 Task: Create report for order object.
Action: Mouse moved to (477, 87)
Screenshot: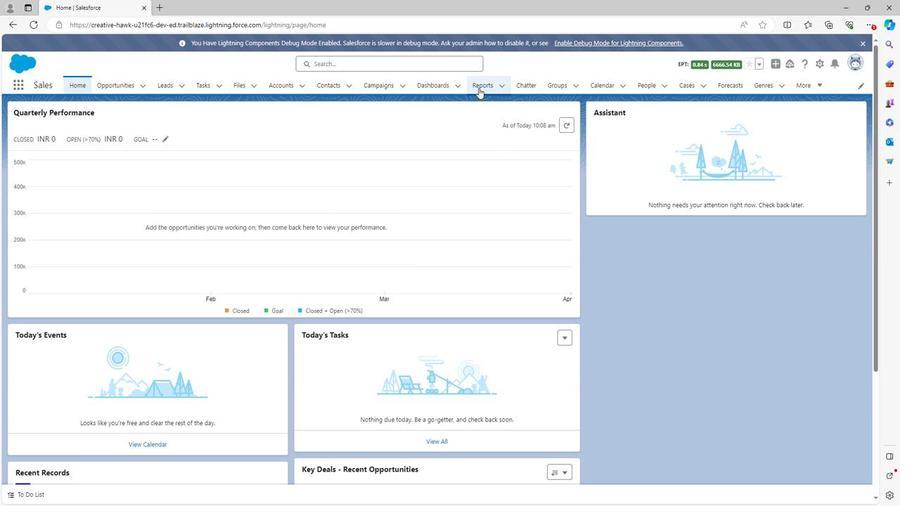
Action: Mouse pressed left at (477, 87)
Screenshot: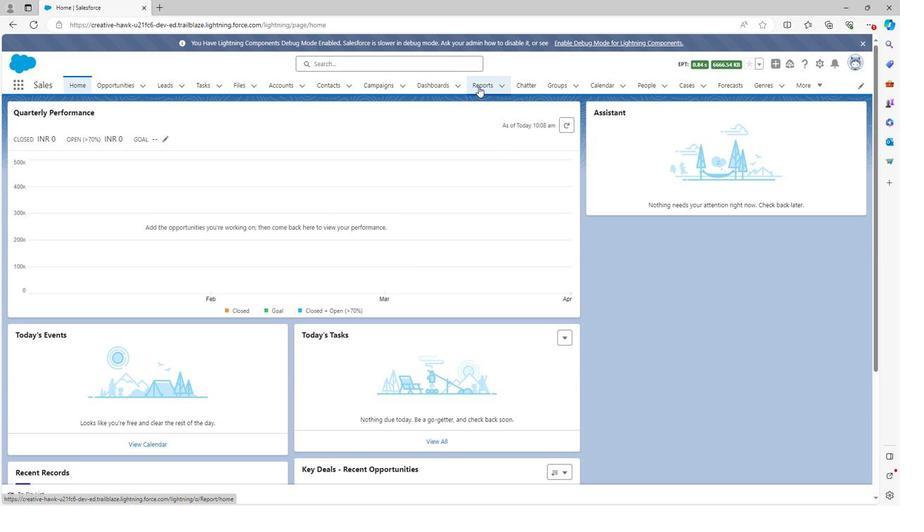 
Action: Mouse moved to (807, 119)
Screenshot: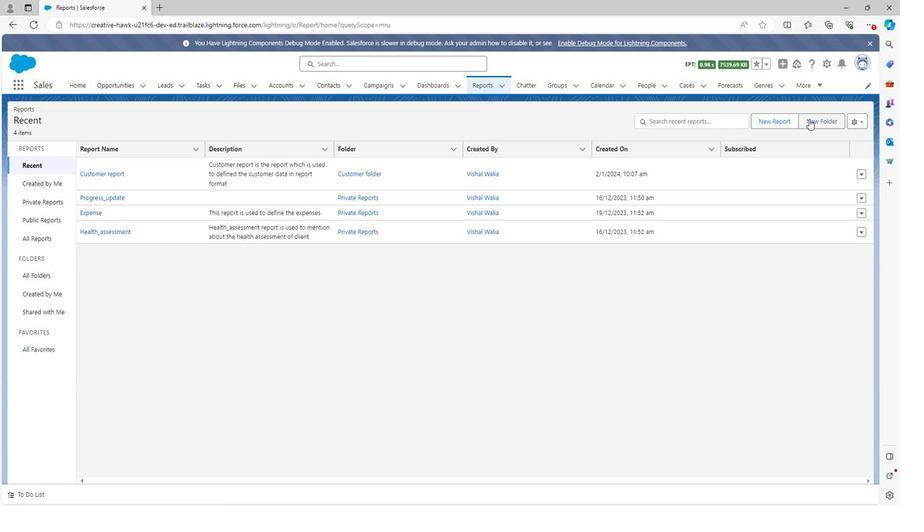 
Action: Mouse pressed left at (807, 119)
Screenshot: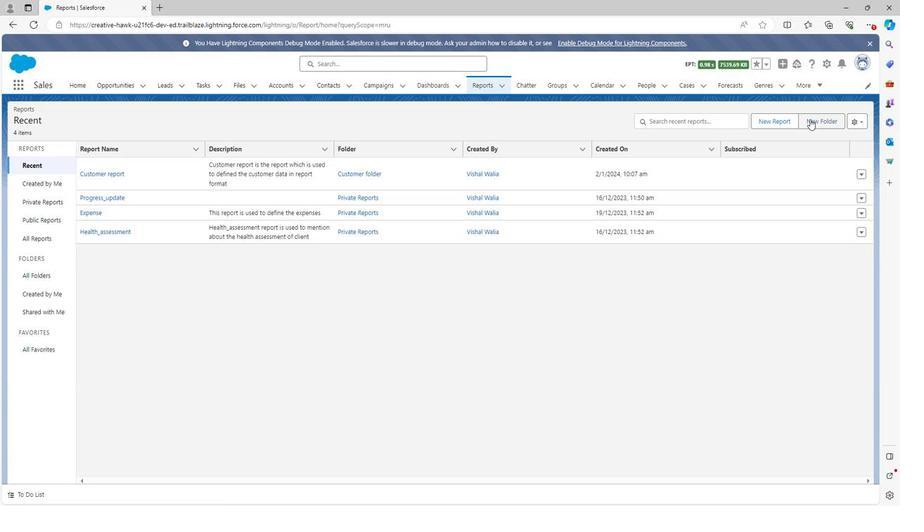 
Action: Mouse moved to (395, 245)
Screenshot: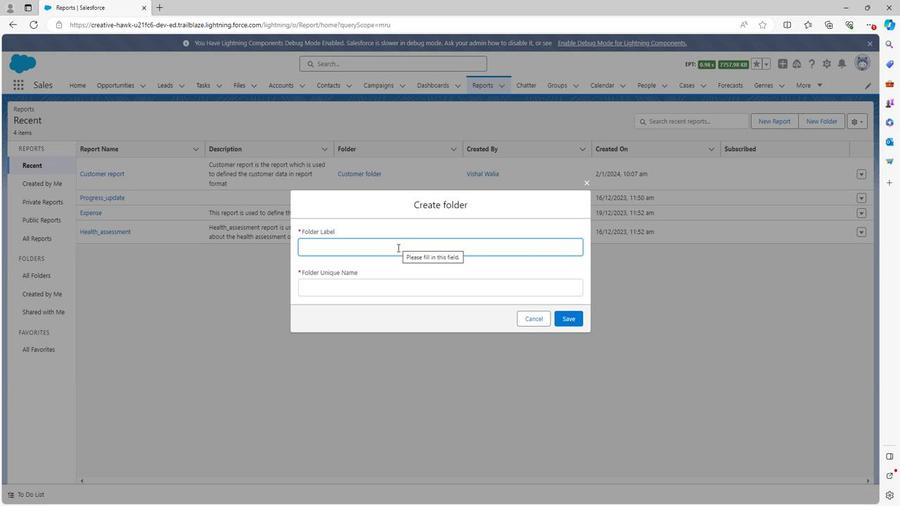 
Action: Key pressed <Key.shift>
Screenshot: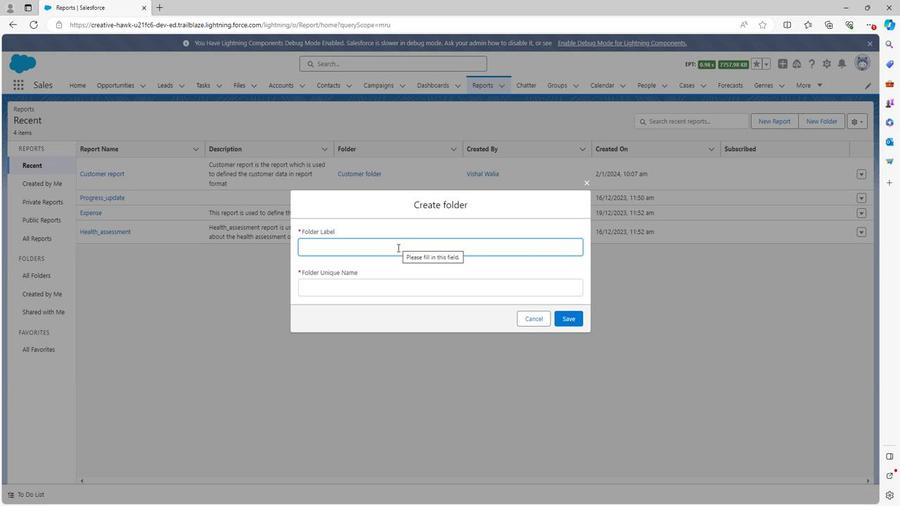 
Action: Mouse moved to (395, 254)
Screenshot: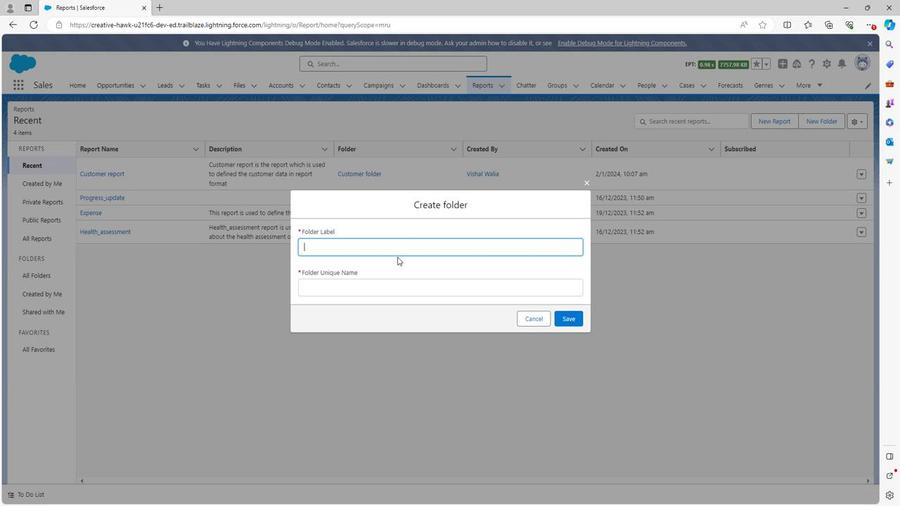 
Action: Key pressed <Key.shift>
Screenshot: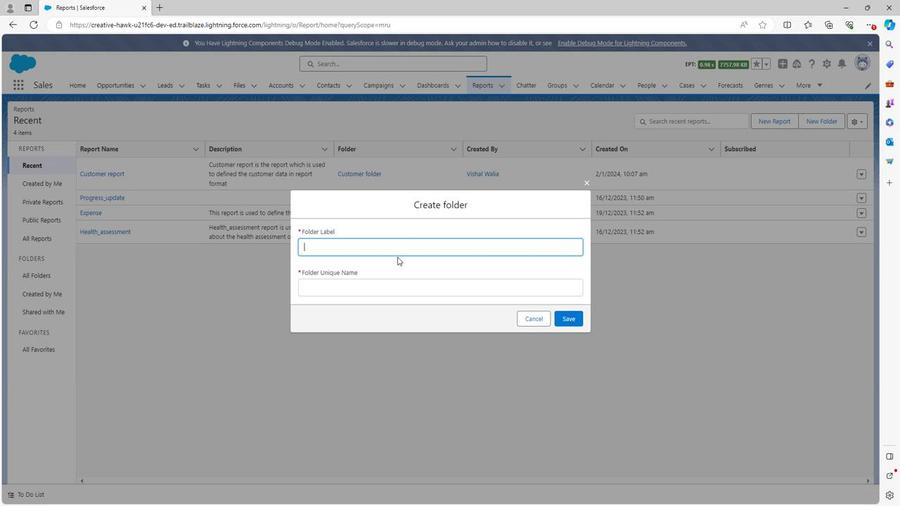 
Action: Mouse moved to (397, 256)
Screenshot: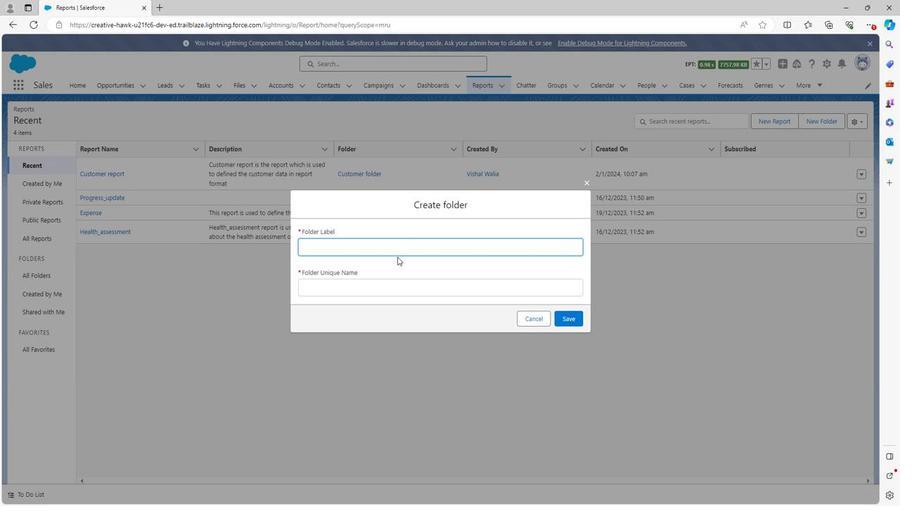 
Action: Key pressed <Key.shift>
Screenshot: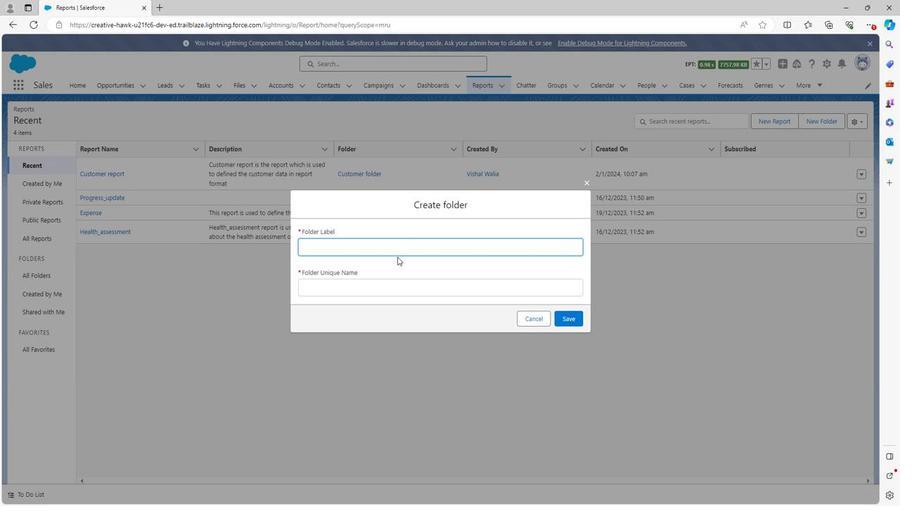 
Action: Mouse moved to (398, 258)
Screenshot: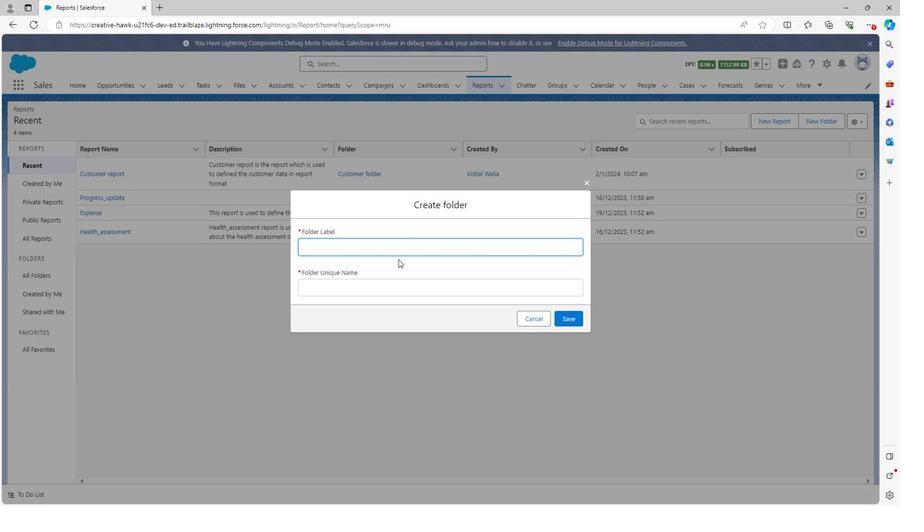 
Action: Key pressed <Key.shift>
Screenshot: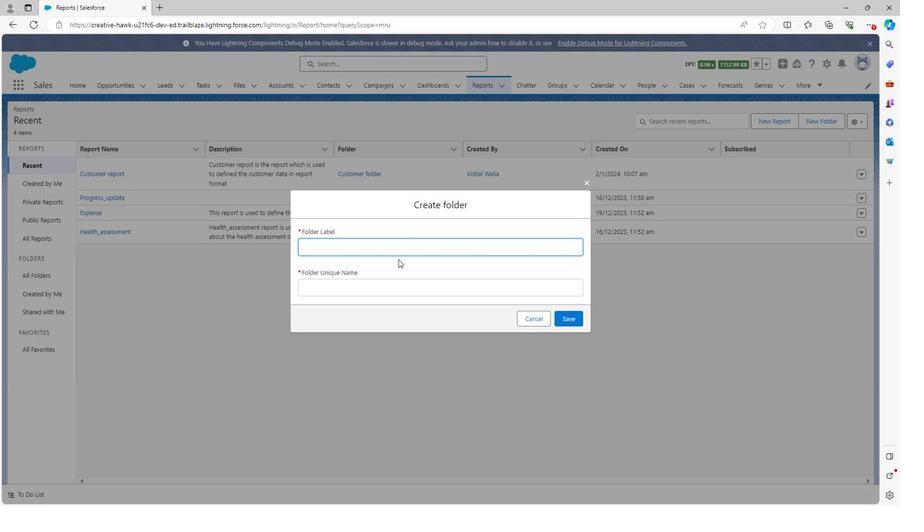 
Action: Mouse moved to (398, 258)
Screenshot: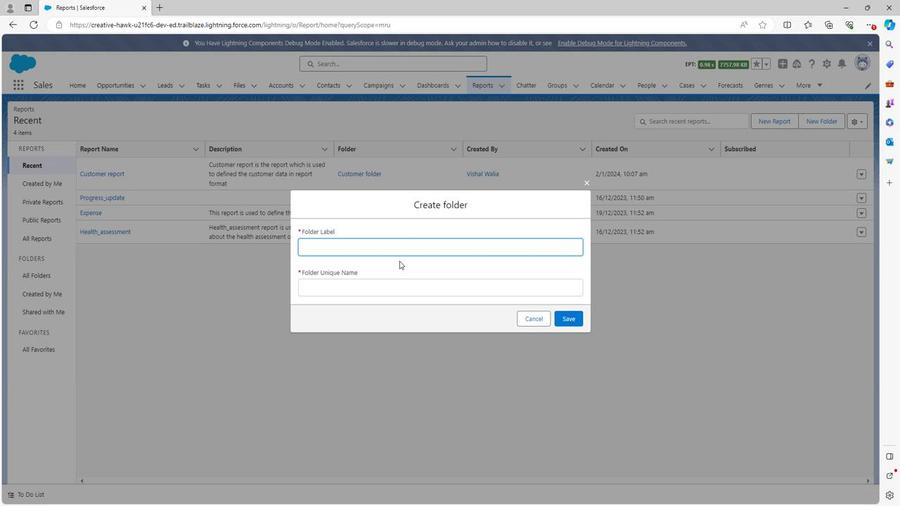 
Action: Key pressed <Key.shift>
Screenshot: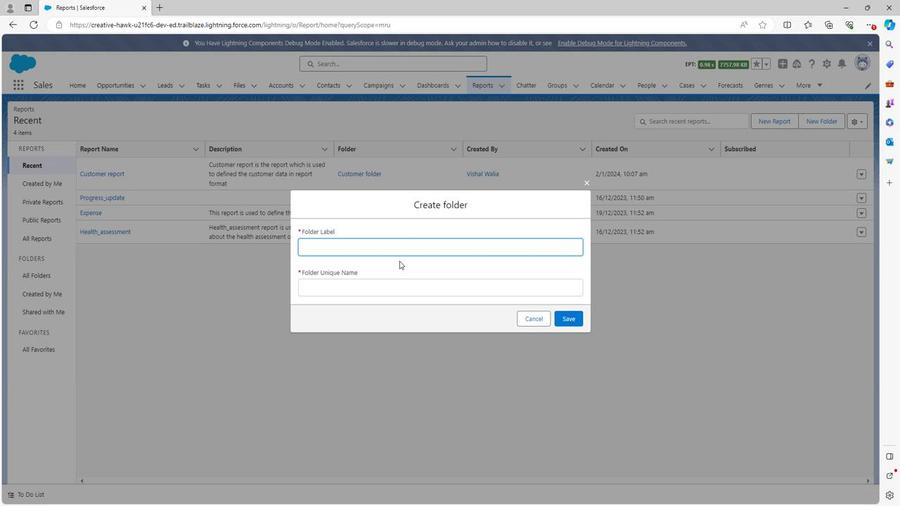 
Action: Mouse moved to (398, 259)
Screenshot: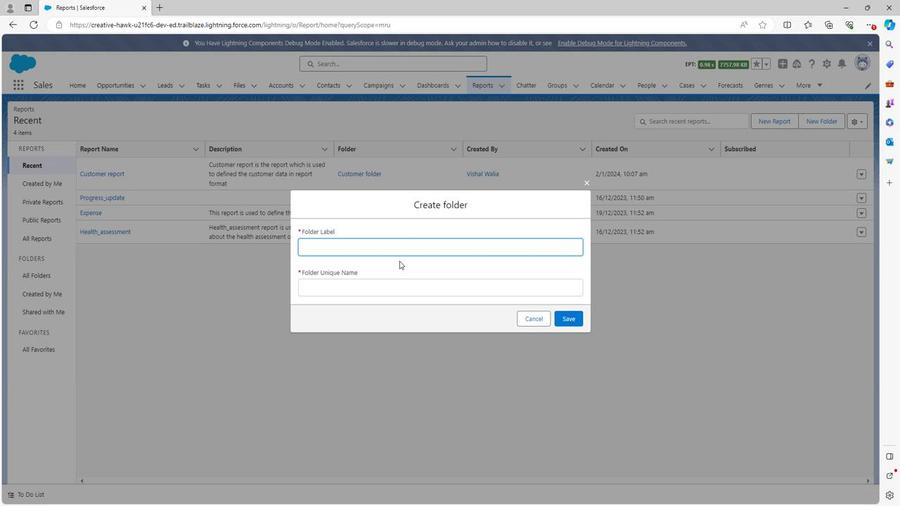 
Action: Key pressed <Key.shift>
Screenshot: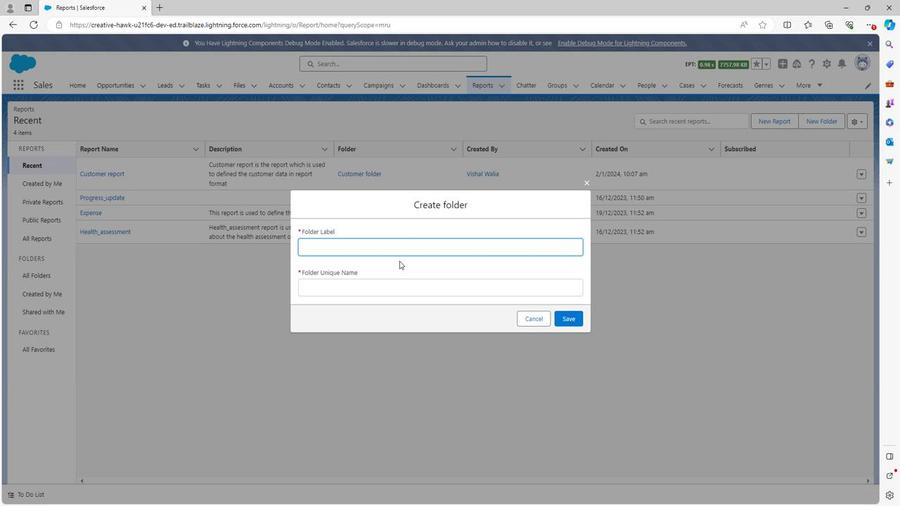 
Action: Mouse moved to (399, 260)
Screenshot: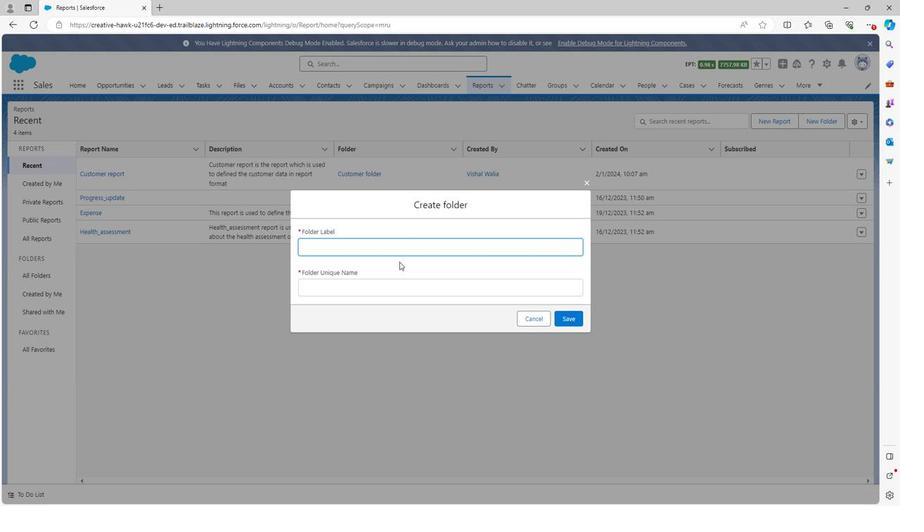 
Action: Key pressed <Key.shift>
Screenshot: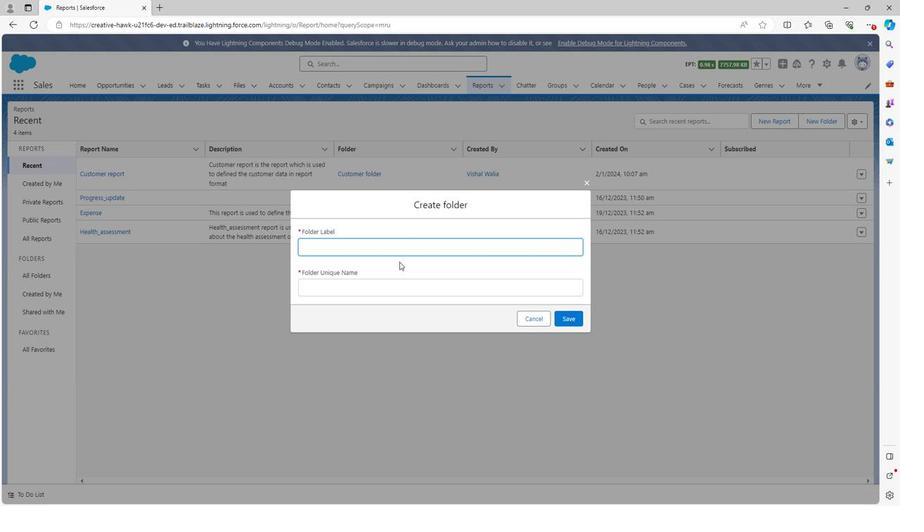 
Action: Mouse moved to (400, 261)
Screenshot: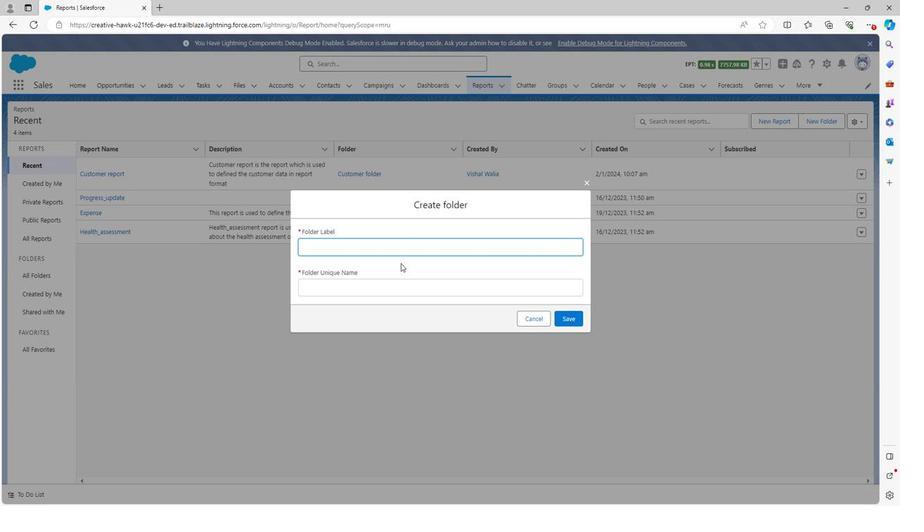
Action: Key pressed <Key.shift>
Screenshot: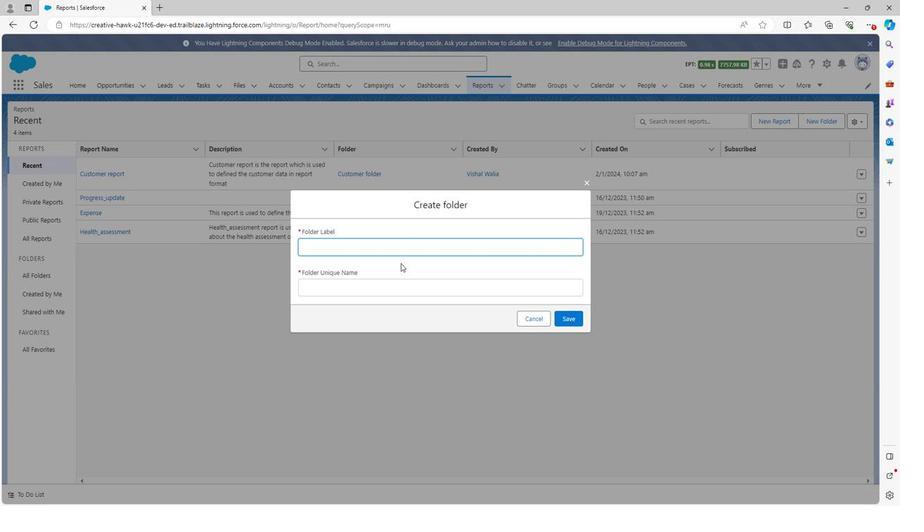 
Action: Mouse moved to (401, 262)
Screenshot: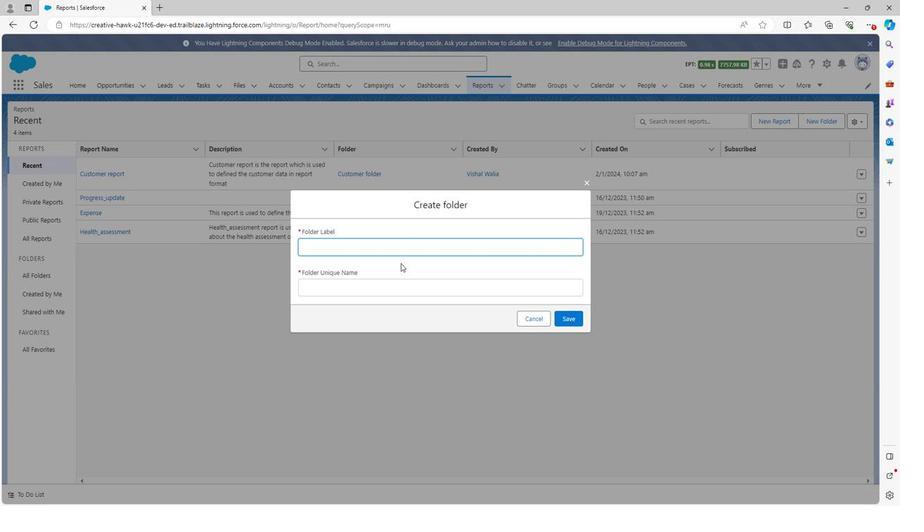 
Action: Key pressed <Key.shift>
Screenshot: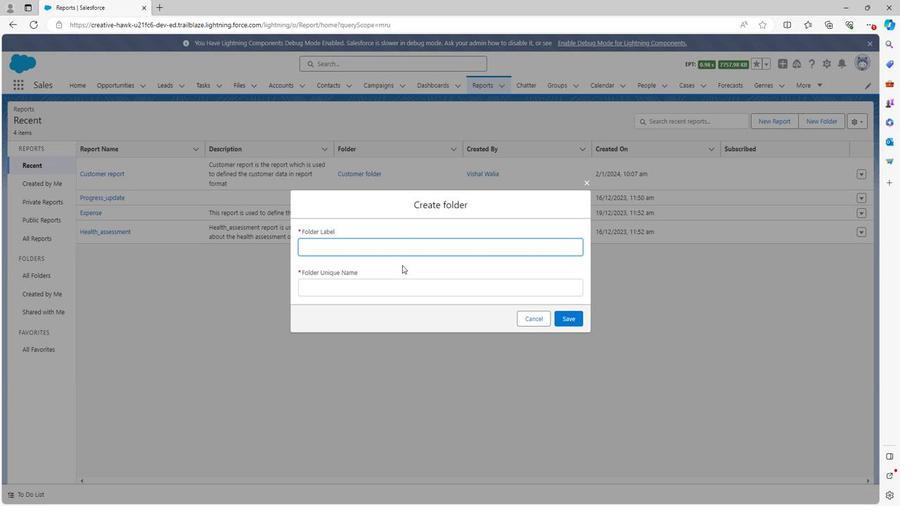 
Action: Mouse moved to (402, 263)
Screenshot: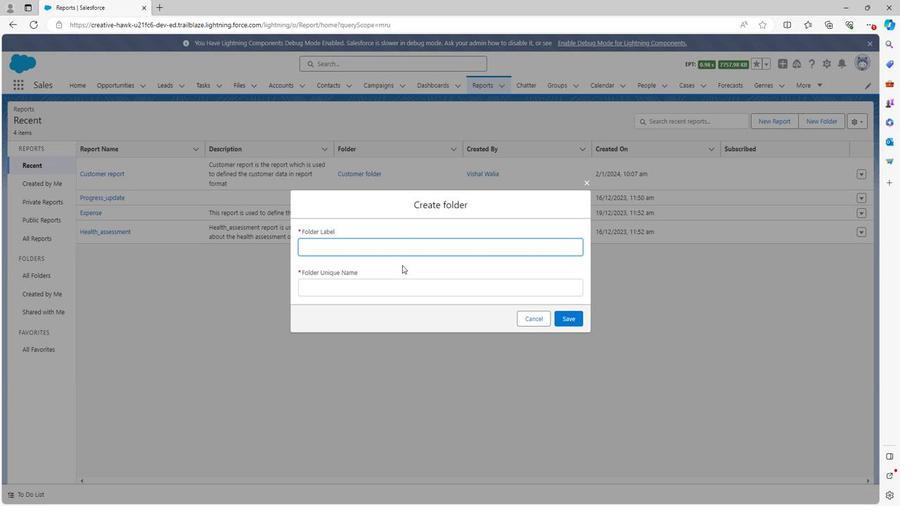
Action: Key pressed <Key.shift>
Screenshot: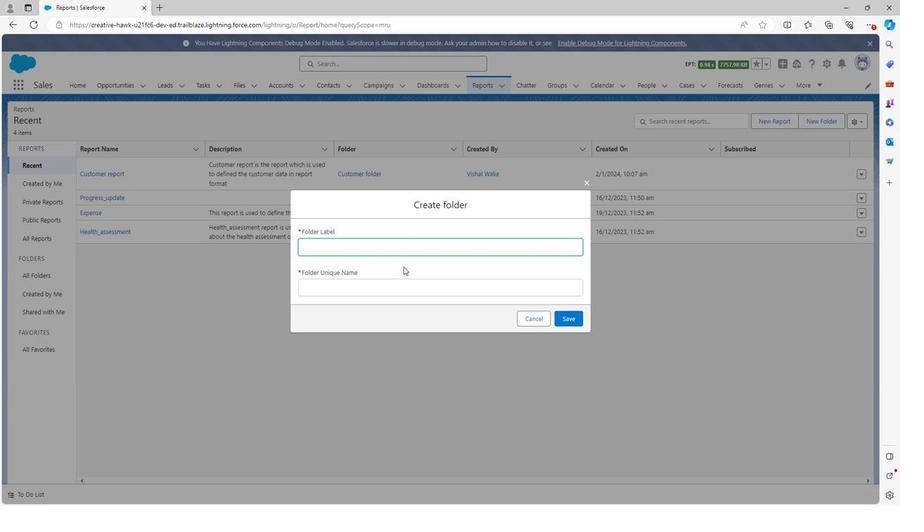 
Action: Mouse moved to (402, 264)
Screenshot: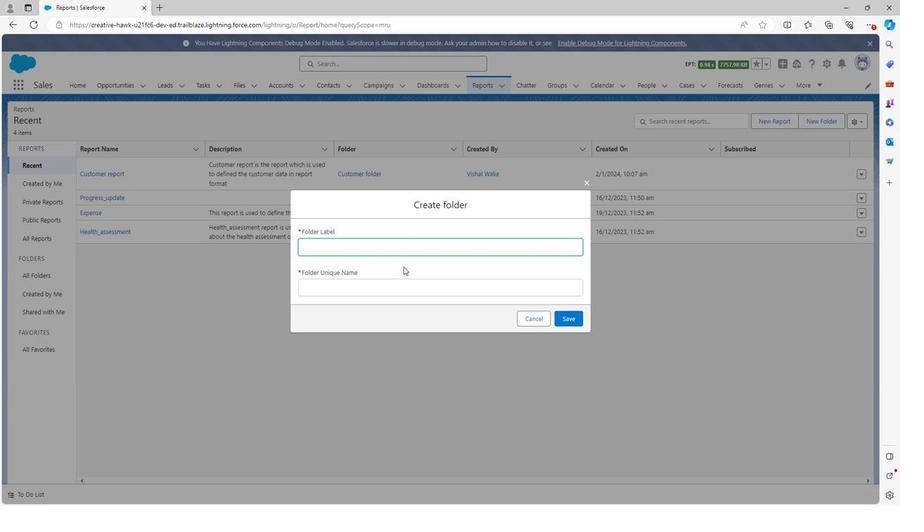 
Action: Key pressed <Key.shift>
Screenshot: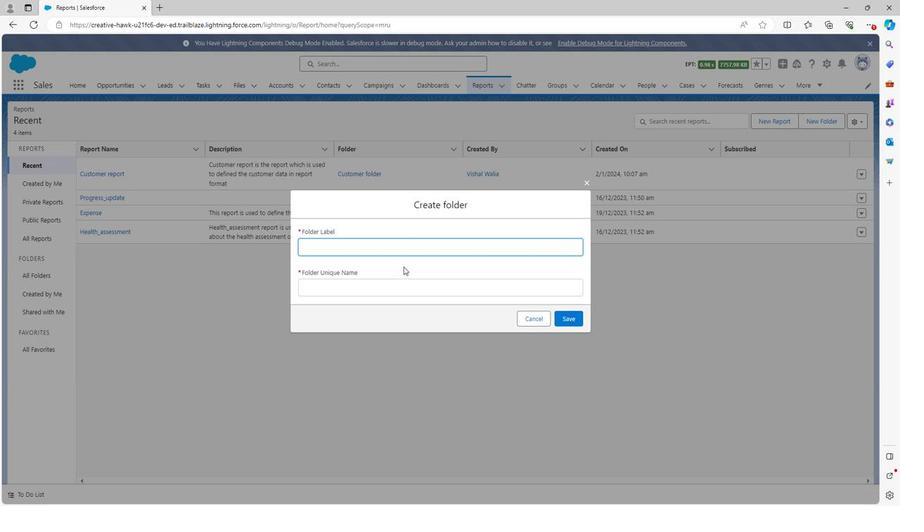 
Action: Mouse moved to (403, 264)
Screenshot: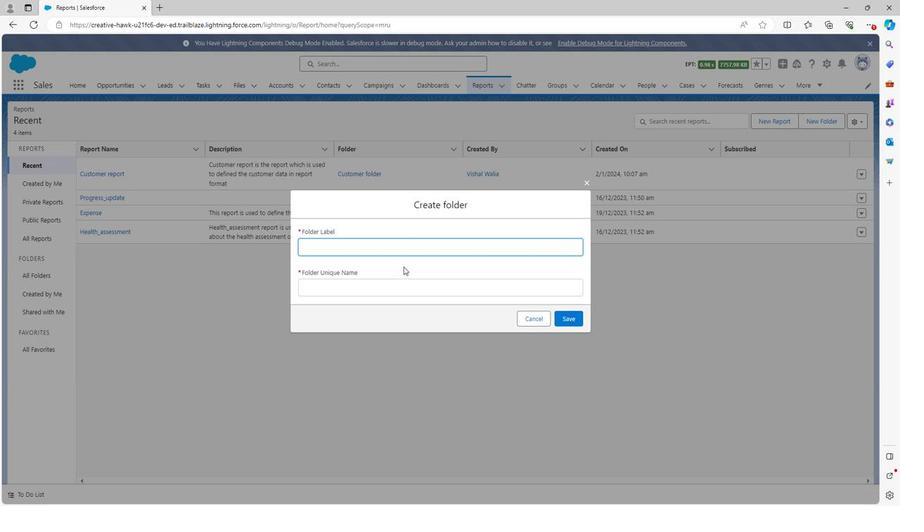 
Action: Key pressed <Key.shift>
Screenshot: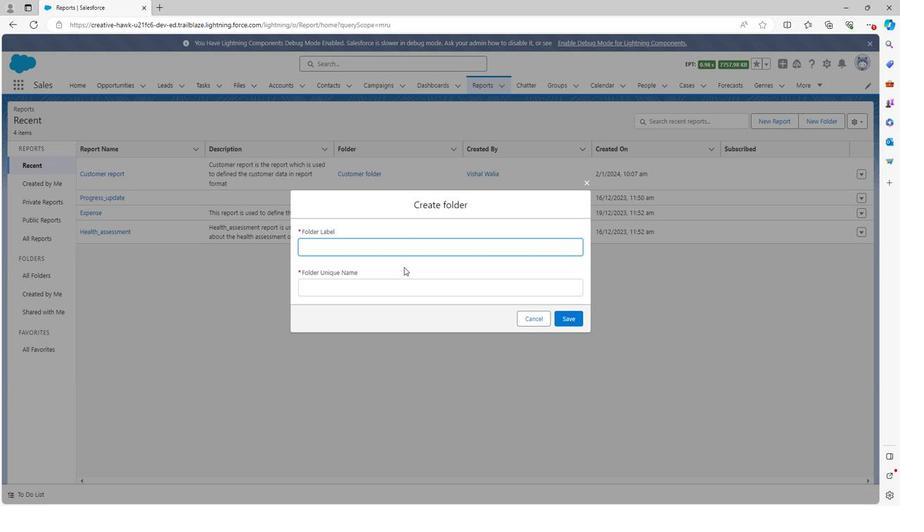 
Action: Mouse moved to (405, 265)
Screenshot: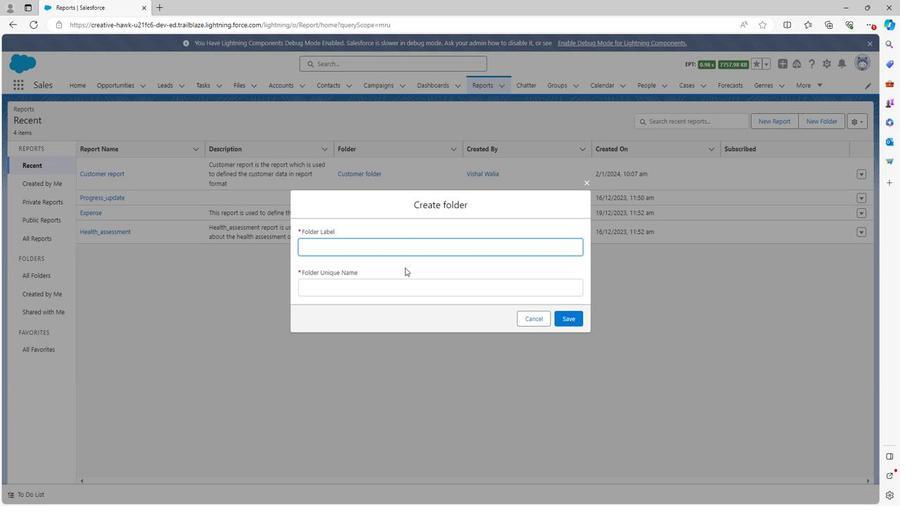 
Action: Key pressed <Key.shift>
Screenshot: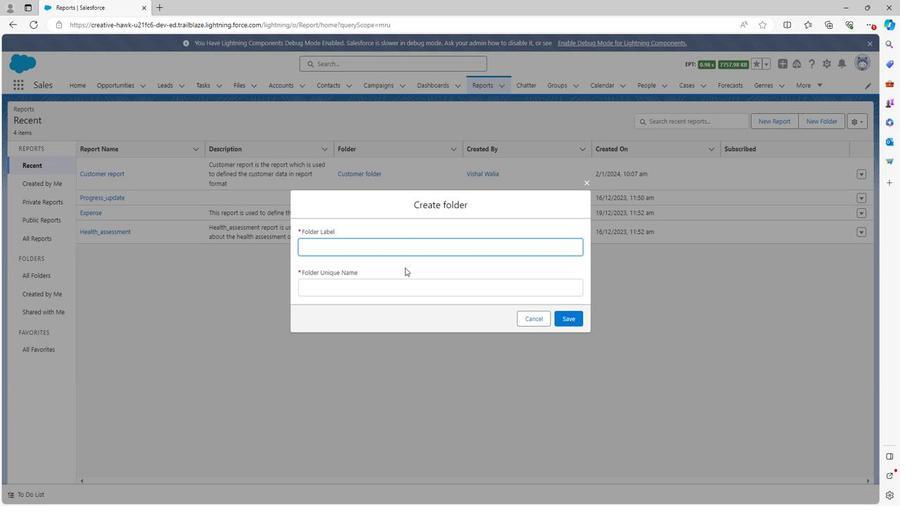 
Action: Mouse moved to (407, 266)
Screenshot: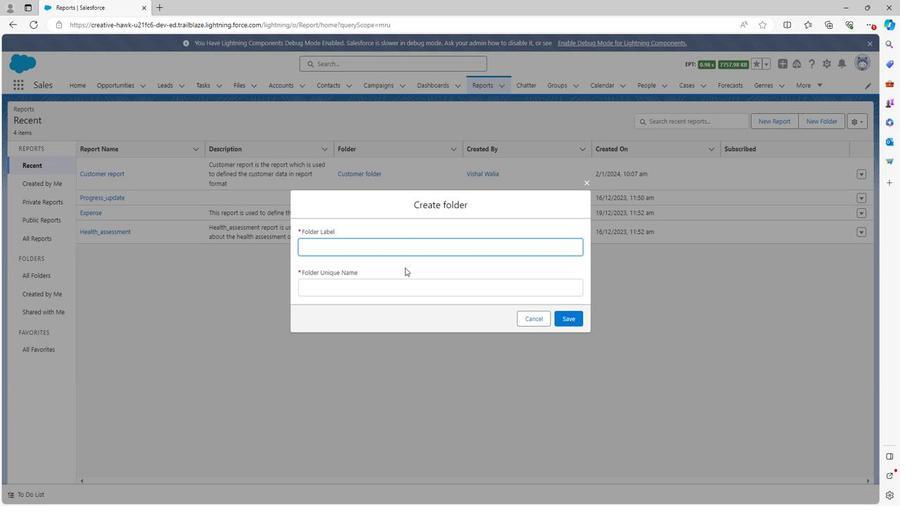 
Action: Key pressed <Key.shift>
Screenshot: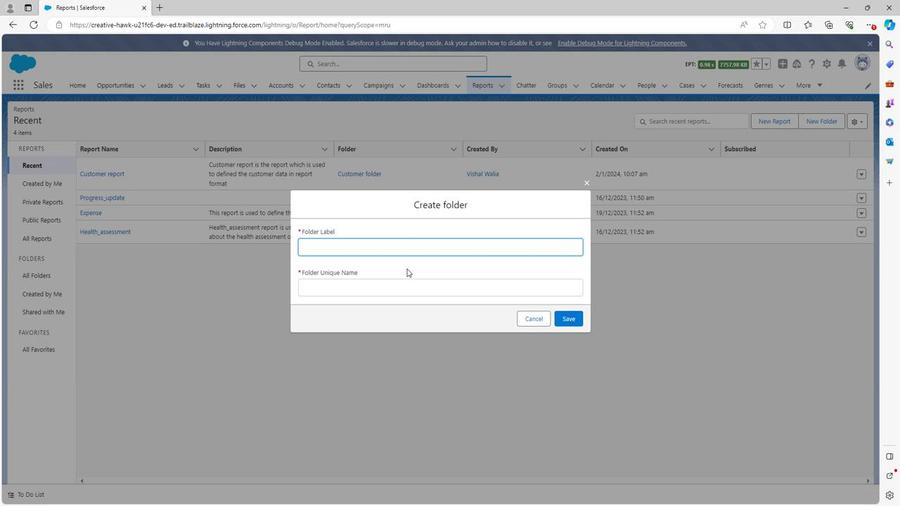
Action: Mouse moved to (407, 266)
Screenshot: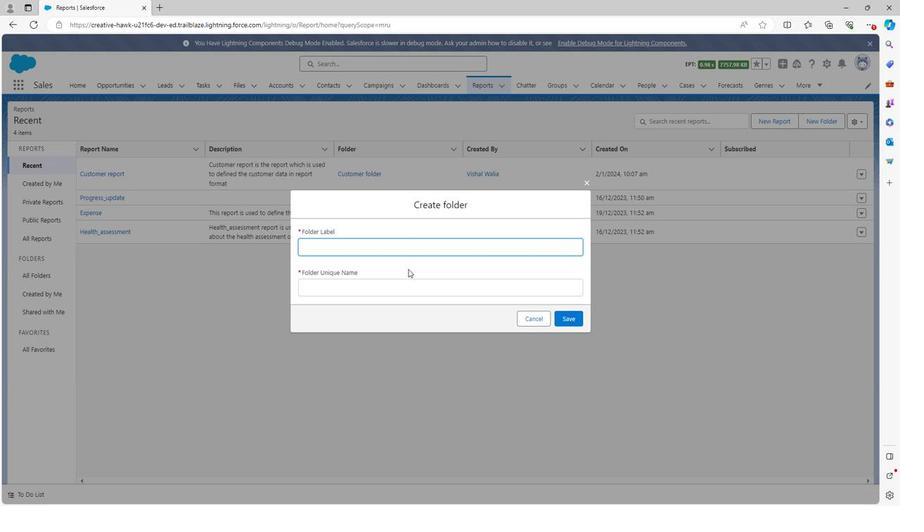 
Action: Key pressed <Key.shift>
Screenshot: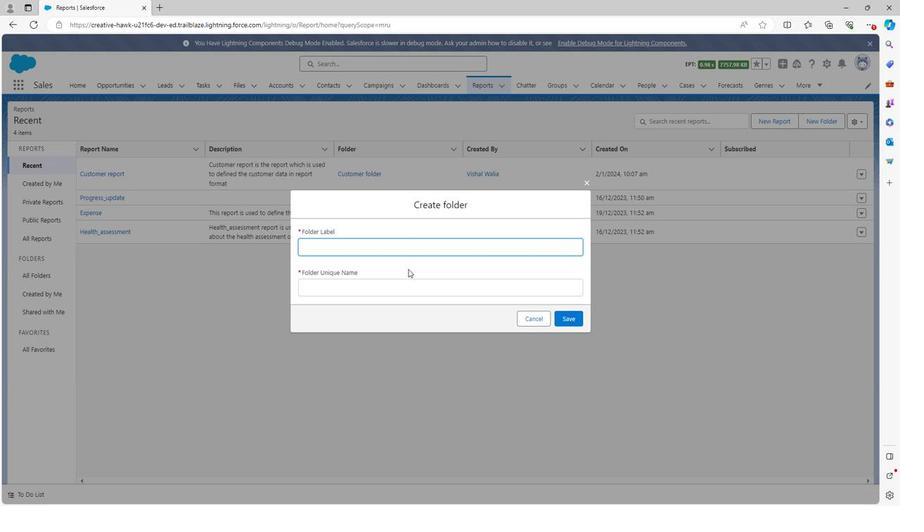 
Action: Mouse moved to (407, 266)
Screenshot: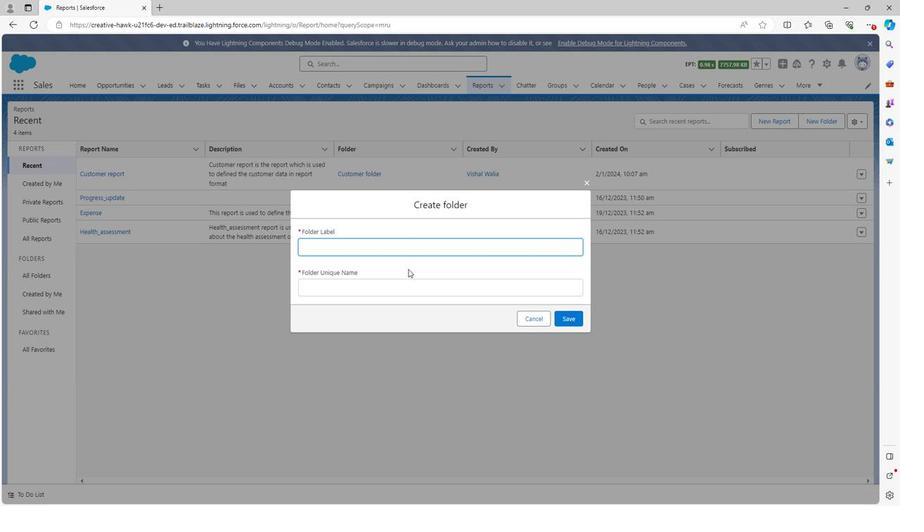 
Action: Key pressed O
Screenshot: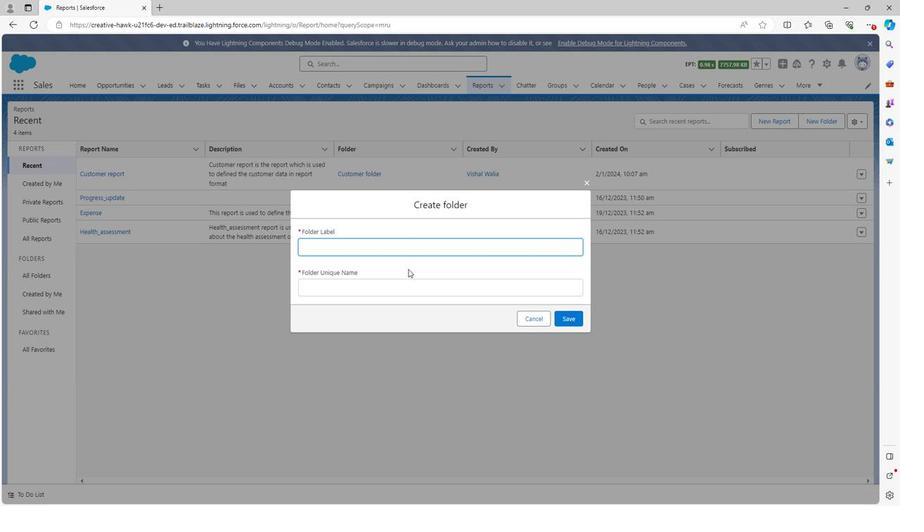 
Action: Mouse moved to (414, 267)
Screenshot: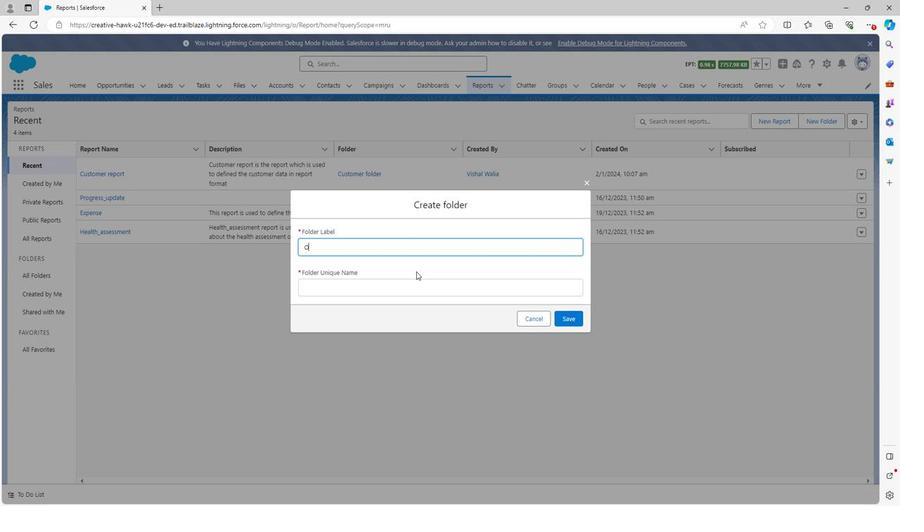 
Action: Key pressed rder
Screenshot: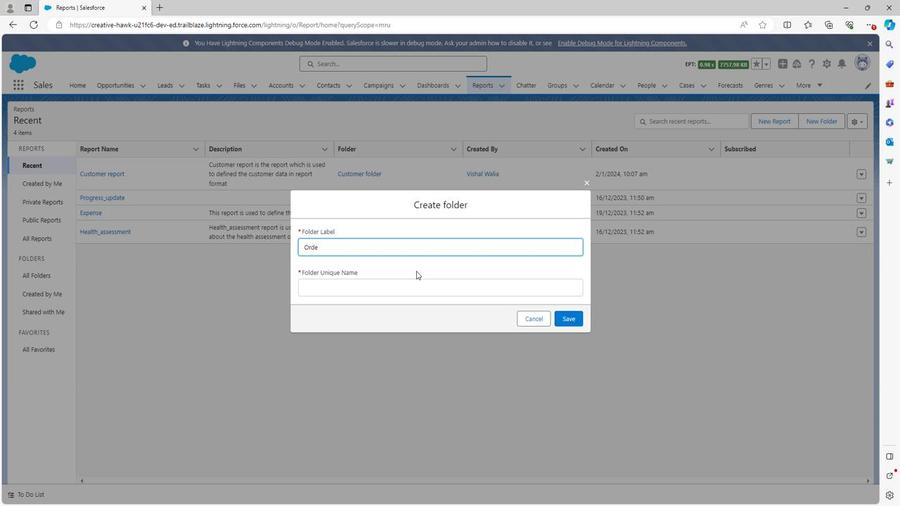 
Action: Mouse moved to (414, 269)
Screenshot: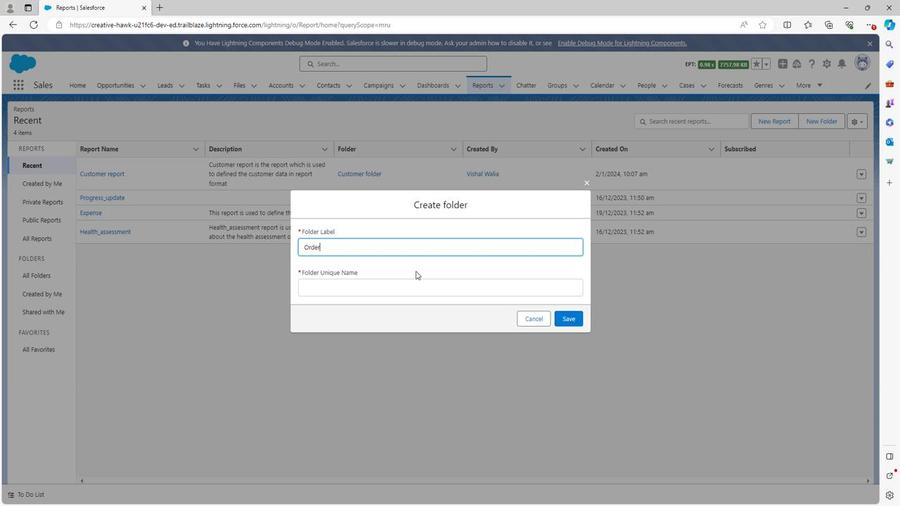 
Action: Key pressed <Key.space>ob
Screenshot: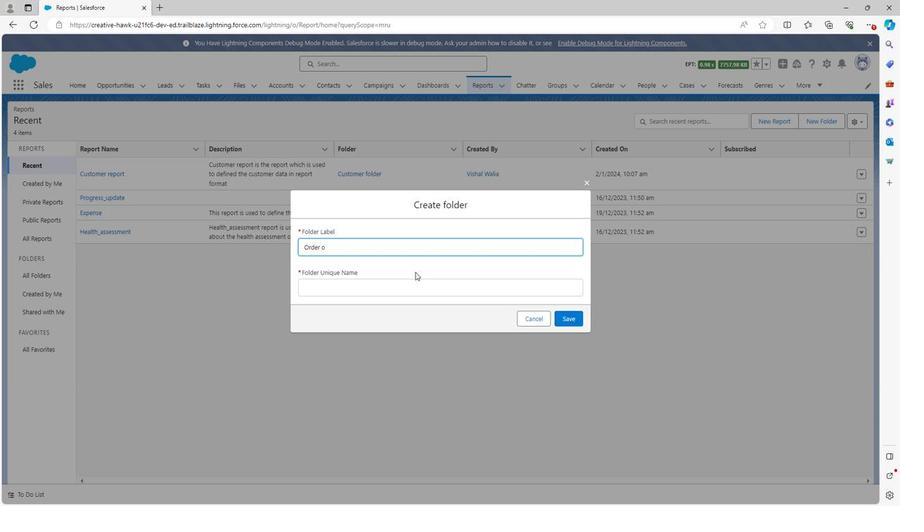 
Action: Mouse moved to (414, 270)
Screenshot: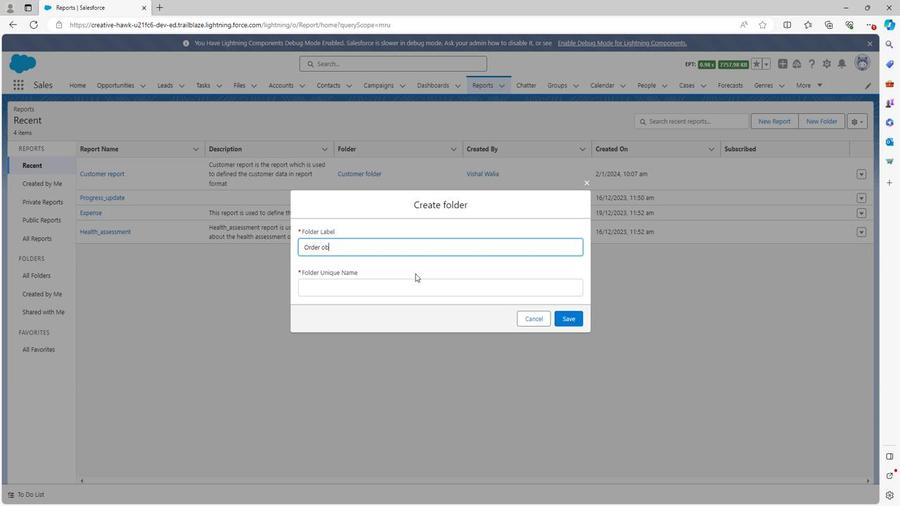 
Action: Key pressed j
Screenshot: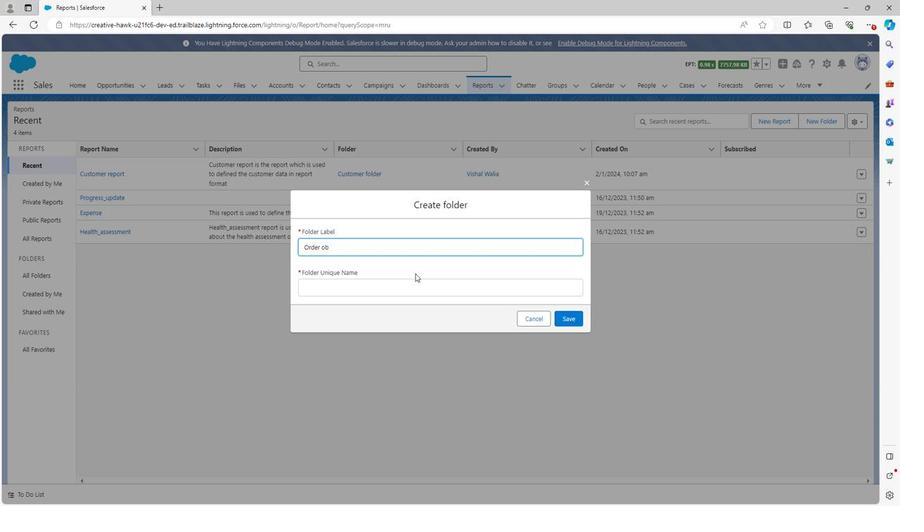 
Action: Mouse moved to (414, 272)
Screenshot: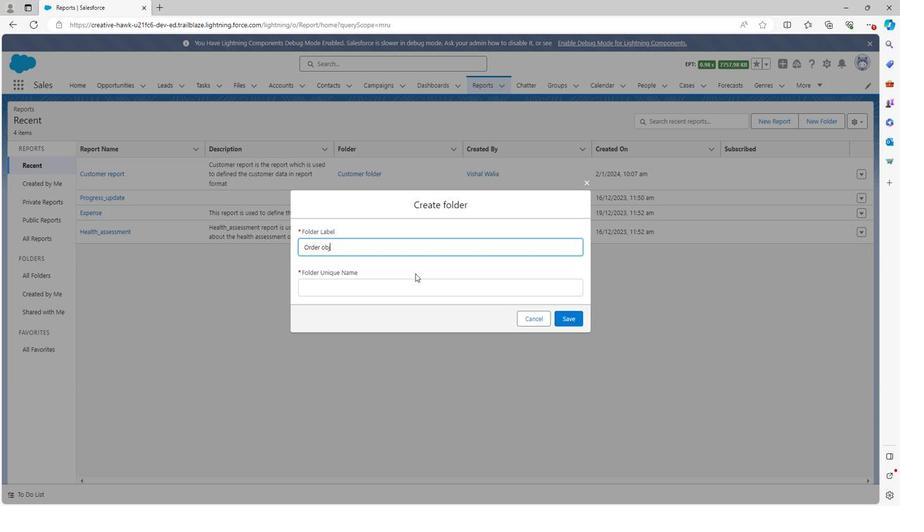 
Action: Key pressed e<Key.backspace><Key.backspace><Key.backspace><Key.backspace>fo
Screenshot: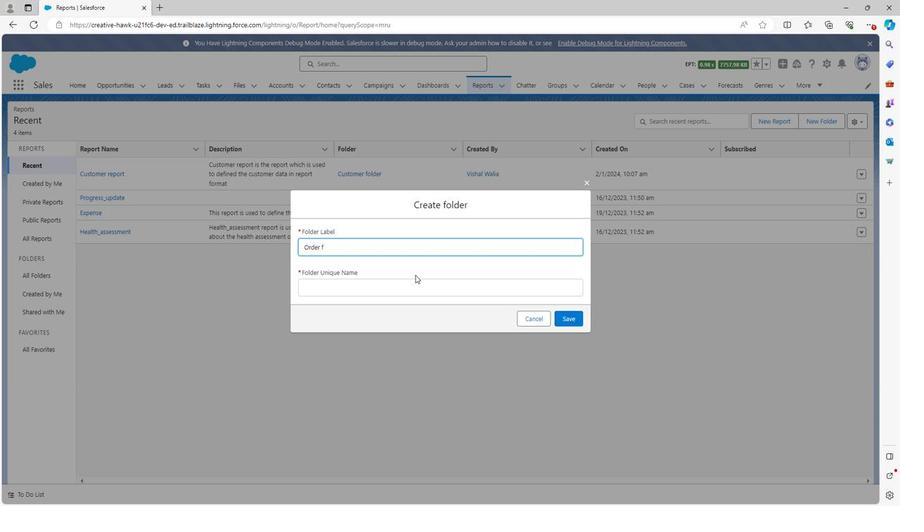
Action: Mouse moved to (410, 273)
Screenshot: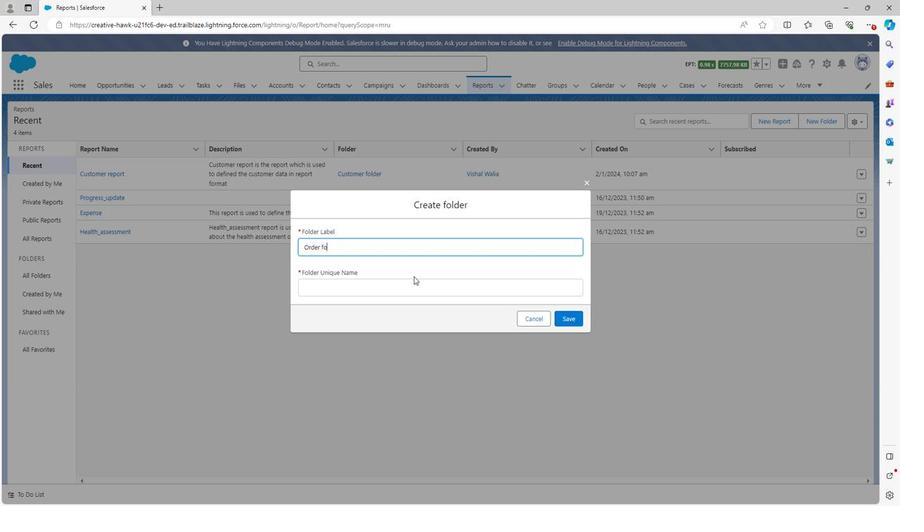 
Action: Key pressed ld
Screenshot: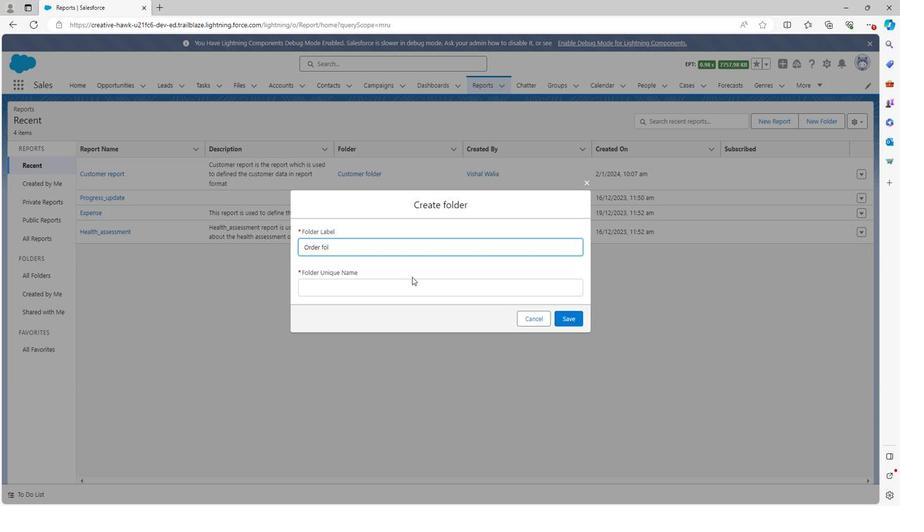
Action: Mouse moved to (409, 274)
Screenshot: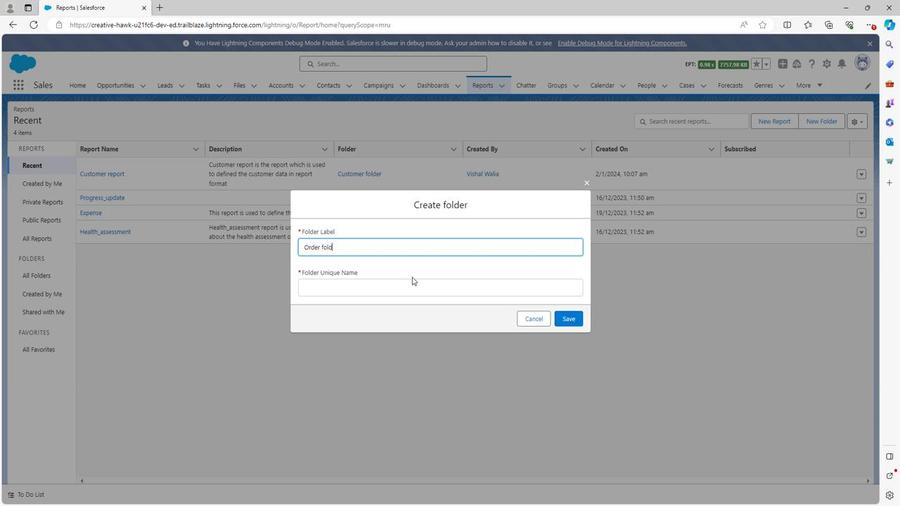 
Action: Key pressed e
Screenshot: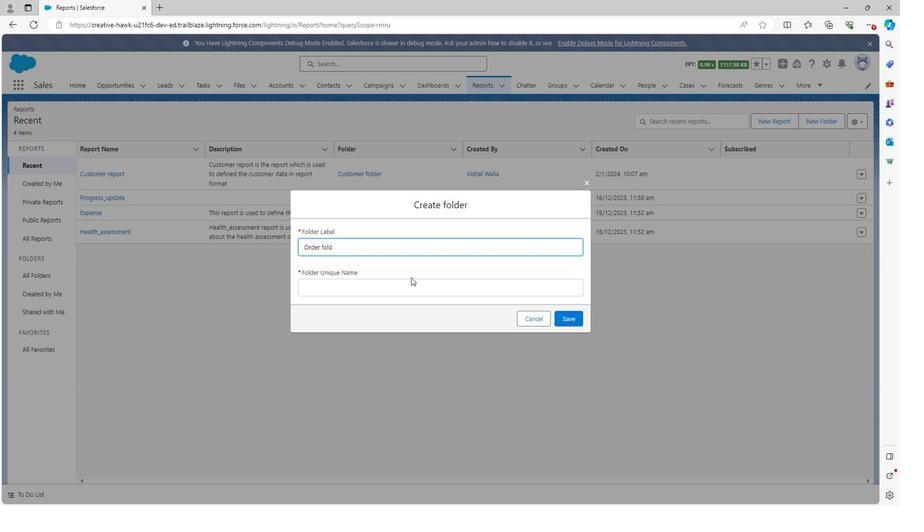 
Action: Mouse moved to (404, 274)
Screenshot: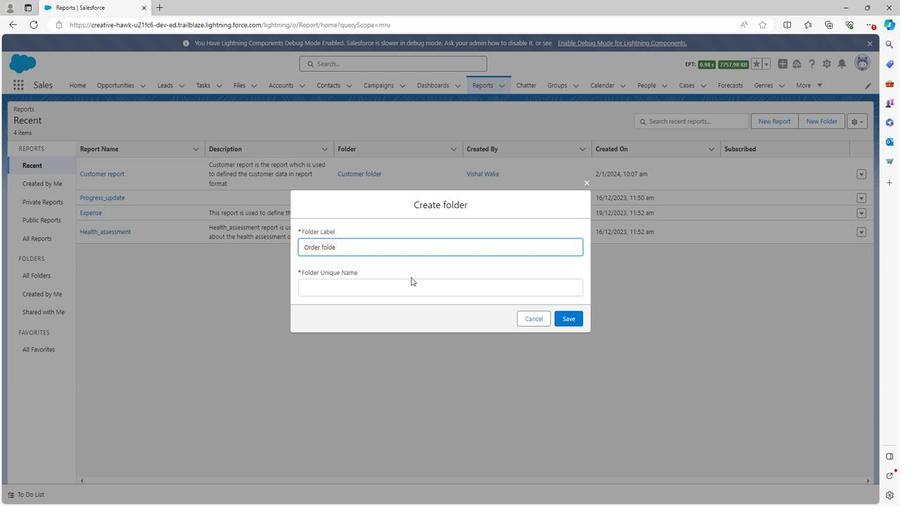 
Action: Key pressed r
Screenshot: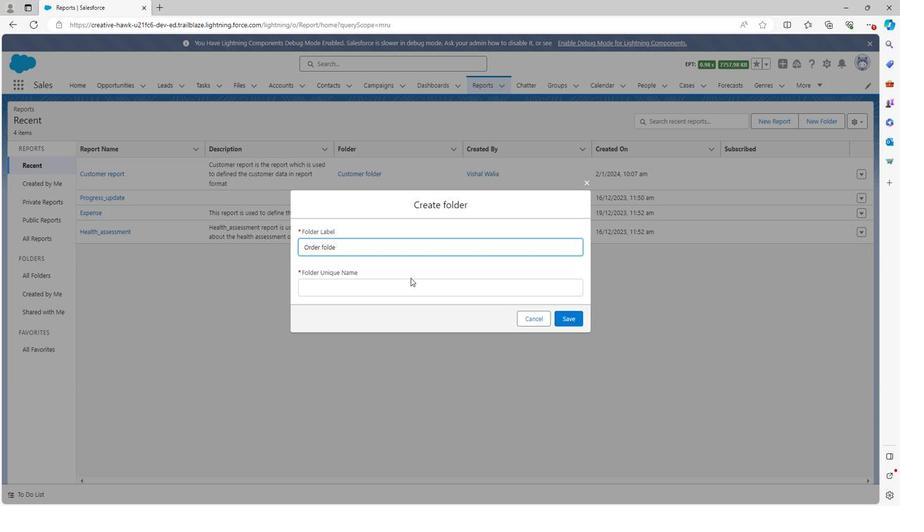 
Action: Mouse moved to (383, 281)
Screenshot: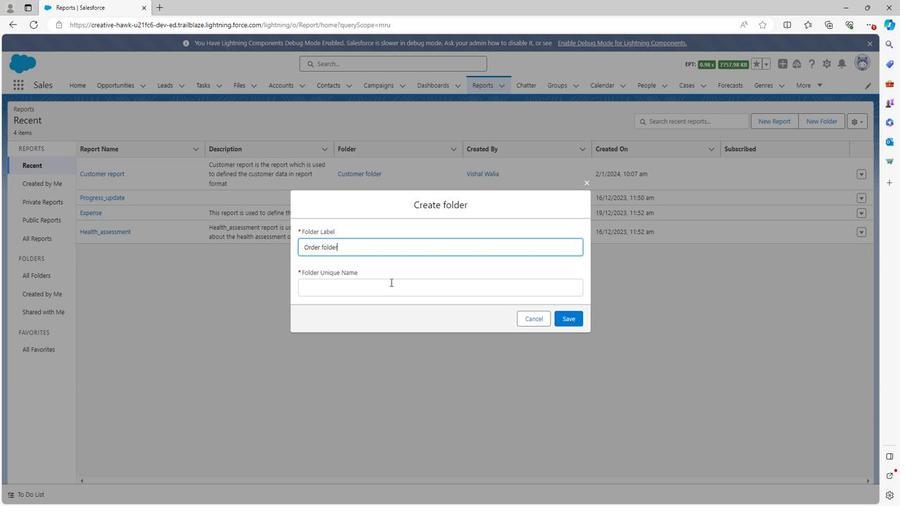 
Action: Mouse pressed left at (383, 281)
Screenshot: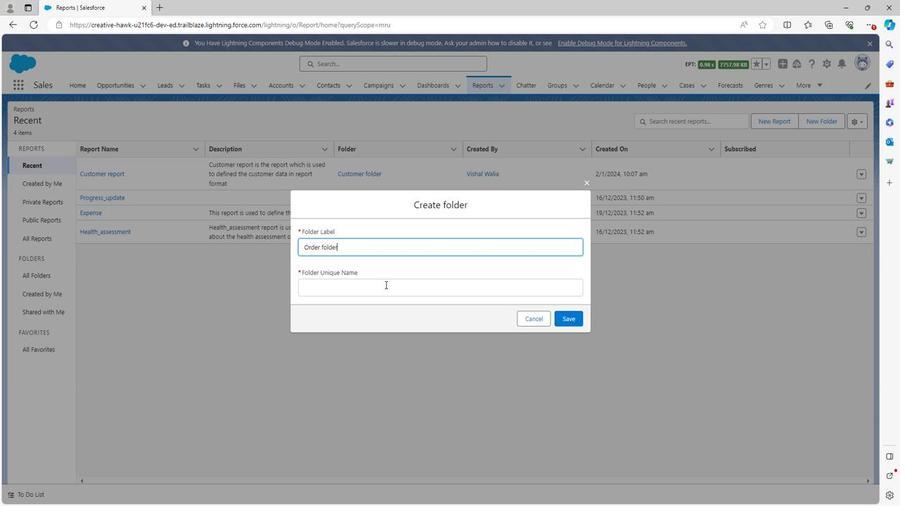 
Action: Mouse moved to (572, 317)
Screenshot: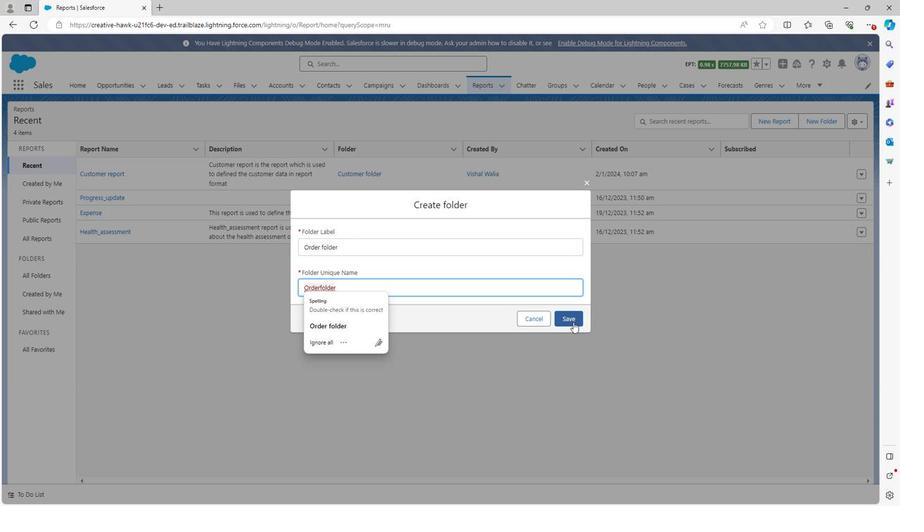 
Action: Mouse pressed left at (572, 317)
Screenshot: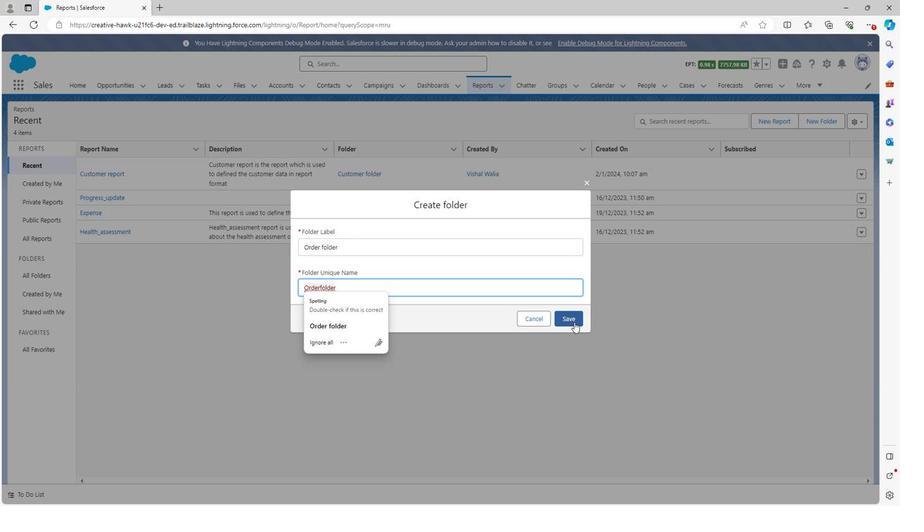 
Action: Mouse moved to (758, 124)
Screenshot: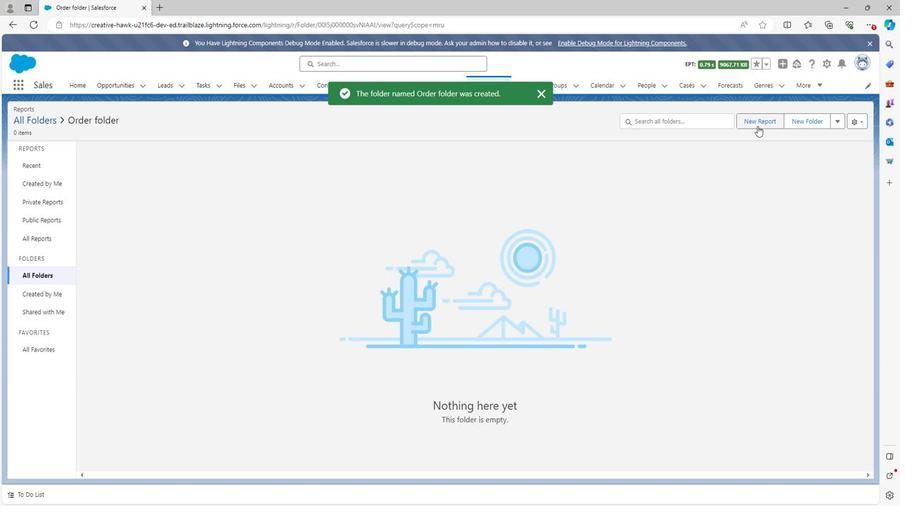 
Action: Mouse pressed left at (758, 124)
Screenshot: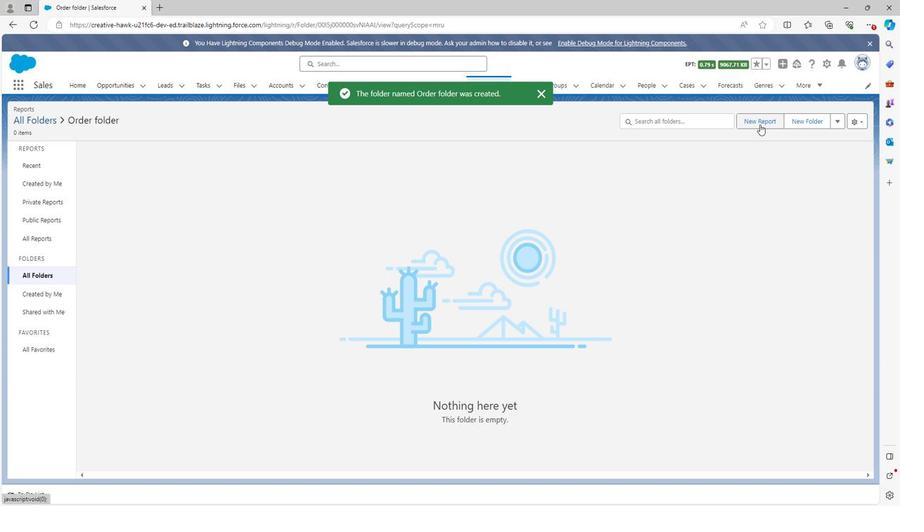 
Action: Mouse moved to (188, 405)
Screenshot: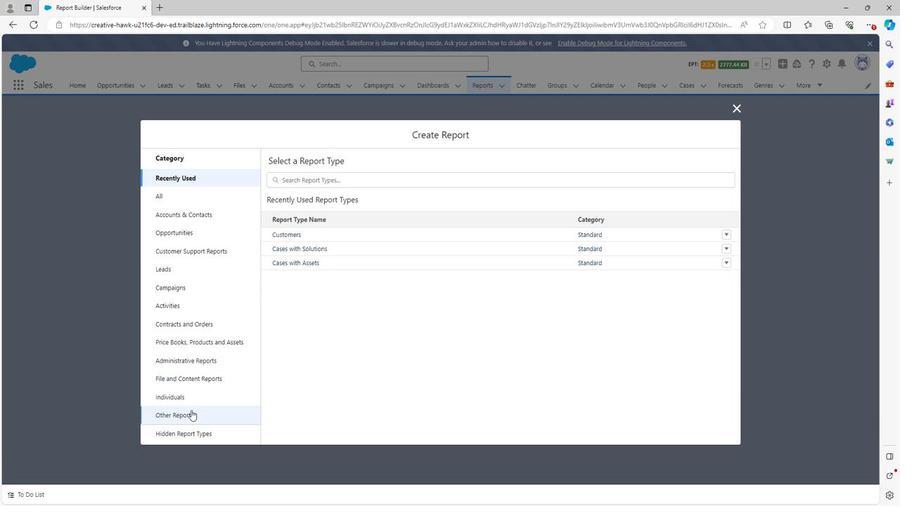 
Action: Mouse pressed left at (188, 405)
Screenshot: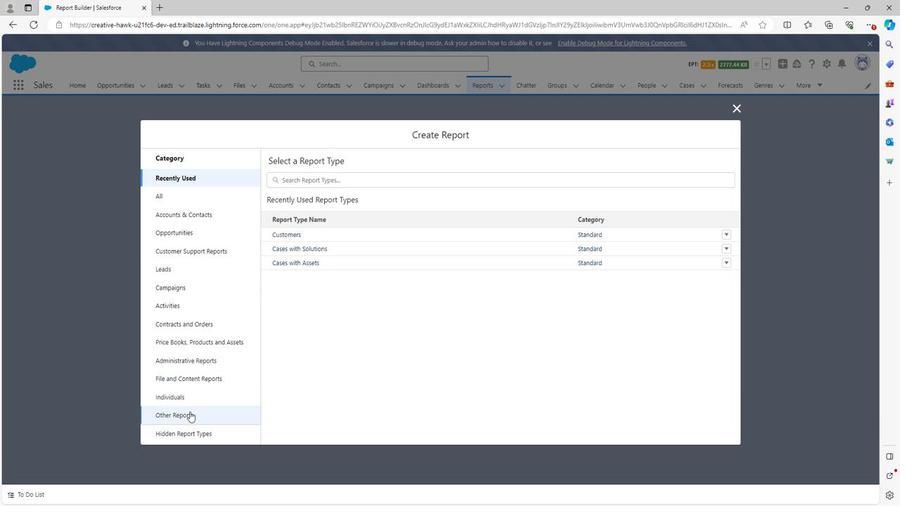 
Action: Mouse moved to (312, 319)
Screenshot: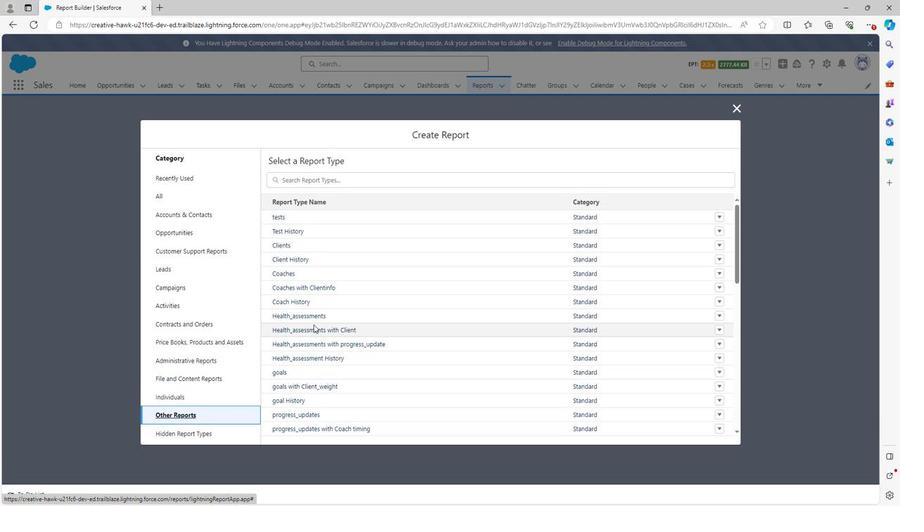 
Action: Mouse scrolled (312, 319) with delta (0, 0)
Screenshot: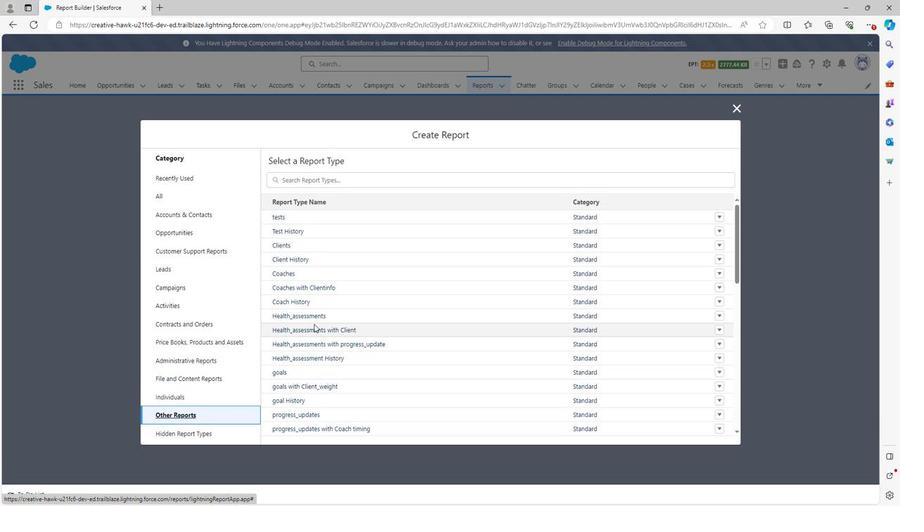 
Action: Mouse scrolled (312, 319) with delta (0, 0)
Screenshot: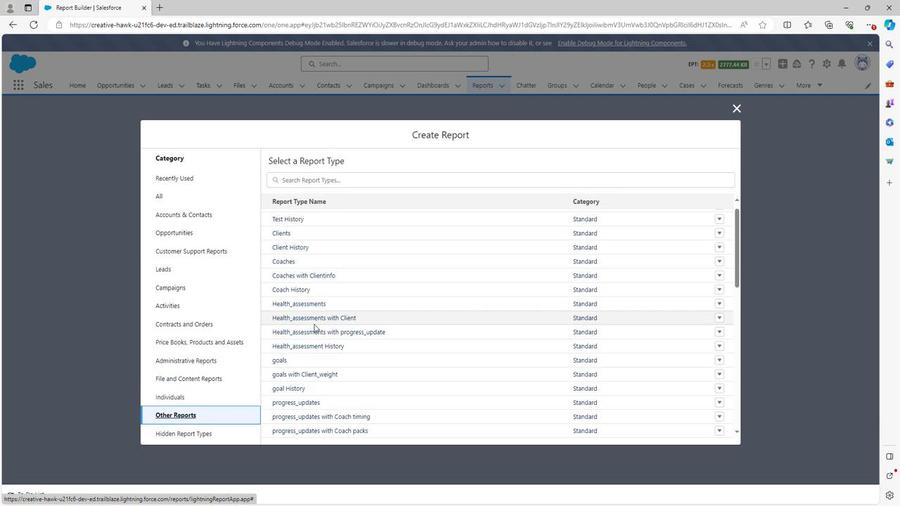 
Action: Mouse scrolled (312, 319) with delta (0, 0)
Screenshot: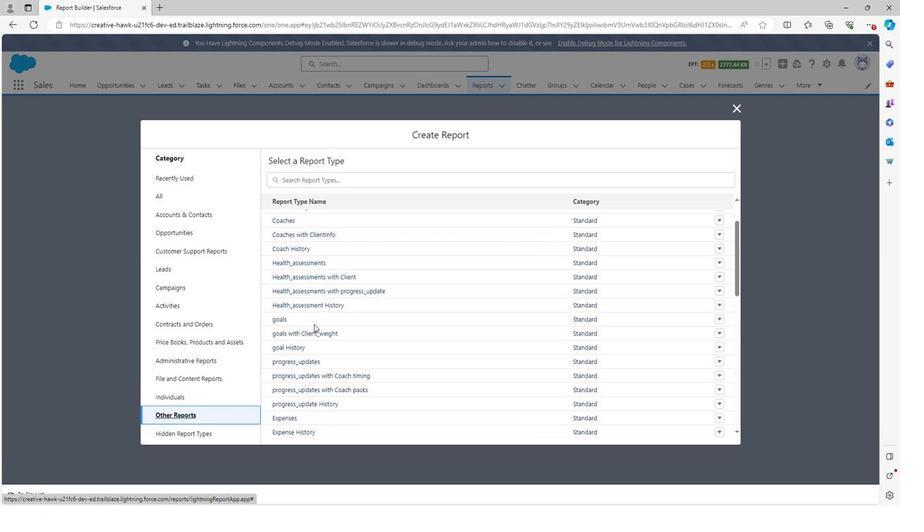 
Action: Mouse scrolled (312, 319) with delta (0, 0)
Screenshot: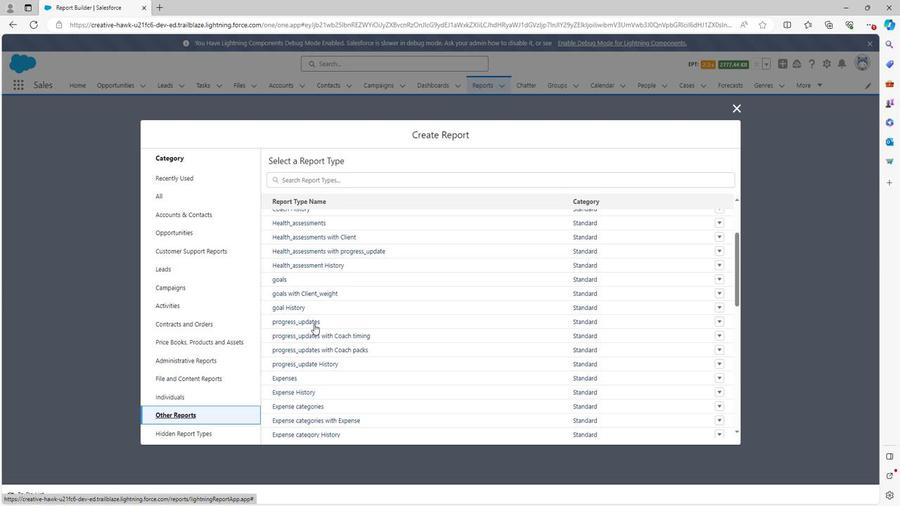 
Action: Mouse scrolled (312, 319) with delta (0, 0)
Screenshot: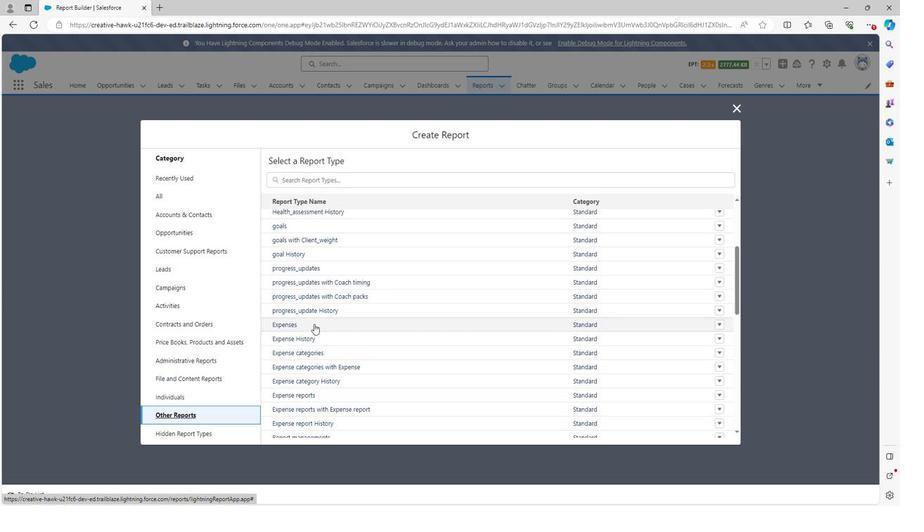 
Action: Mouse moved to (312, 319)
Screenshot: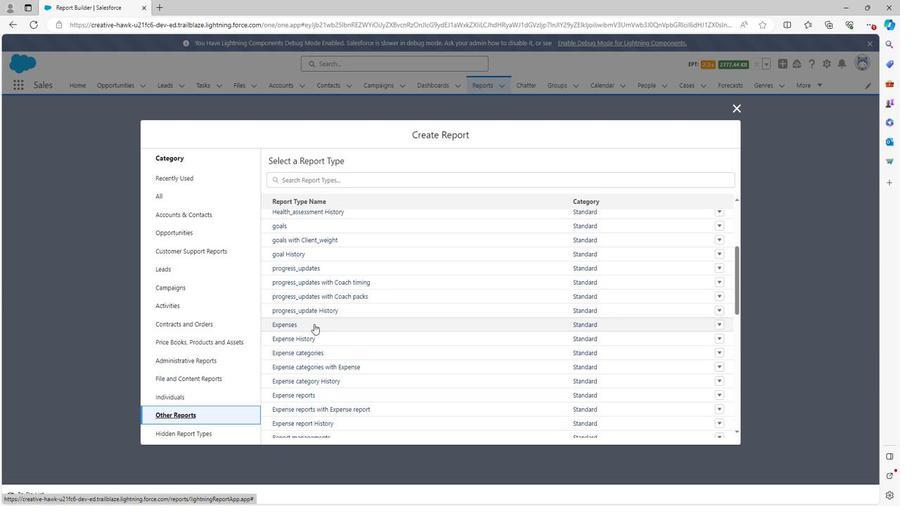 
Action: Mouse scrolled (312, 319) with delta (0, 0)
Screenshot: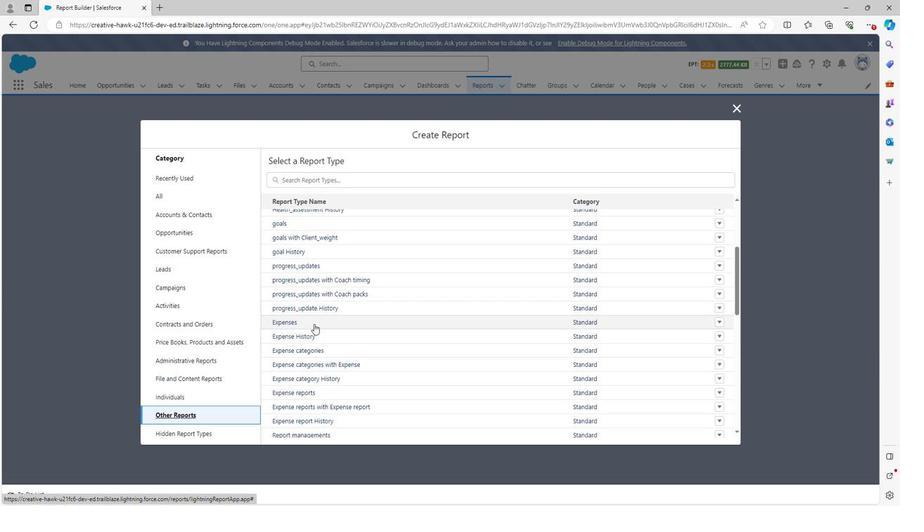 
Action: Mouse scrolled (312, 319) with delta (0, 0)
Screenshot: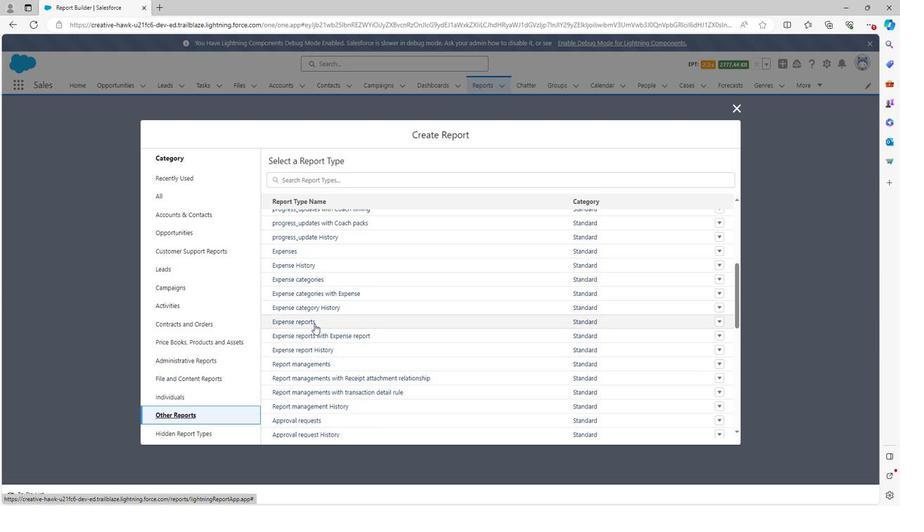 
Action: Mouse scrolled (312, 319) with delta (0, 0)
Screenshot: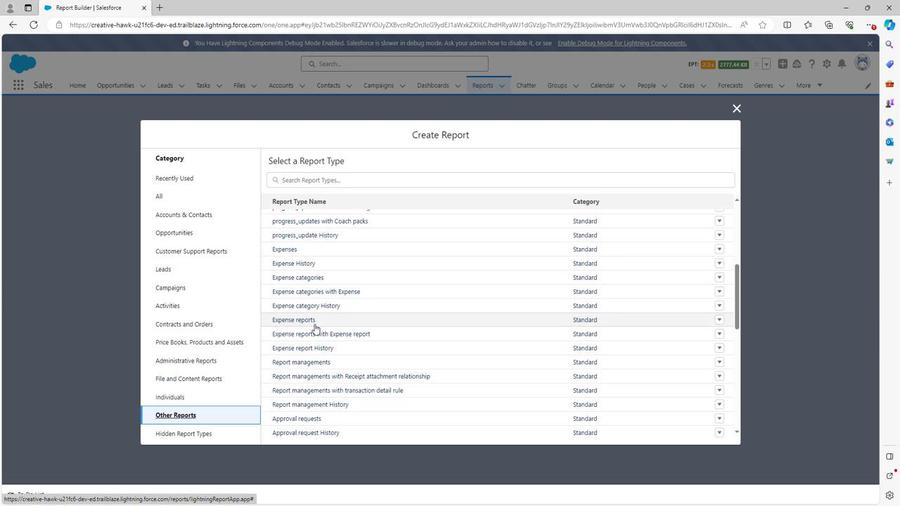 
Action: Mouse scrolled (312, 319) with delta (0, 0)
Screenshot: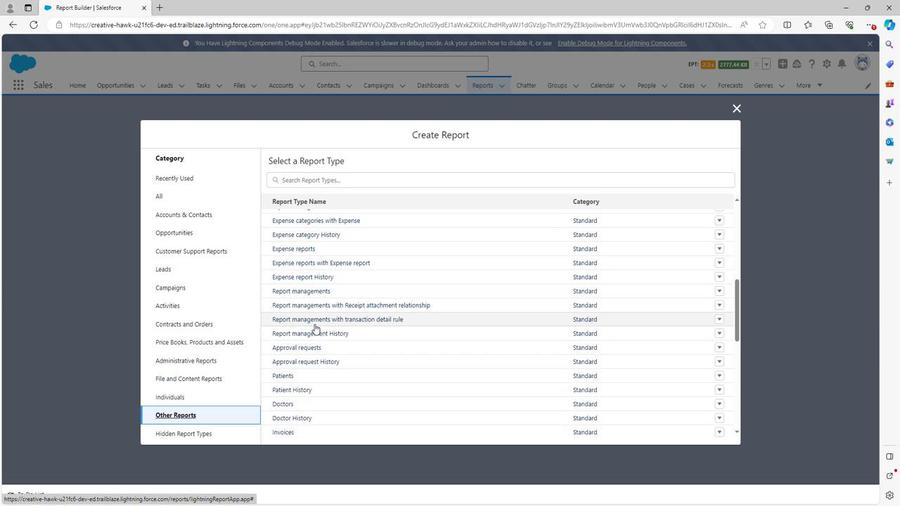 
Action: Mouse scrolled (312, 319) with delta (0, 0)
Screenshot: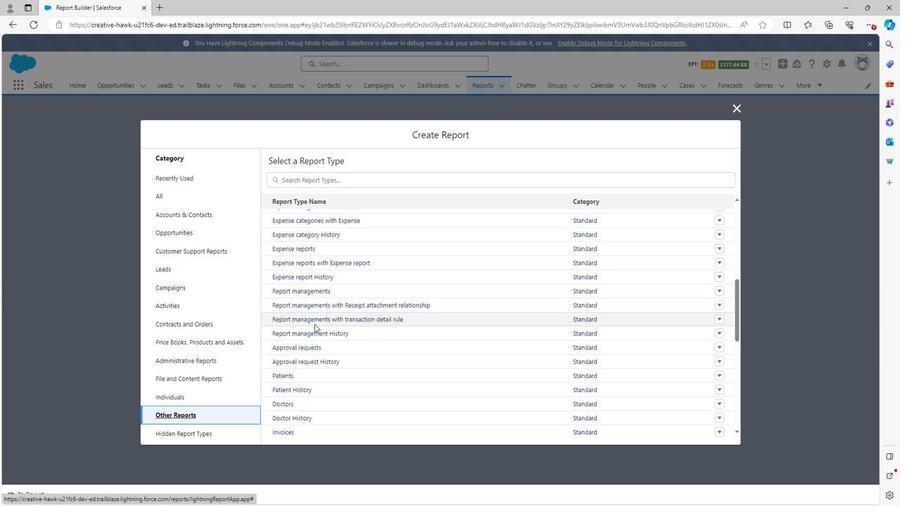 
Action: Mouse scrolled (312, 319) with delta (0, 0)
Screenshot: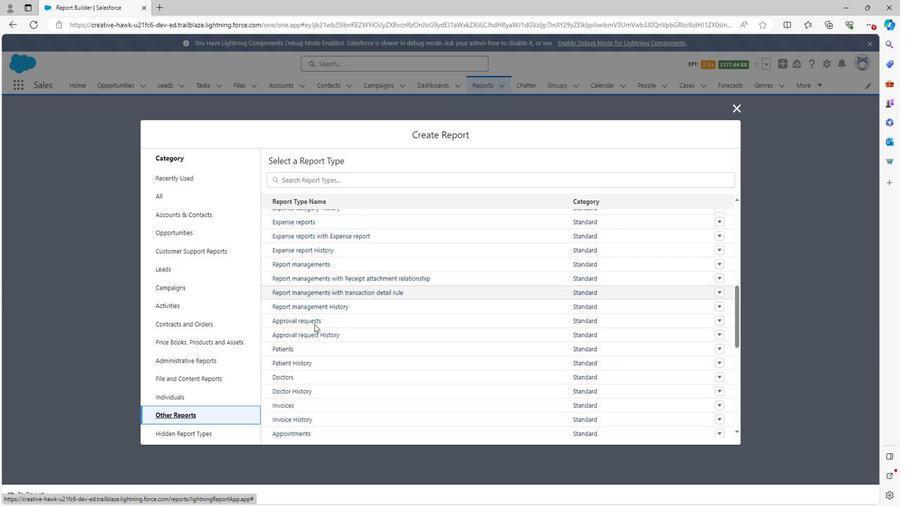 
Action: Mouse scrolled (312, 319) with delta (0, 0)
Screenshot: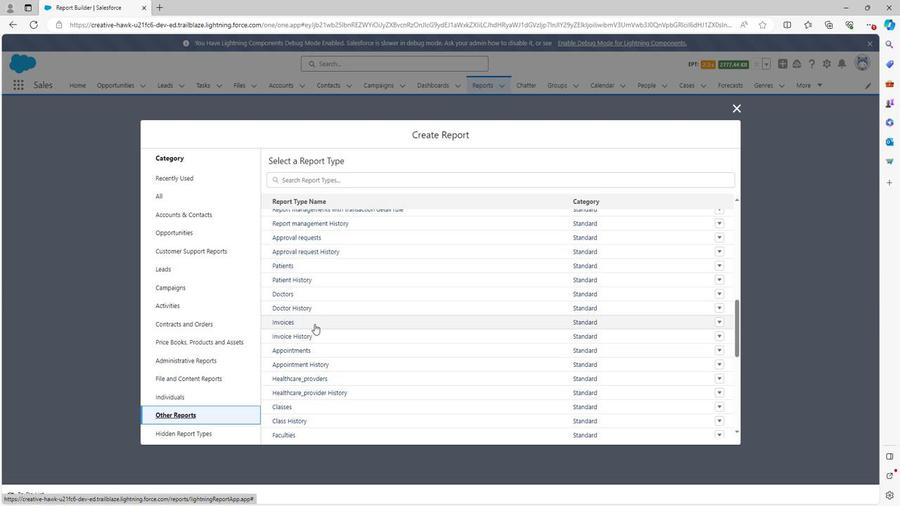 
Action: Mouse scrolled (312, 319) with delta (0, 0)
Screenshot: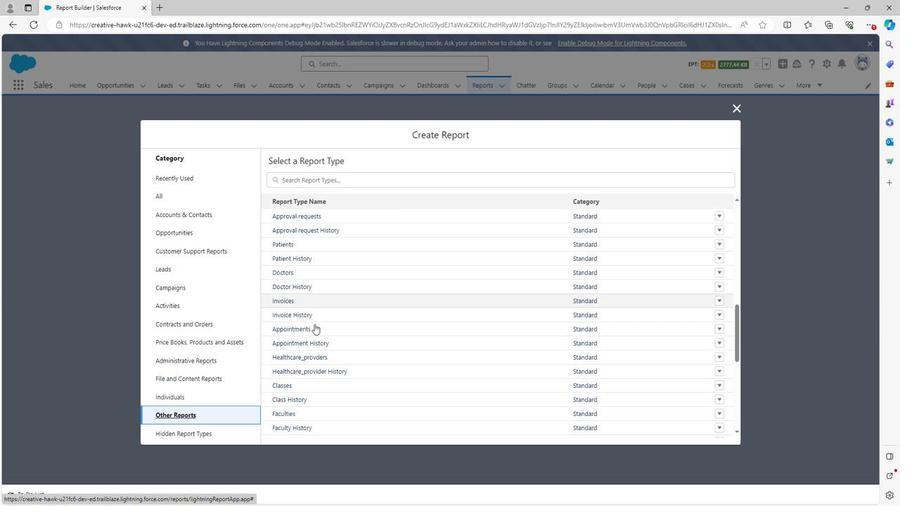 
Action: Mouse scrolled (312, 319) with delta (0, 0)
Screenshot: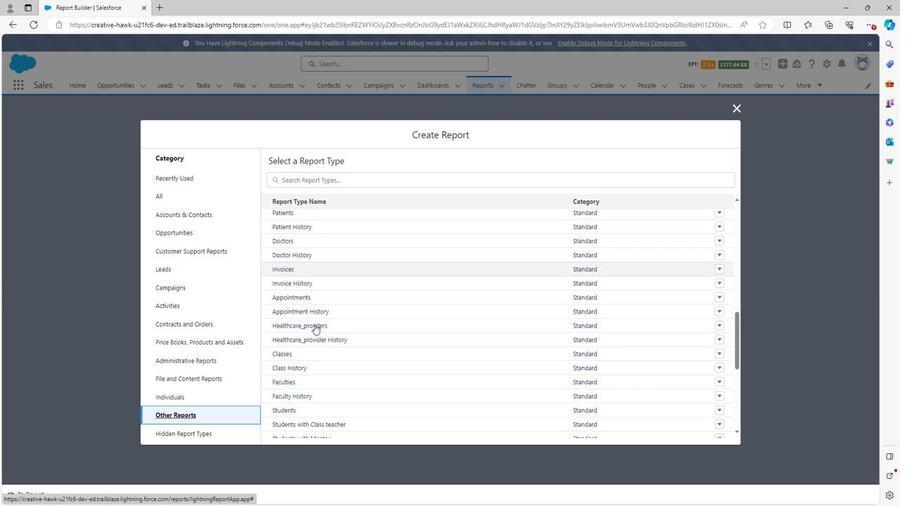 
Action: Mouse scrolled (312, 319) with delta (0, 0)
Screenshot: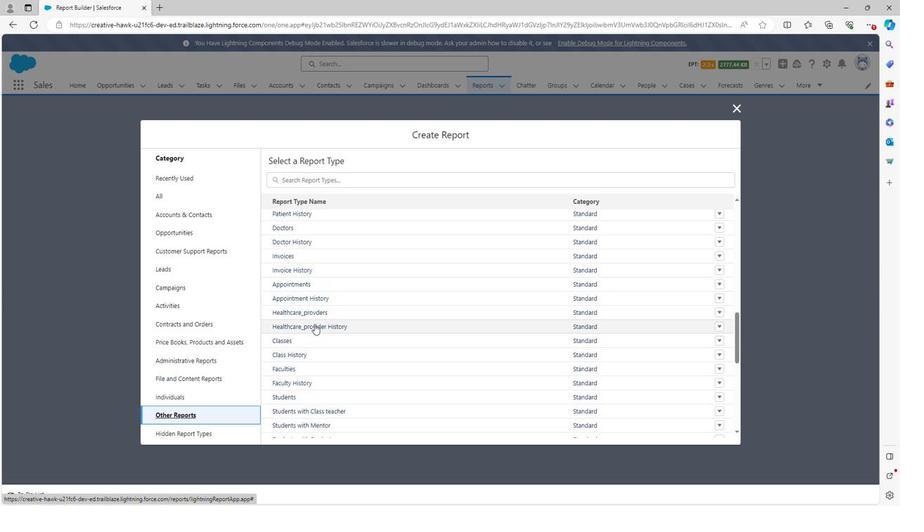 
Action: Mouse scrolled (312, 319) with delta (0, 0)
Screenshot: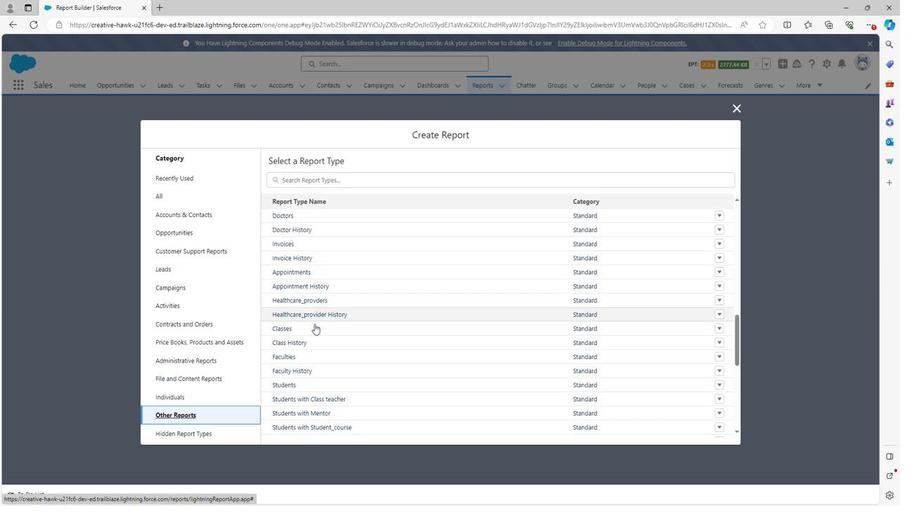 
Action: Mouse scrolled (312, 319) with delta (0, 0)
Screenshot: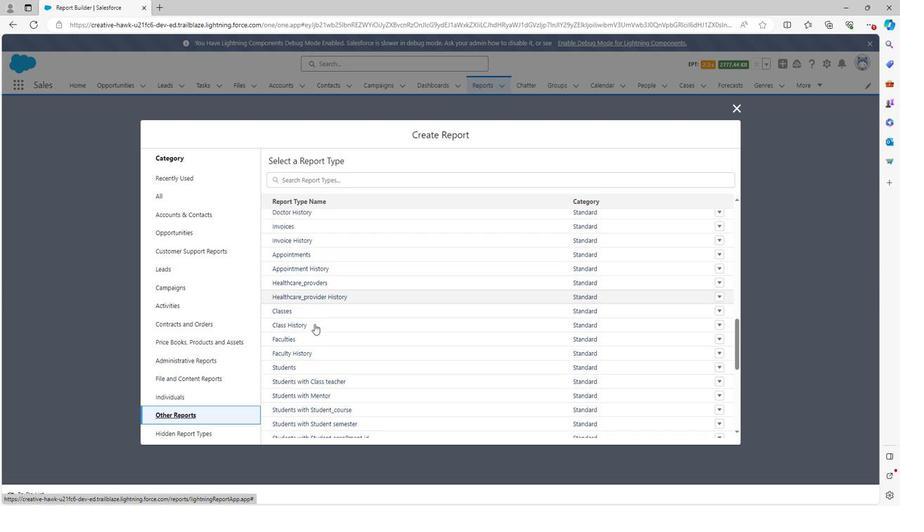 
Action: Mouse scrolled (312, 319) with delta (0, 0)
Screenshot: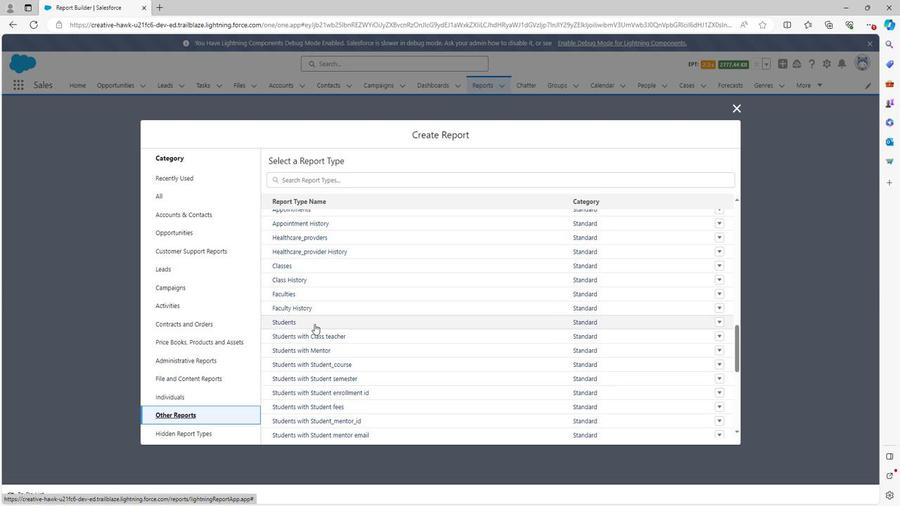 
Action: Mouse scrolled (312, 319) with delta (0, 0)
Screenshot: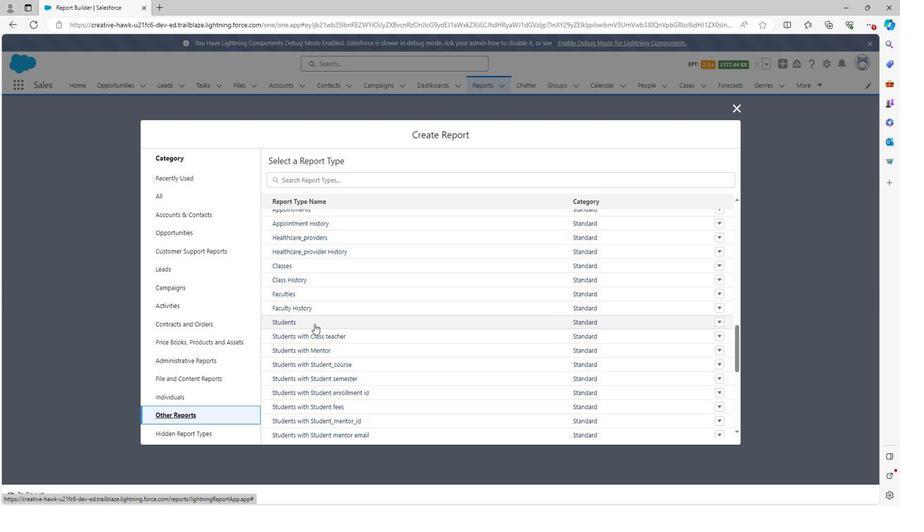 
Action: Mouse scrolled (312, 319) with delta (0, 0)
Screenshot: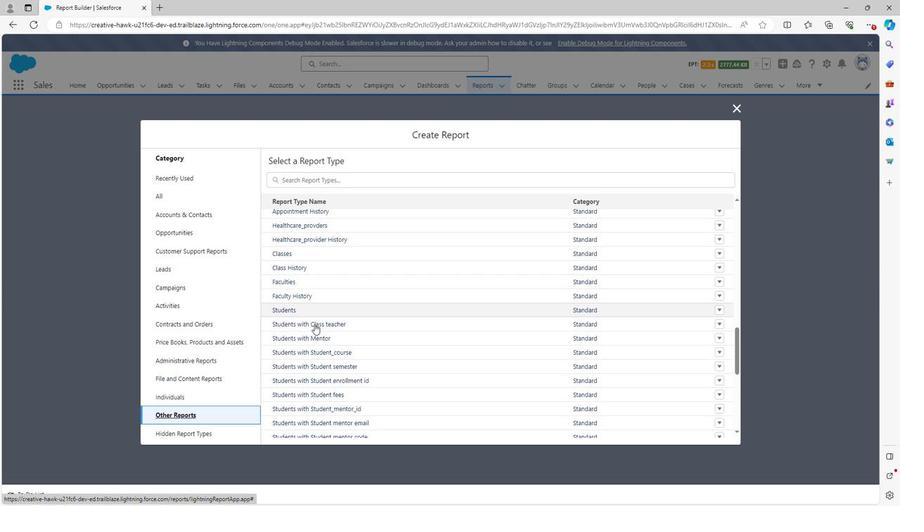 
Action: Mouse scrolled (312, 319) with delta (0, 0)
Screenshot: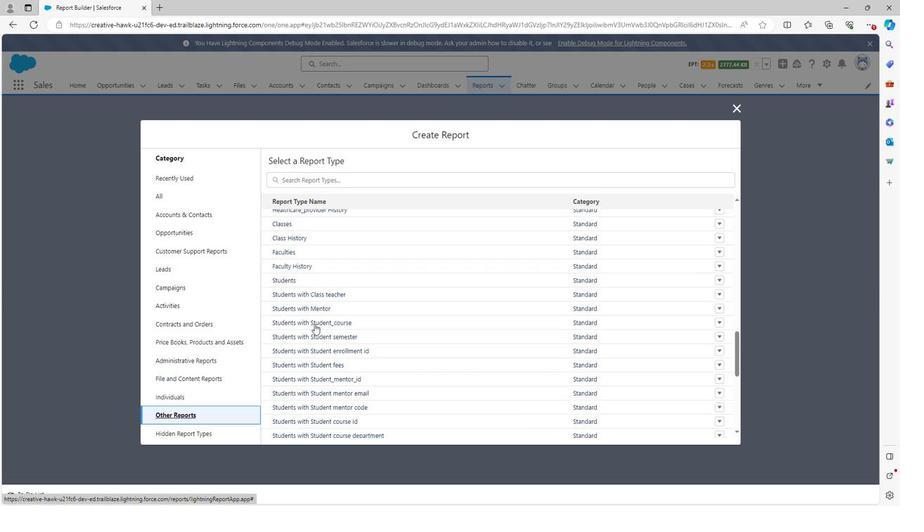 
Action: Mouse scrolled (312, 319) with delta (0, 0)
Screenshot: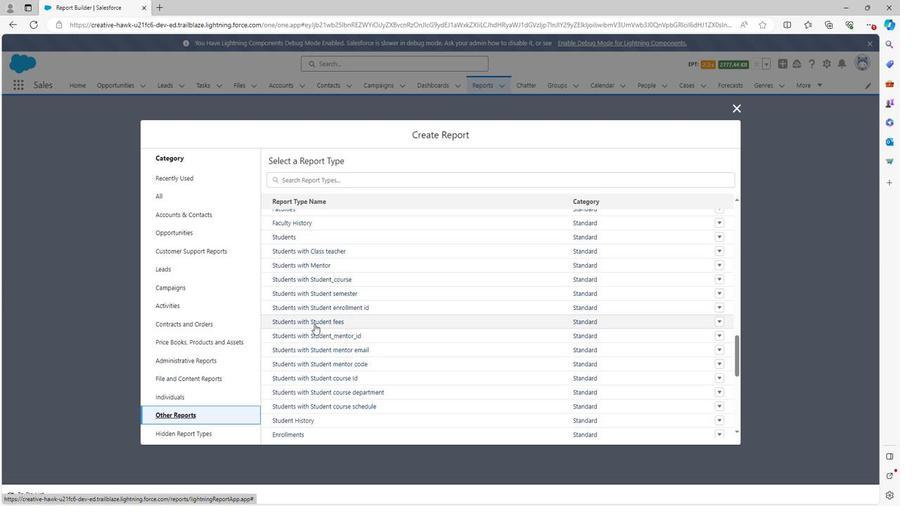 
Action: Mouse scrolled (312, 319) with delta (0, 0)
Screenshot: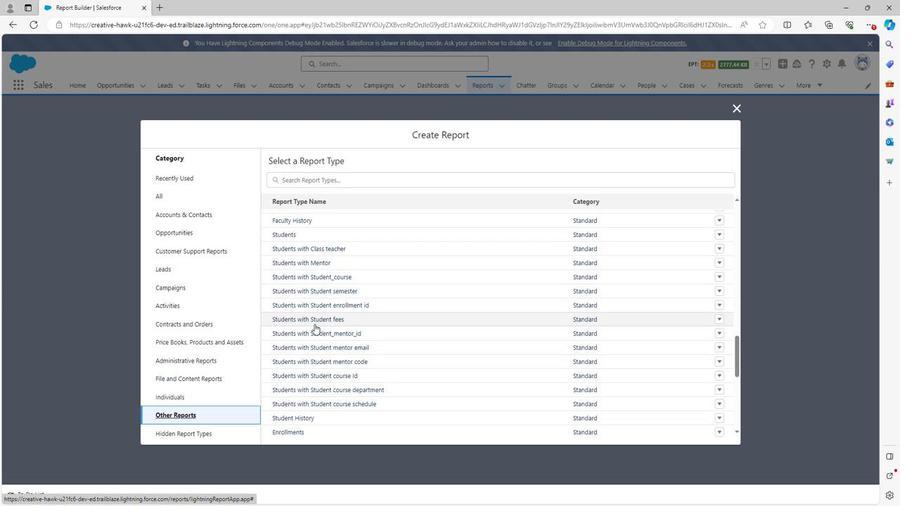 
Action: Mouse scrolled (312, 319) with delta (0, 0)
Screenshot: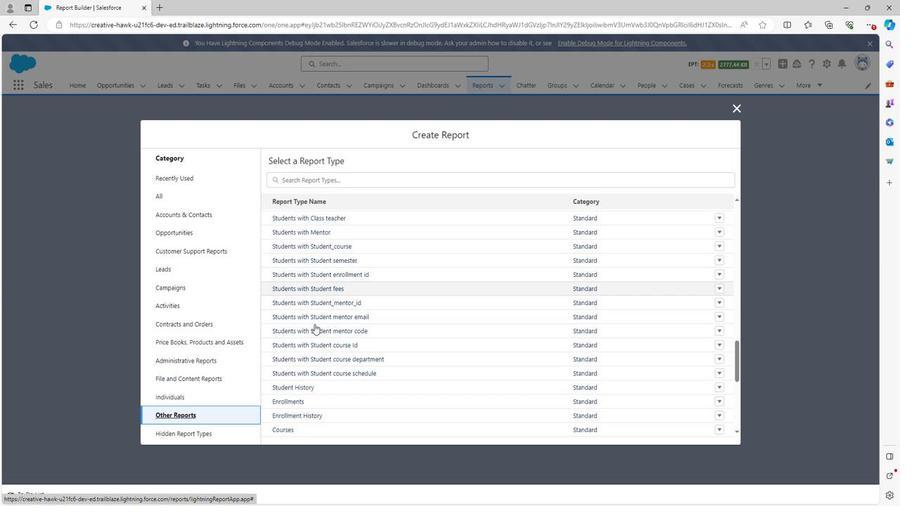 
Action: Mouse scrolled (312, 319) with delta (0, 0)
Screenshot: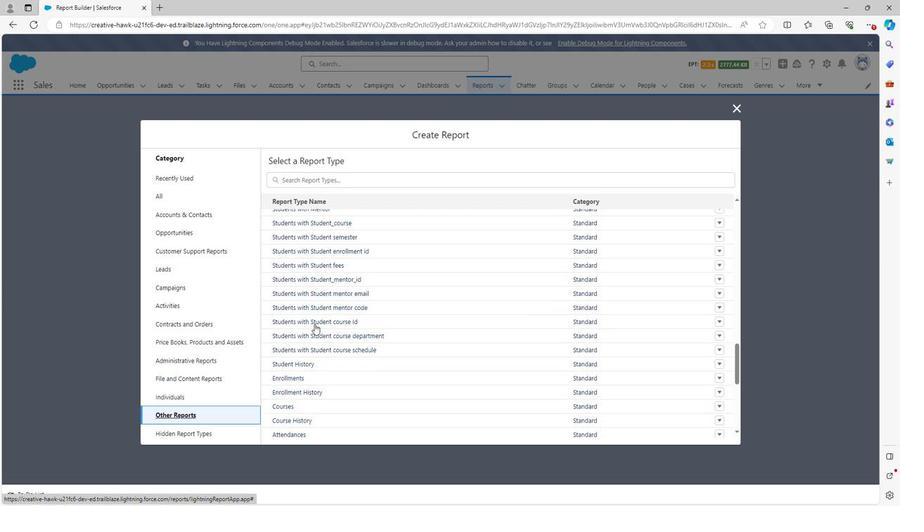 
Action: Mouse scrolled (312, 319) with delta (0, 0)
Screenshot: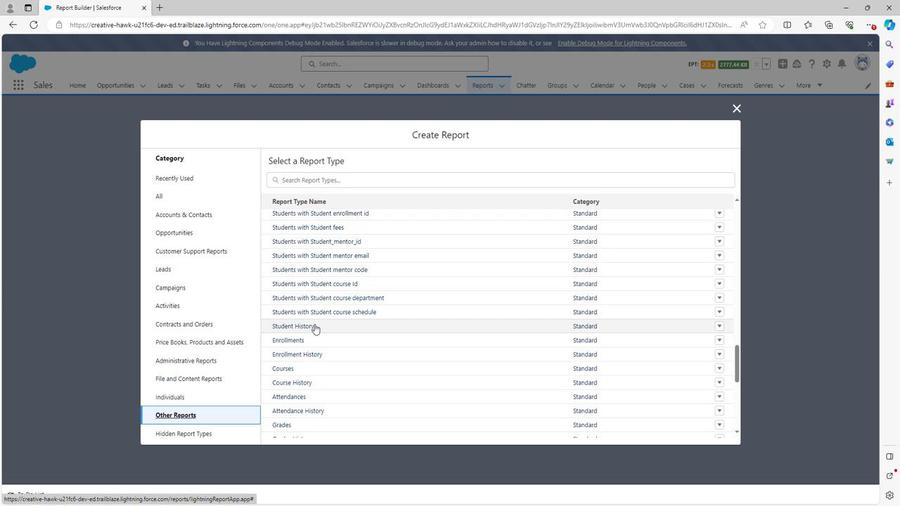 
Action: Mouse scrolled (312, 319) with delta (0, 0)
Screenshot: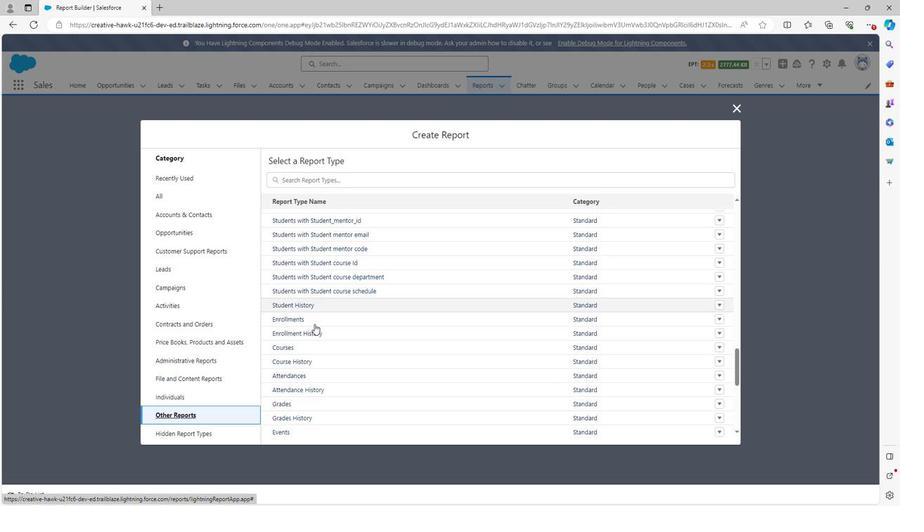 
Action: Mouse scrolled (312, 319) with delta (0, 0)
Screenshot: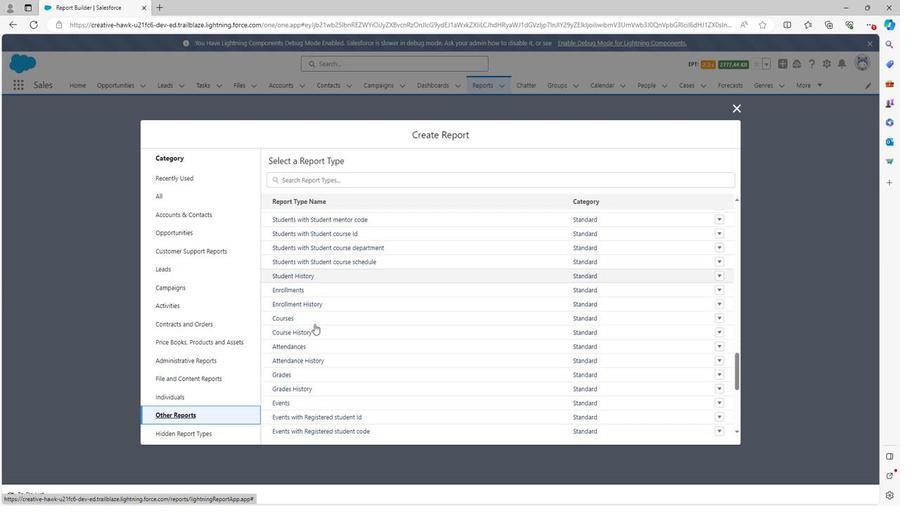 
Action: Mouse scrolled (312, 319) with delta (0, 0)
Screenshot: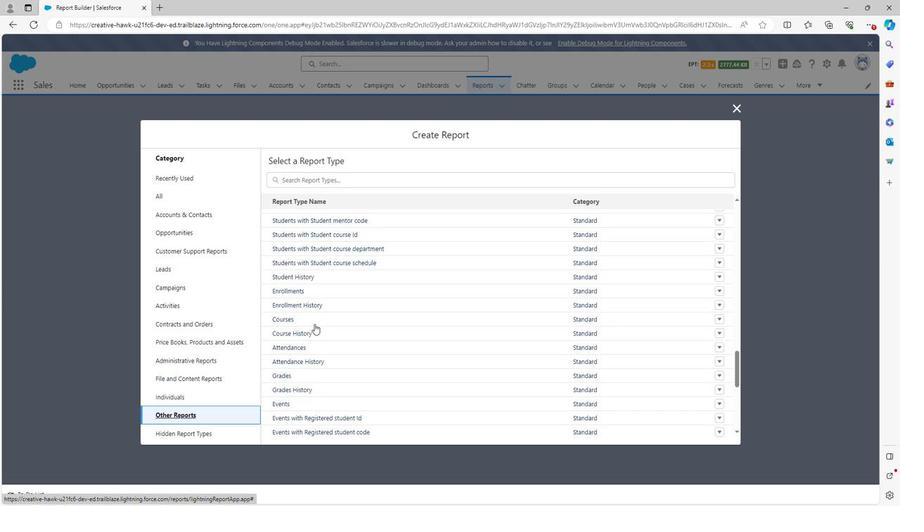 
Action: Mouse moved to (325, 182)
Screenshot: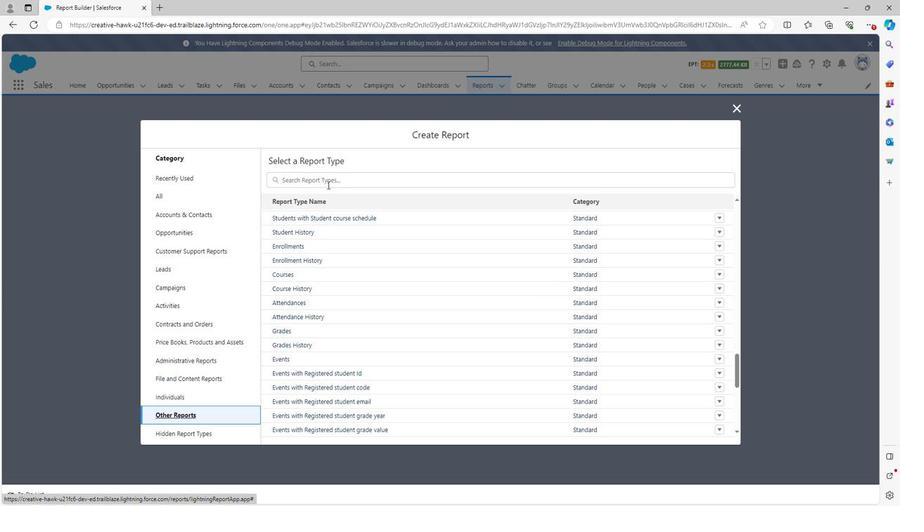 
Action: Mouse pressed left at (325, 182)
Screenshot: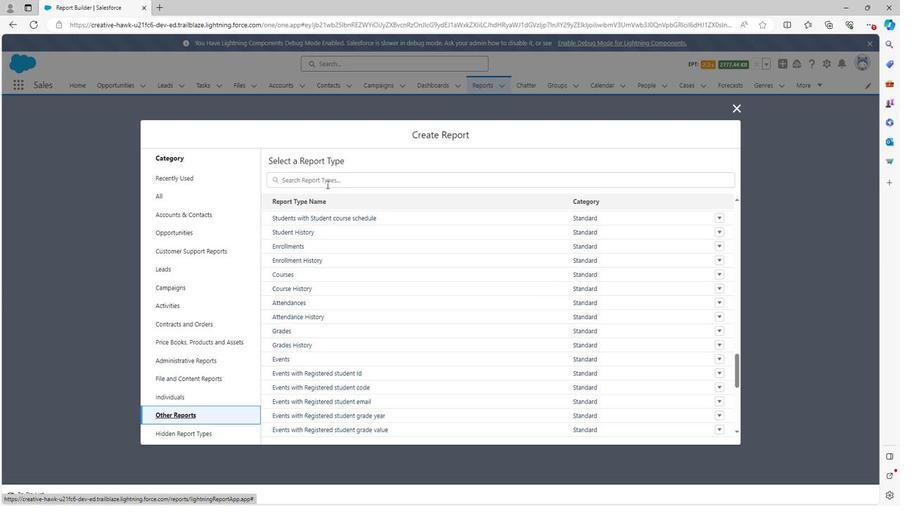 
Action: Mouse moved to (324, 182)
Screenshot: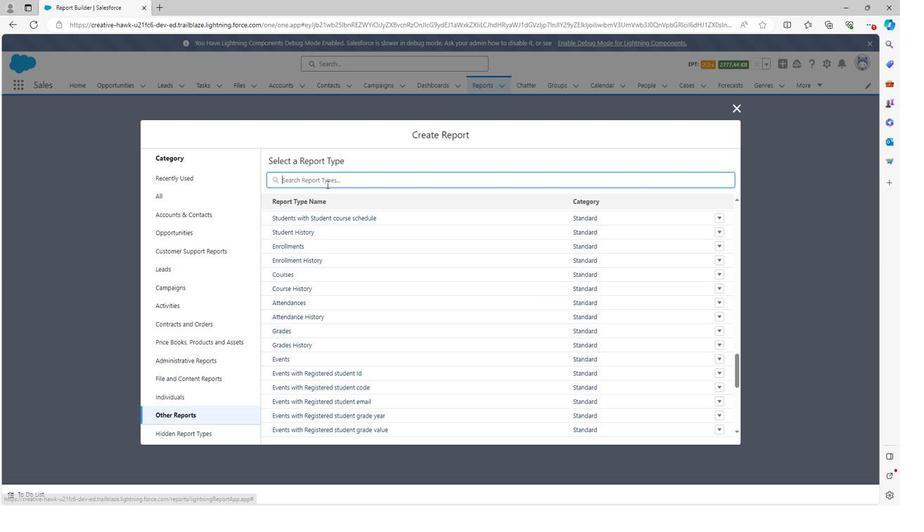 
Action: Key pressed <Key.shift>
Screenshot: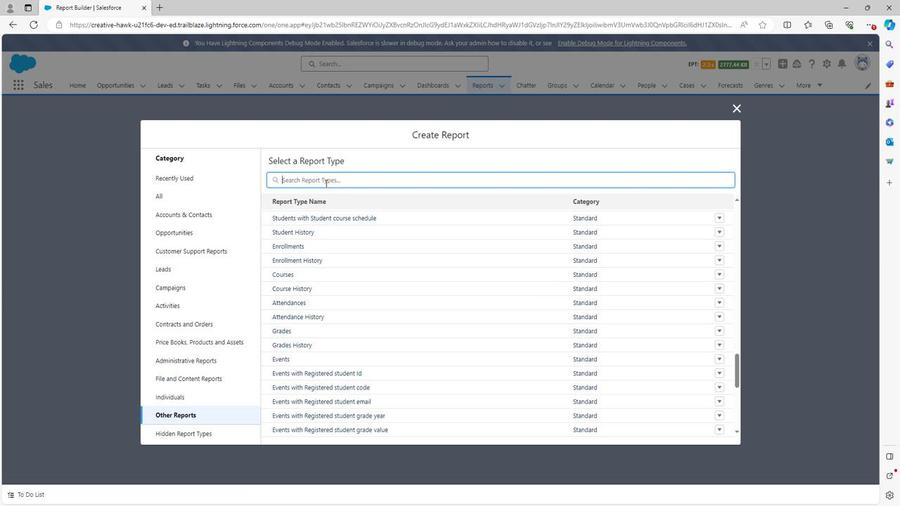
Action: Mouse moved to (323, 186)
Screenshot: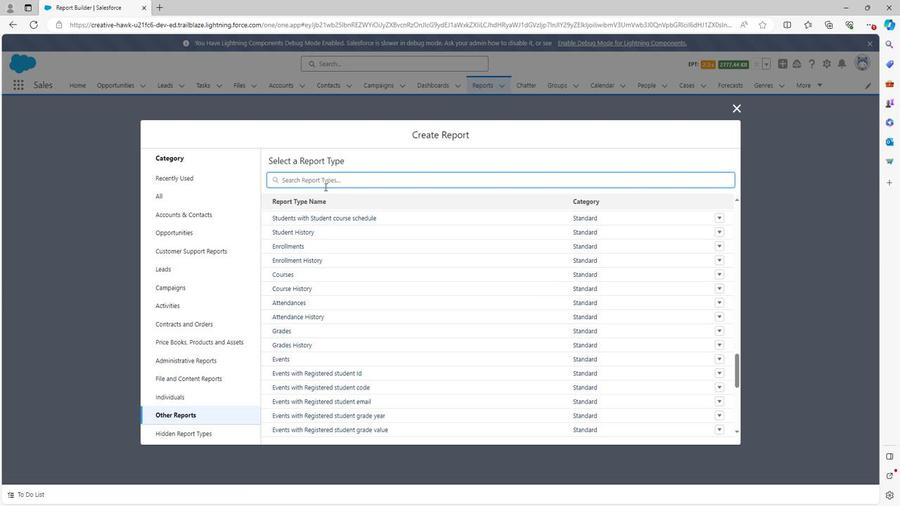 
Action: Key pressed <Key.shift>
Screenshot: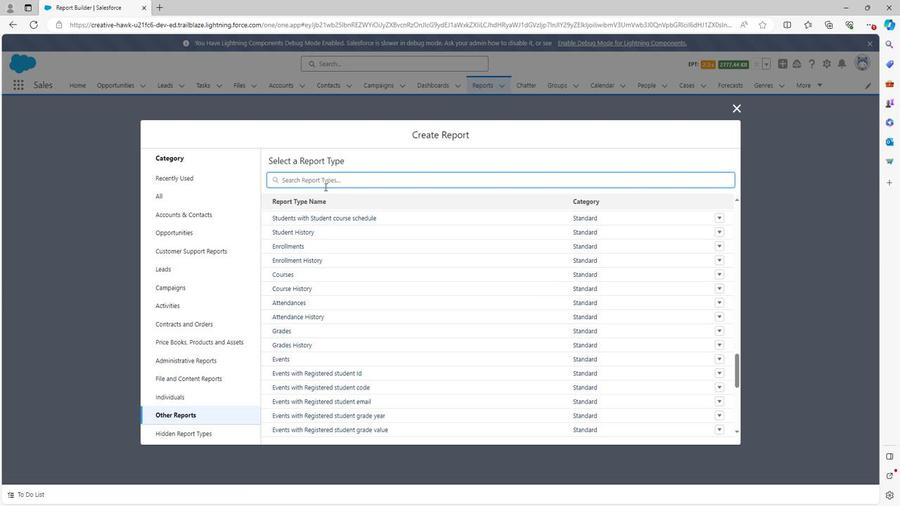 
Action: Mouse moved to (324, 187)
Screenshot: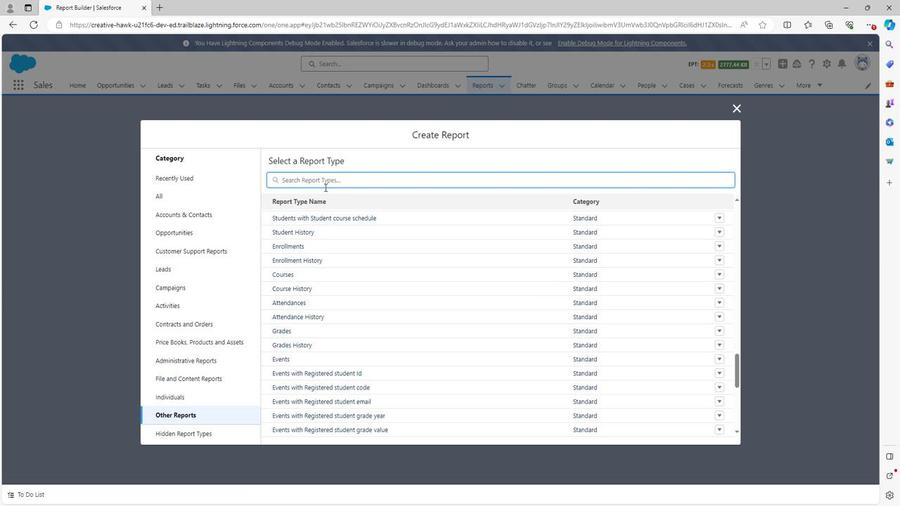 
Action: Key pressed <Key.shift>
Screenshot: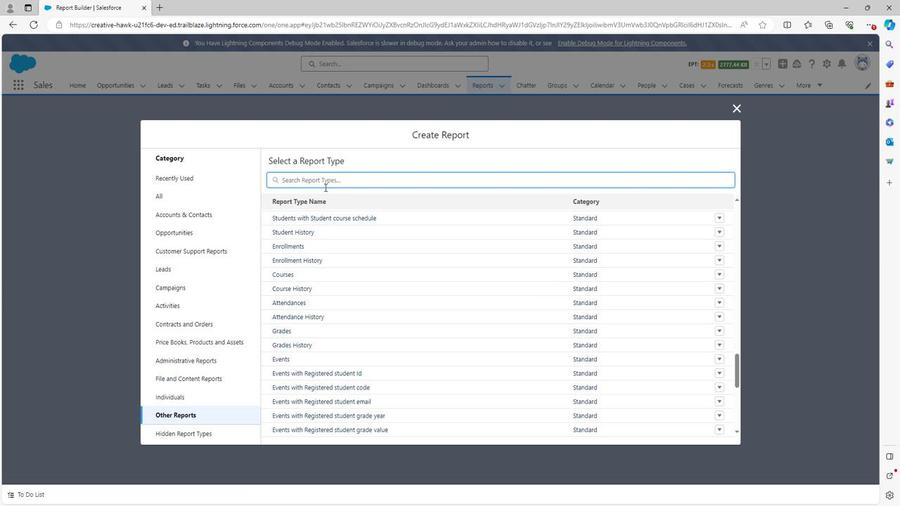 
Action: Mouse moved to (324, 187)
Screenshot: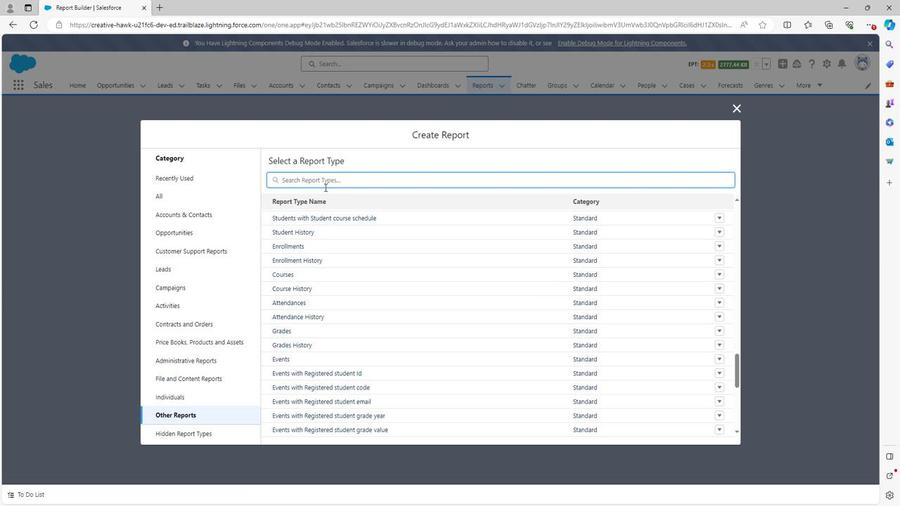
Action: Key pressed <Key.shift>
Screenshot: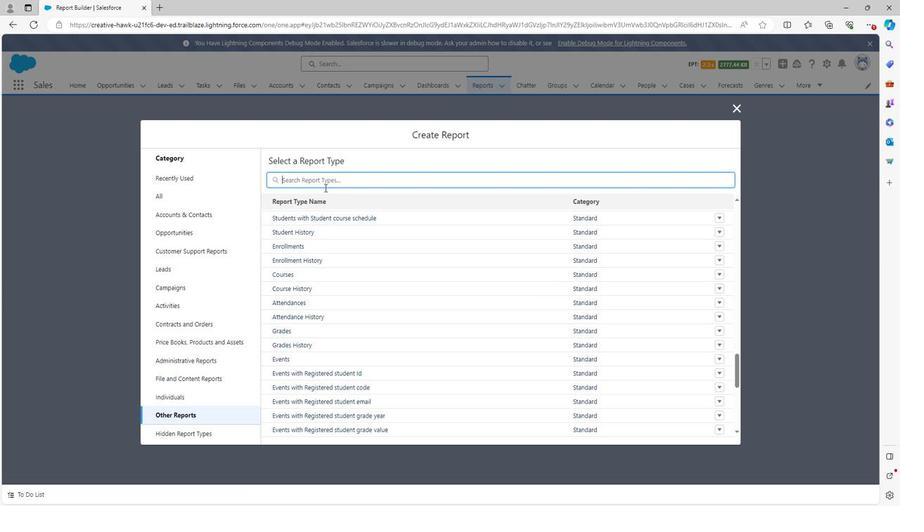 
Action: Mouse moved to (324, 189)
Screenshot: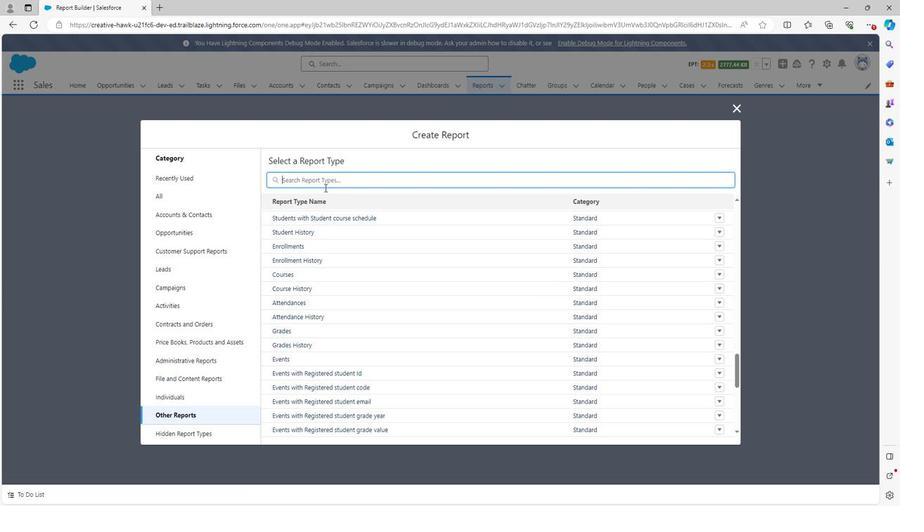 
Action: Key pressed <Key.shift>
Screenshot: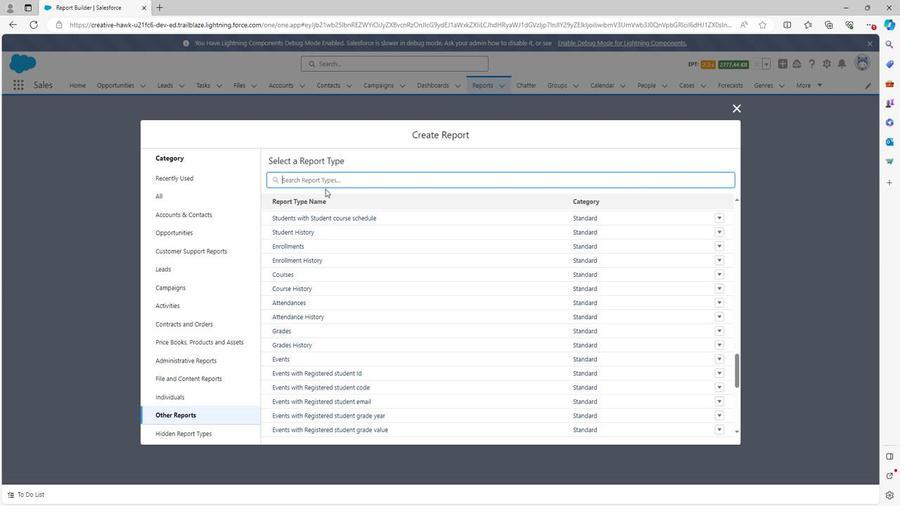 
Action: Mouse moved to (324, 189)
Screenshot: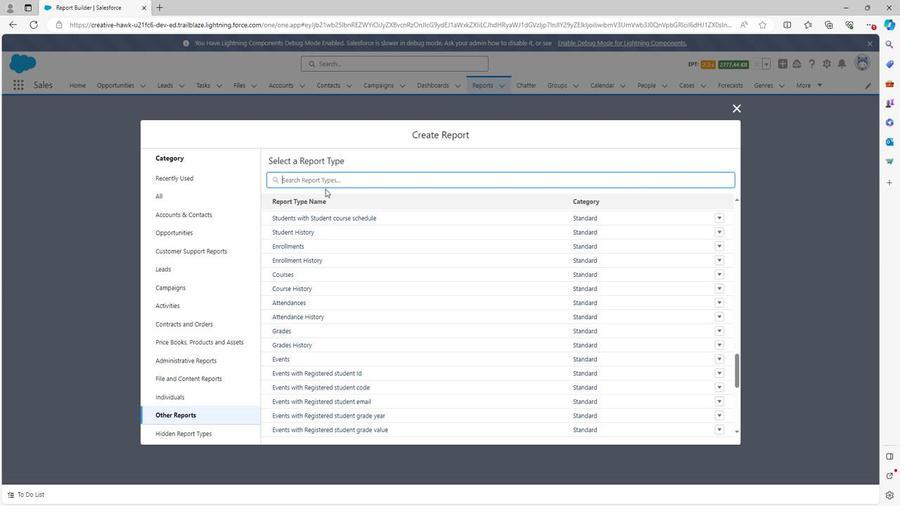 
Action: Key pressed <Key.shift>
Screenshot: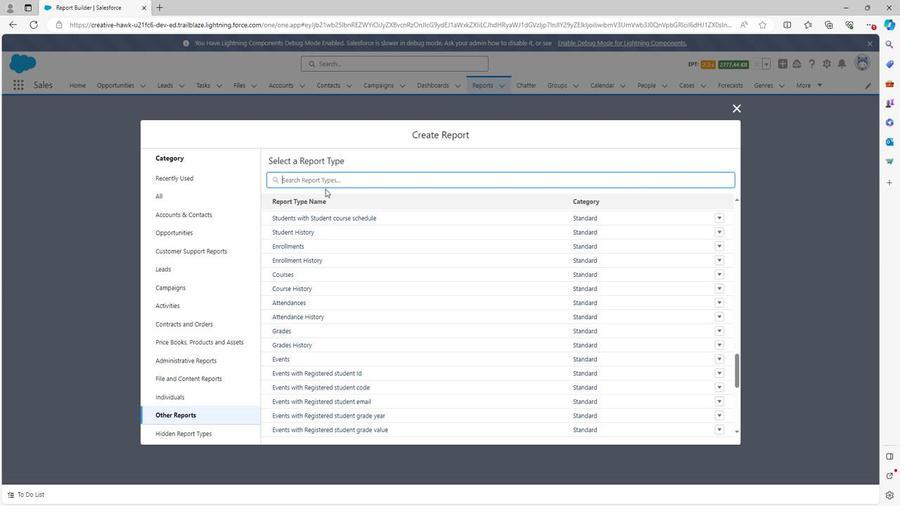 
Action: Mouse moved to (325, 190)
Screenshot: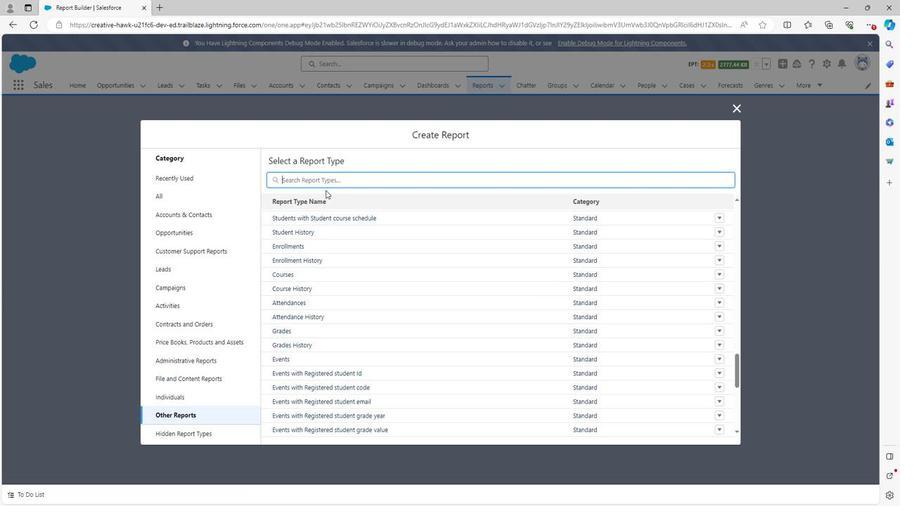 
Action: Key pressed <Key.shift>
Screenshot: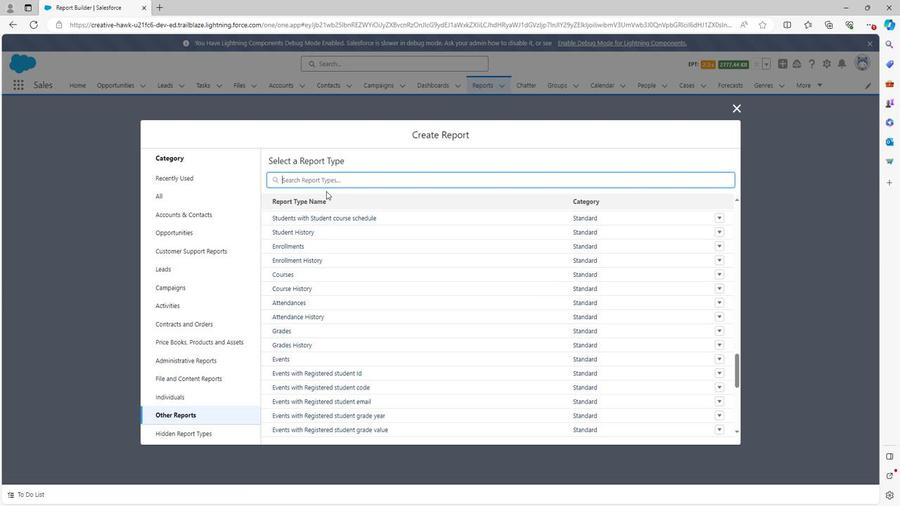 
Action: Mouse moved to (326, 191)
Screenshot: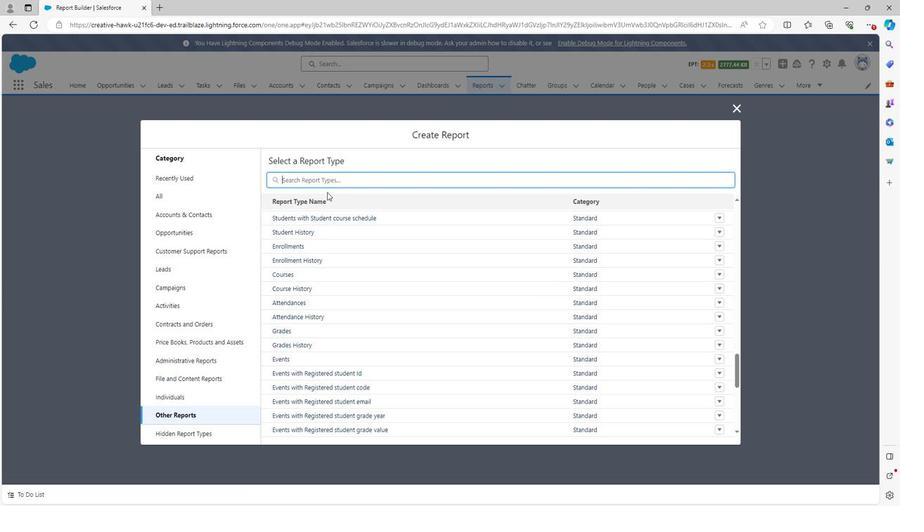 
Action: Key pressed <Key.shift>
Screenshot: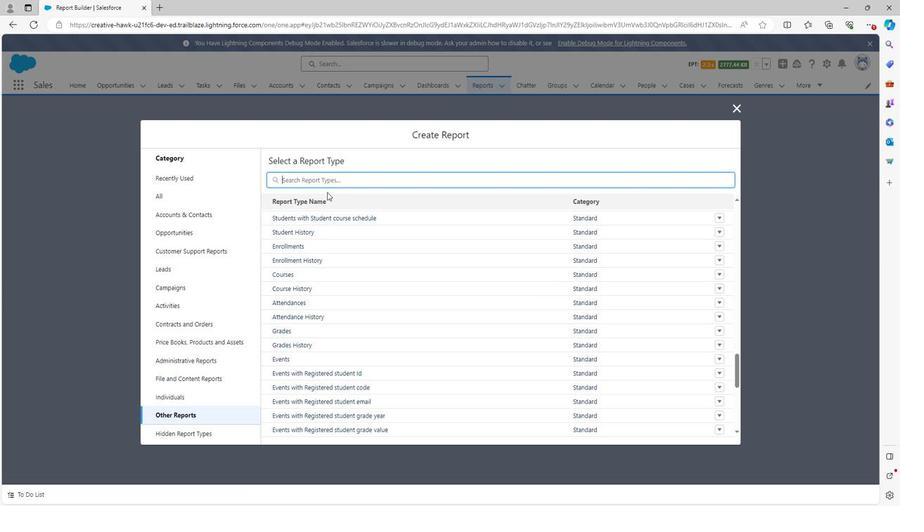 
Action: Mouse moved to (327, 191)
Screenshot: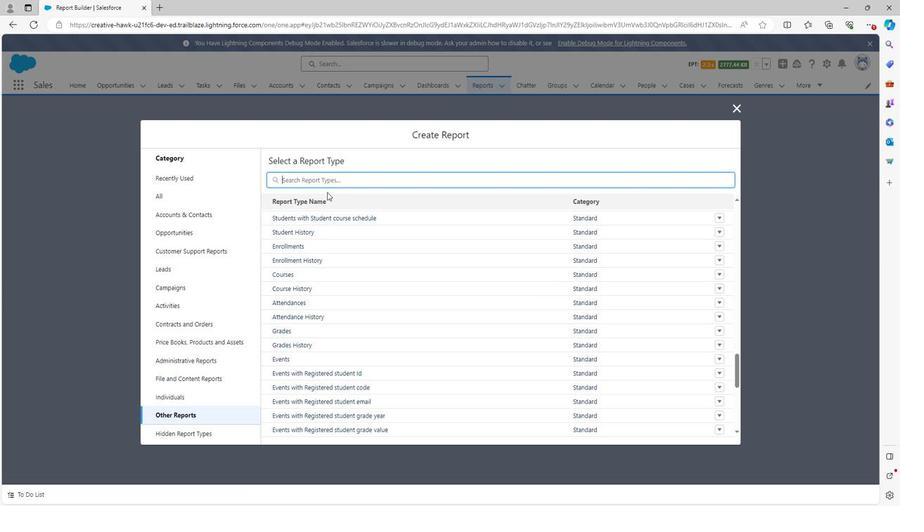 
Action: Key pressed <Key.shift>
Screenshot: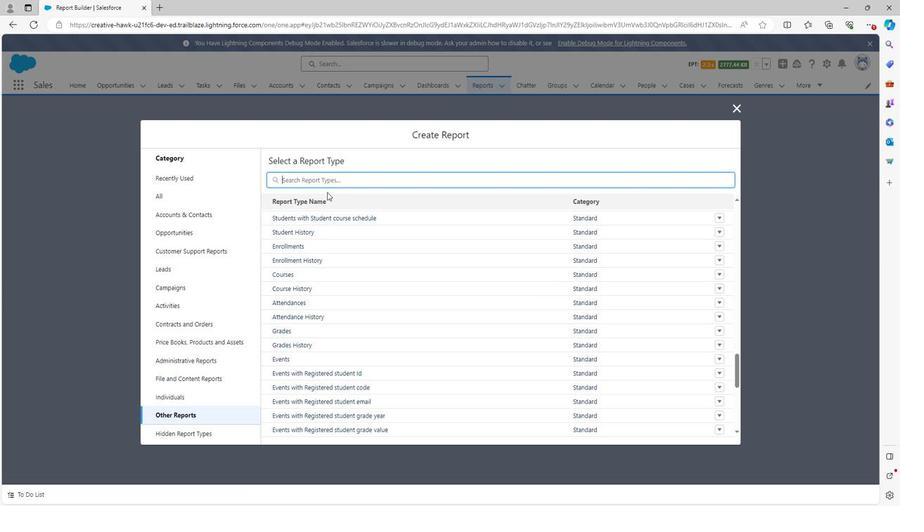 
Action: Mouse moved to (329, 193)
Screenshot: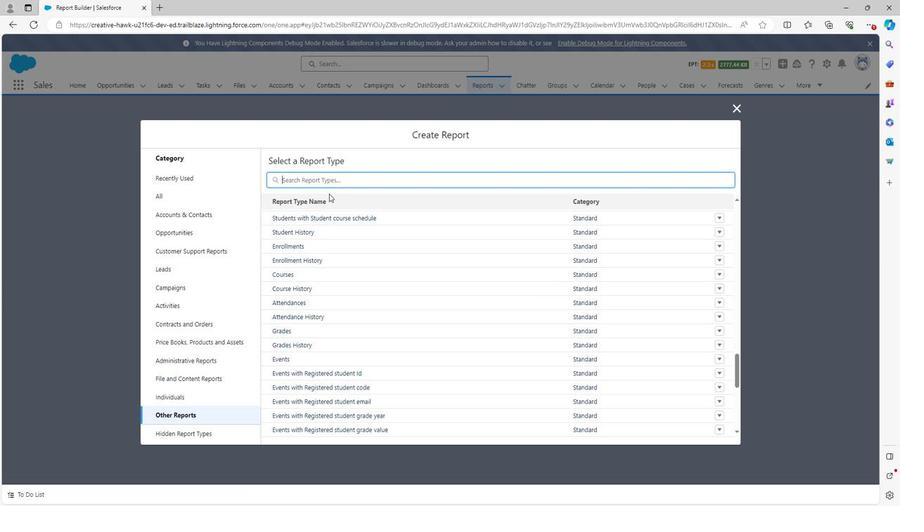 
Action: Key pressed <Key.shift>
Screenshot: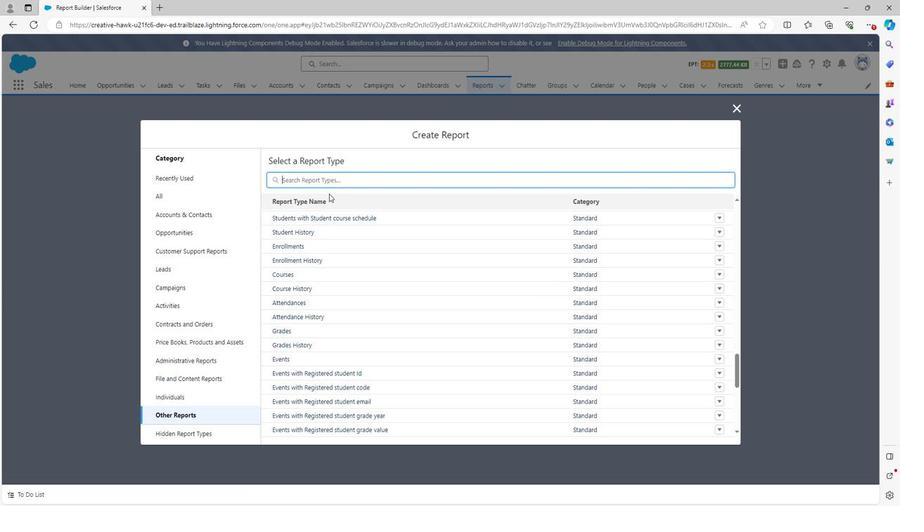 
Action: Mouse moved to (329, 193)
Screenshot: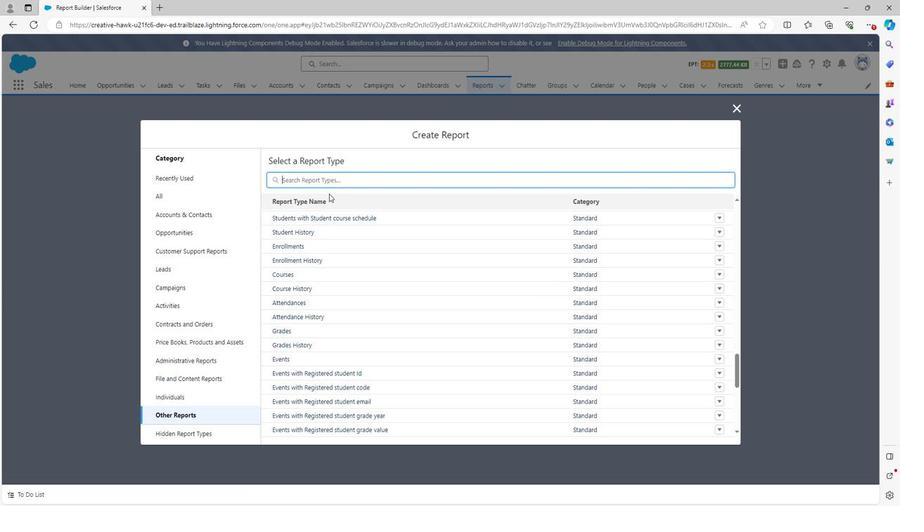 
Action: Key pressed <Key.shift>
Screenshot: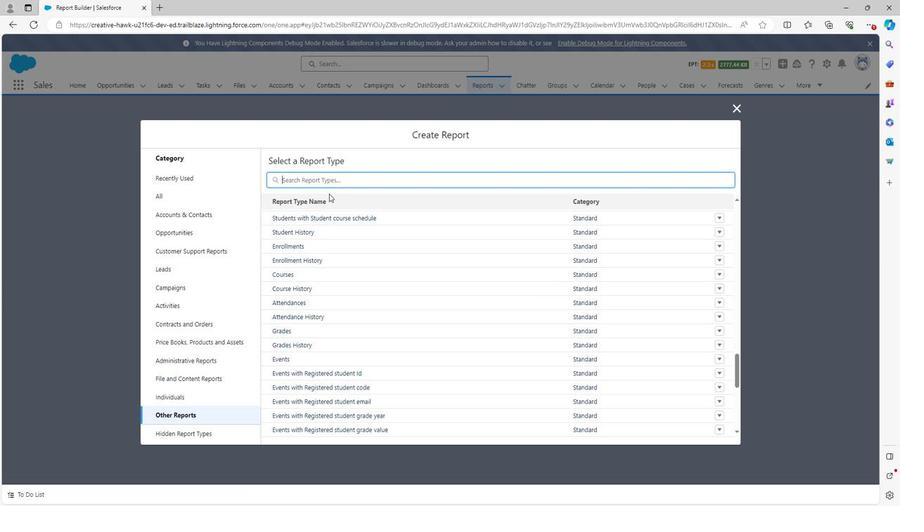 
Action: Mouse moved to (331, 195)
Screenshot: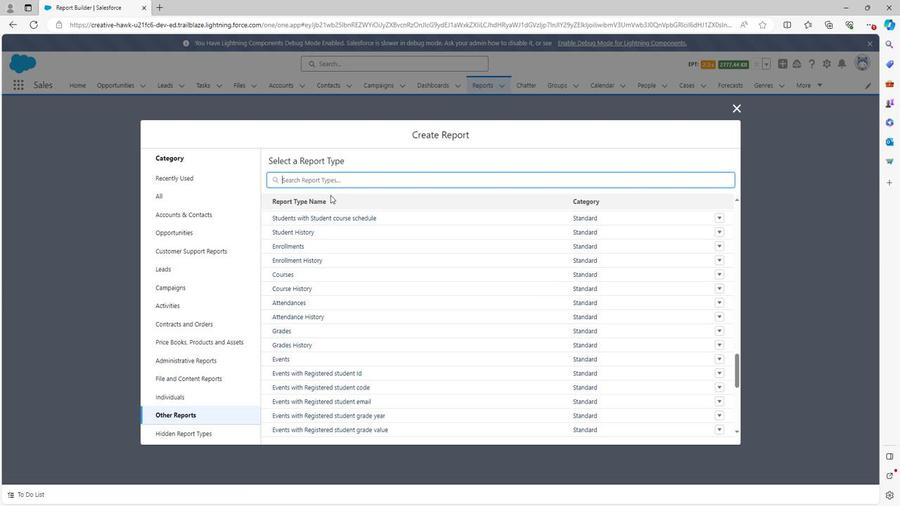 
Action: Key pressed <Key.shift>
Screenshot: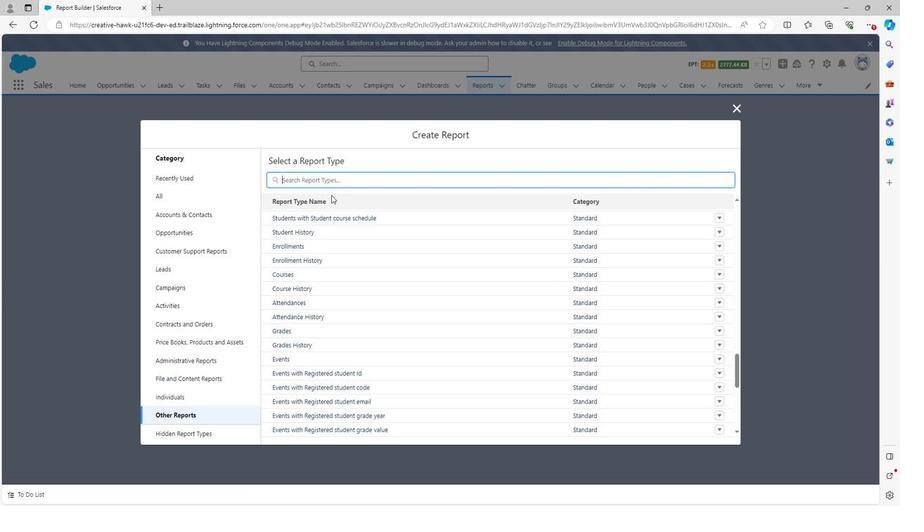
Action: Mouse moved to (334, 196)
Screenshot: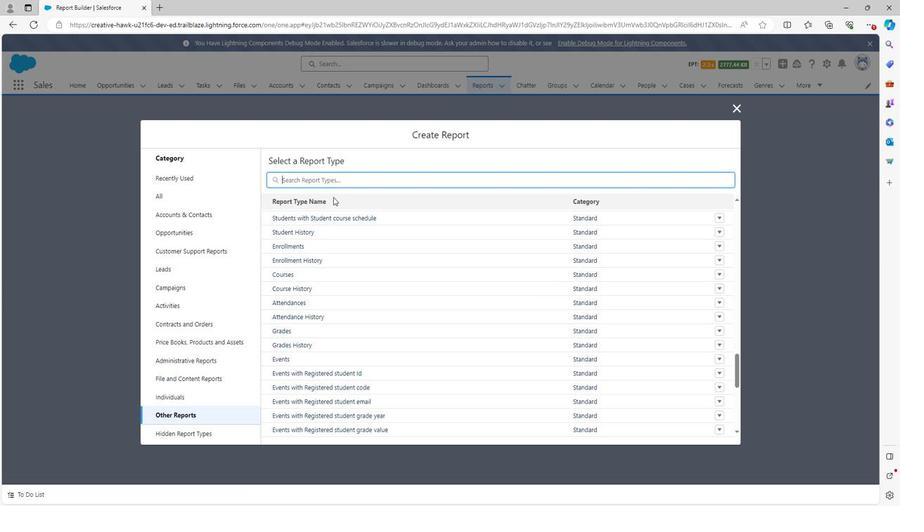 
Action: Key pressed <Key.shift>
Screenshot: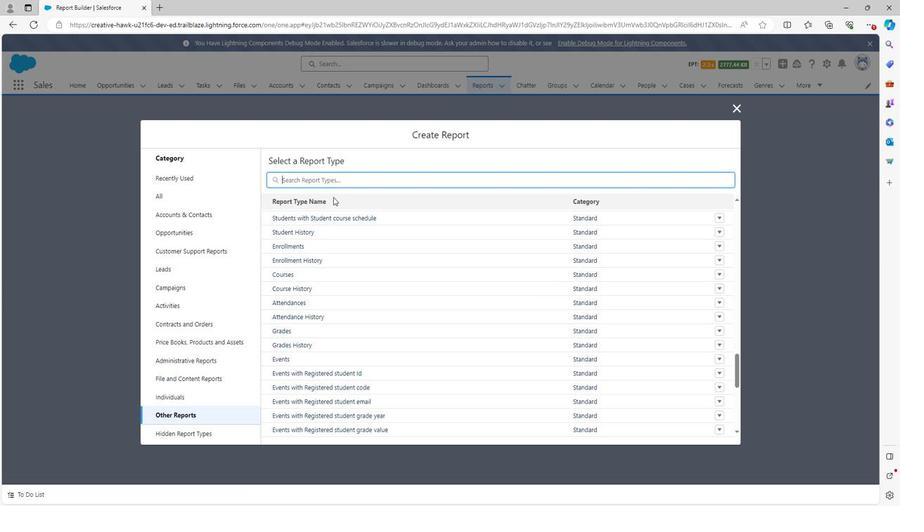 
Action: Mouse moved to (334, 196)
Screenshot: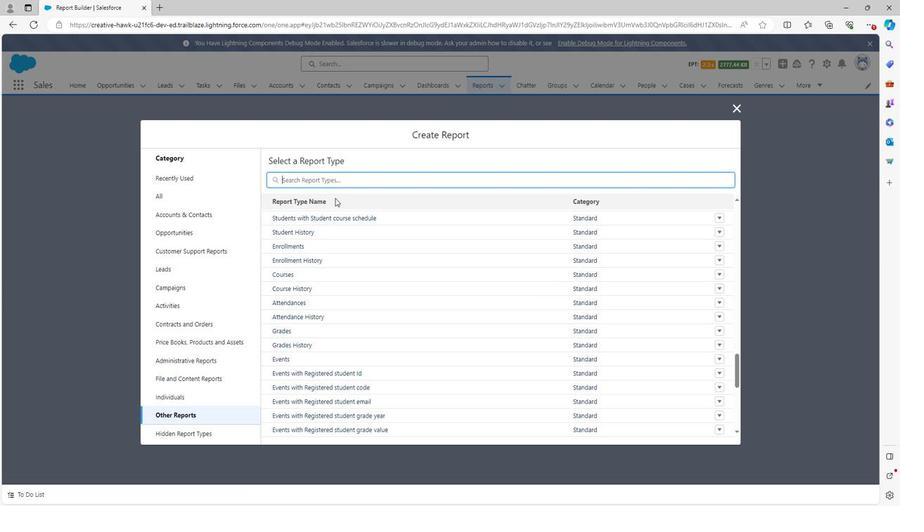 
Action: Key pressed <Key.shift>
Screenshot: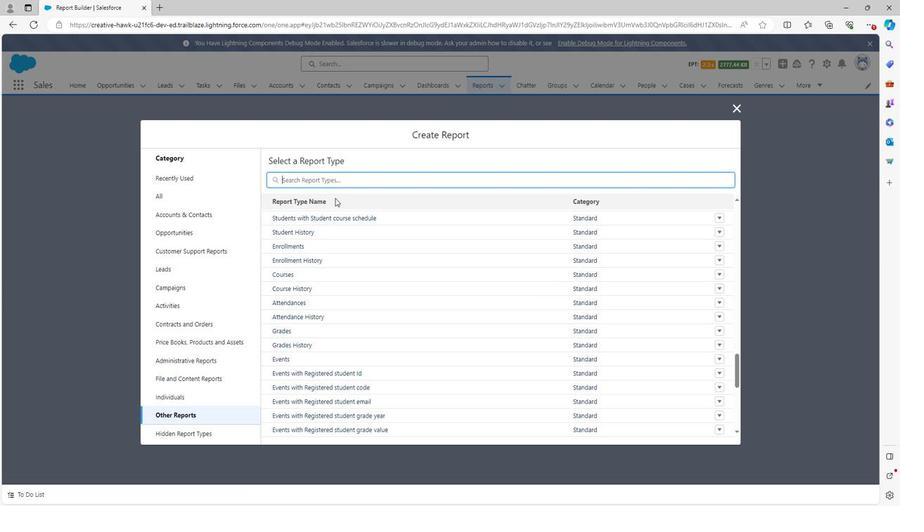 
Action: Mouse moved to (335, 196)
Screenshot: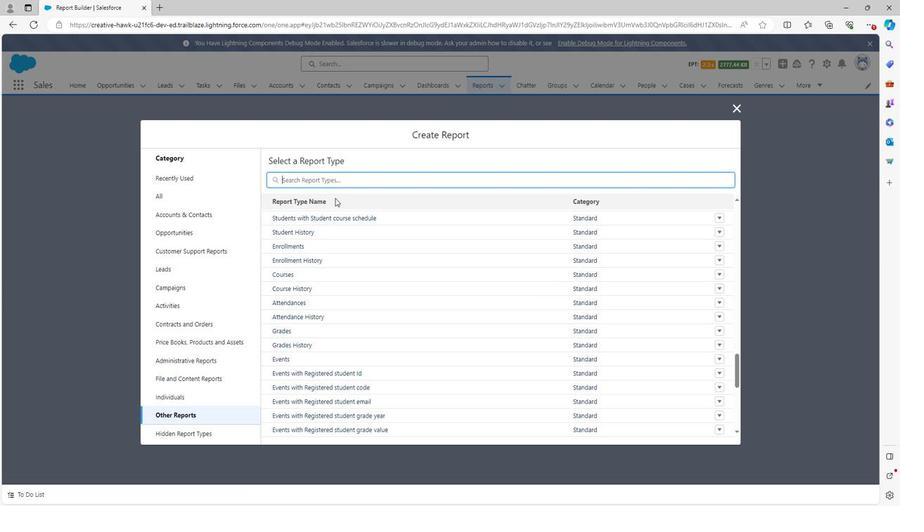 
Action: Key pressed <Key.shift>
Screenshot: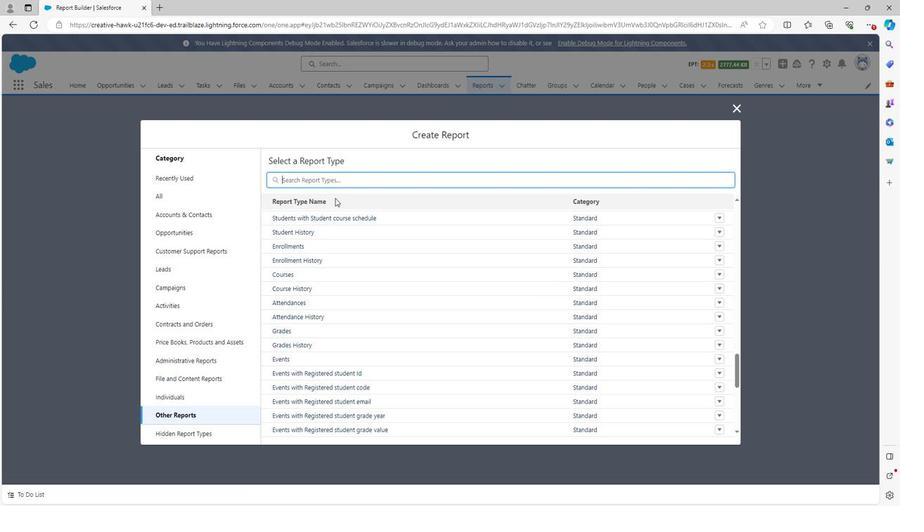 
Action: Mouse moved to (335, 197)
Screenshot: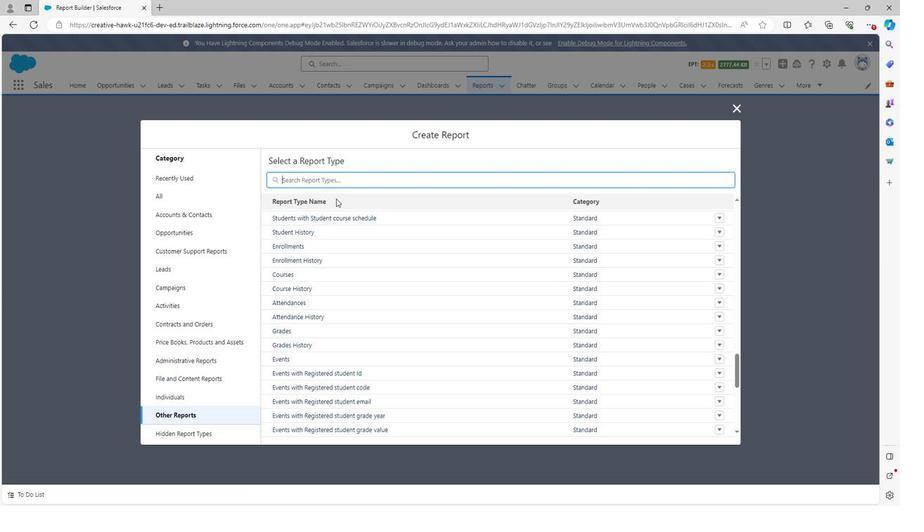 
Action: Key pressed <Key.shift>
Screenshot: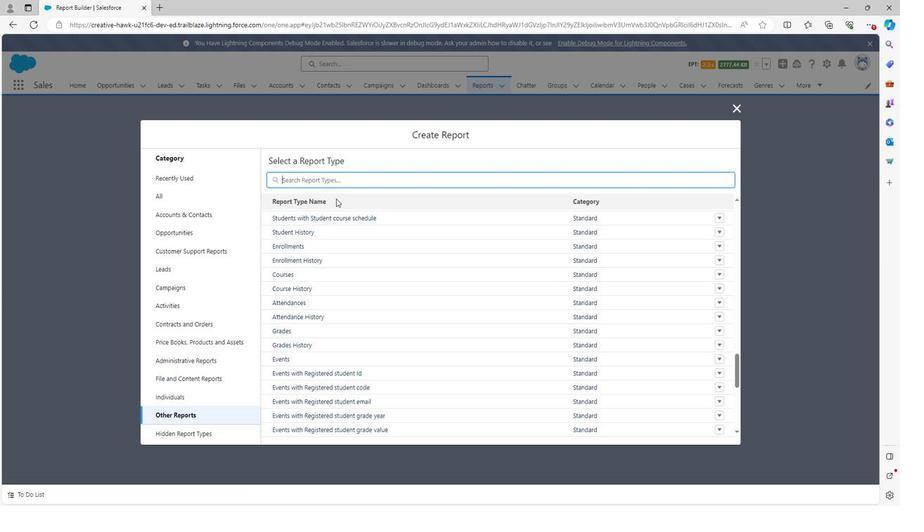 
Action: Mouse moved to (336, 198)
Screenshot: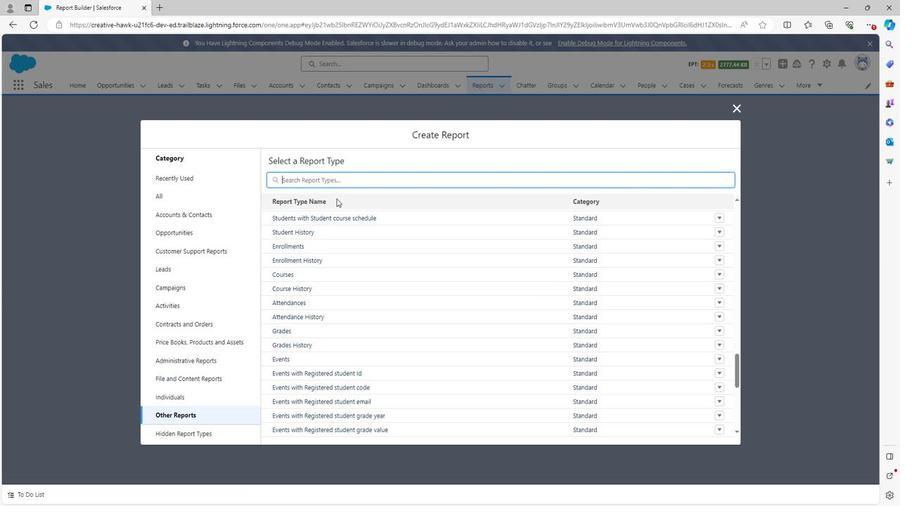 
Action: Key pressed <Key.shift>
Screenshot: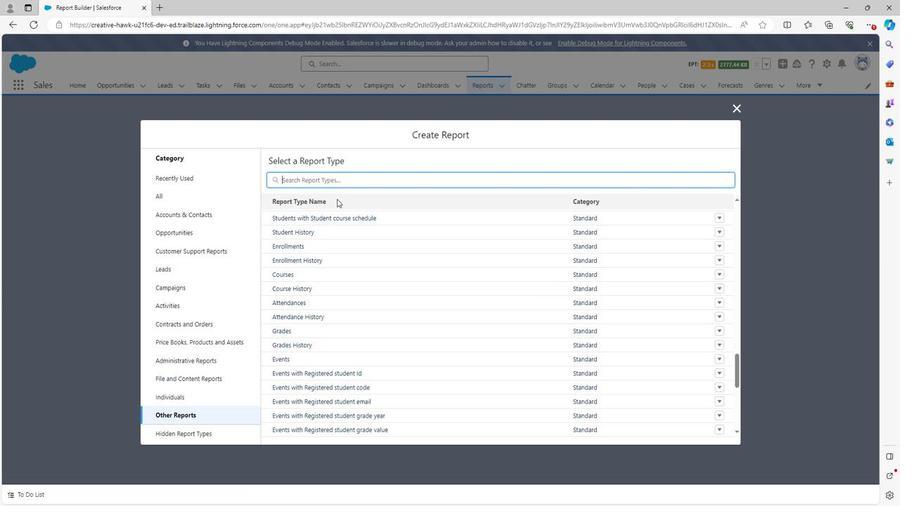 
Action: Mouse moved to (336, 198)
Screenshot: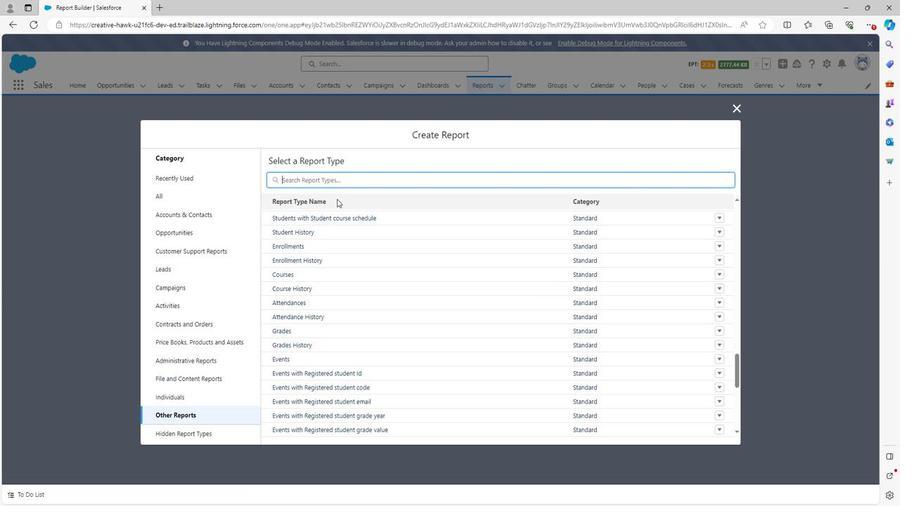
Action: Key pressed <Key.shift>
Screenshot: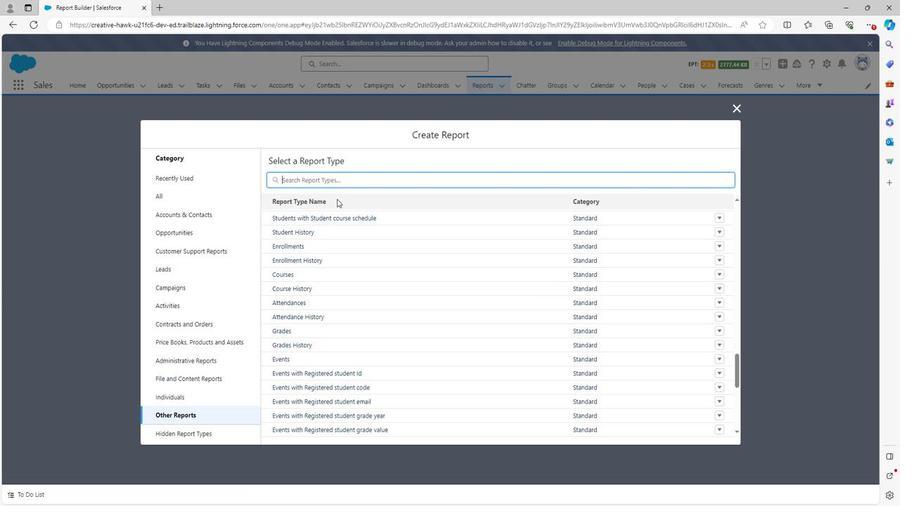 
Action: Mouse moved to (336, 198)
Screenshot: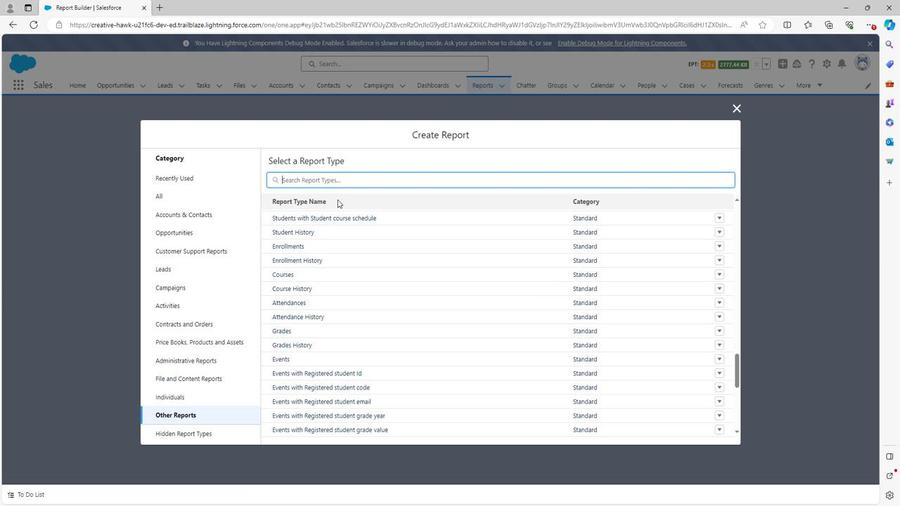 
Action: Key pressed <Key.shift>
Screenshot: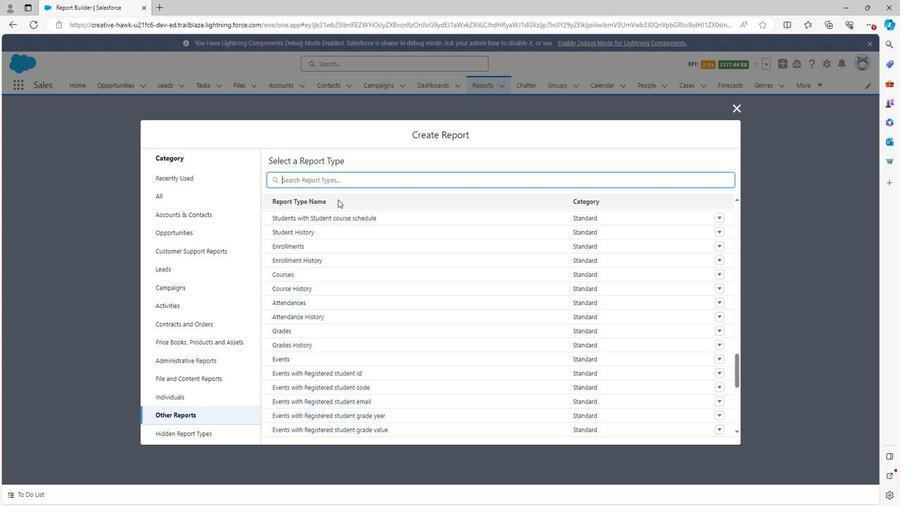 
Action: Mouse moved to (338, 199)
Screenshot: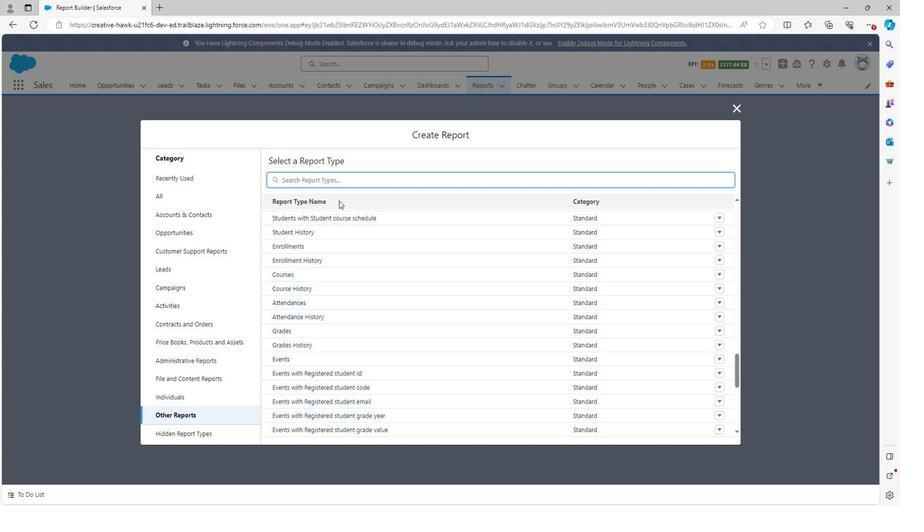 
Action: Key pressed O
Screenshot: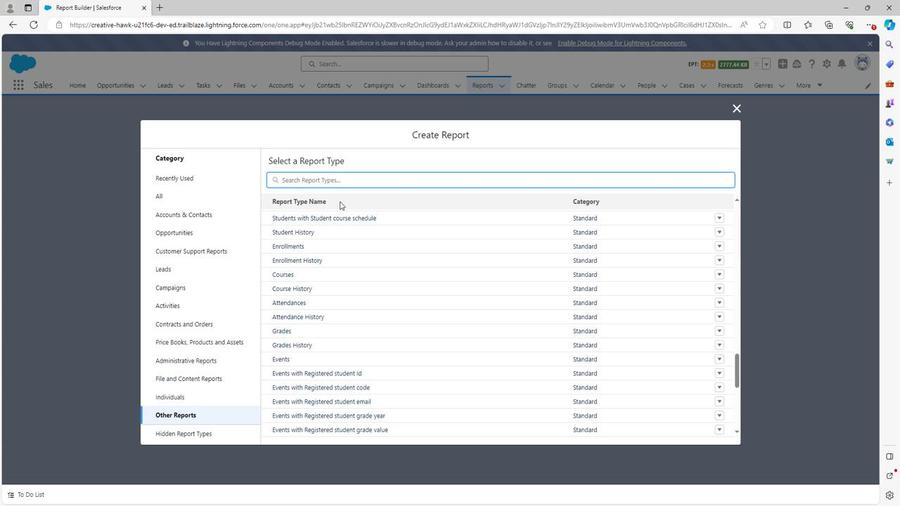 
Action: Mouse moved to (341, 201)
Screenshot: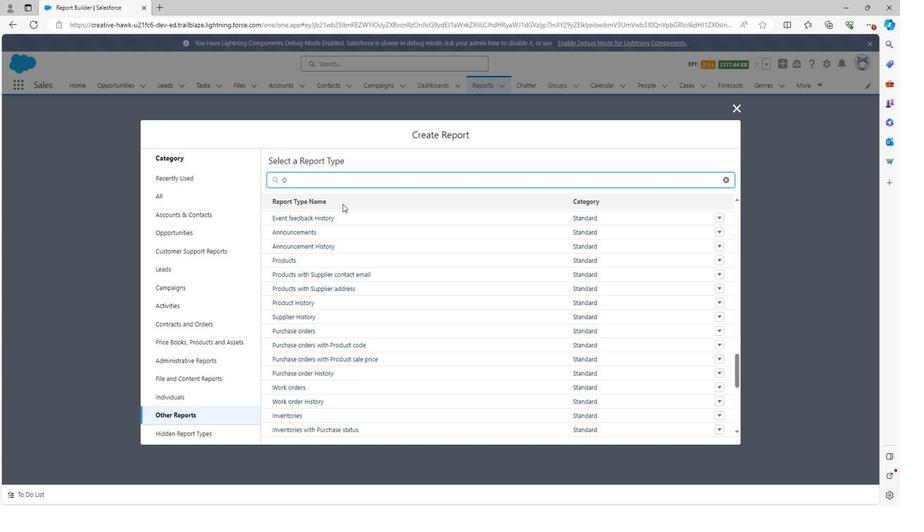 
Action: Key pressed rd
Screenshot: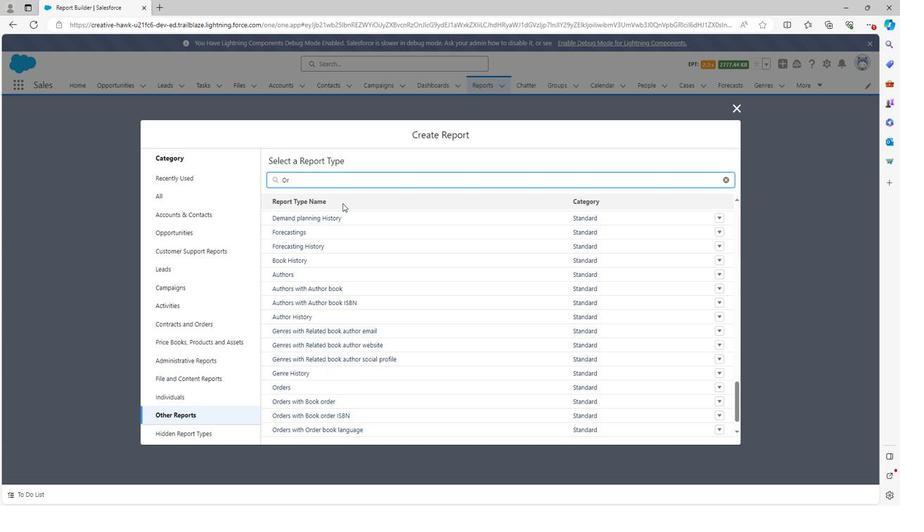 
Action: Mouse moved to (282, 298)
Screenshot: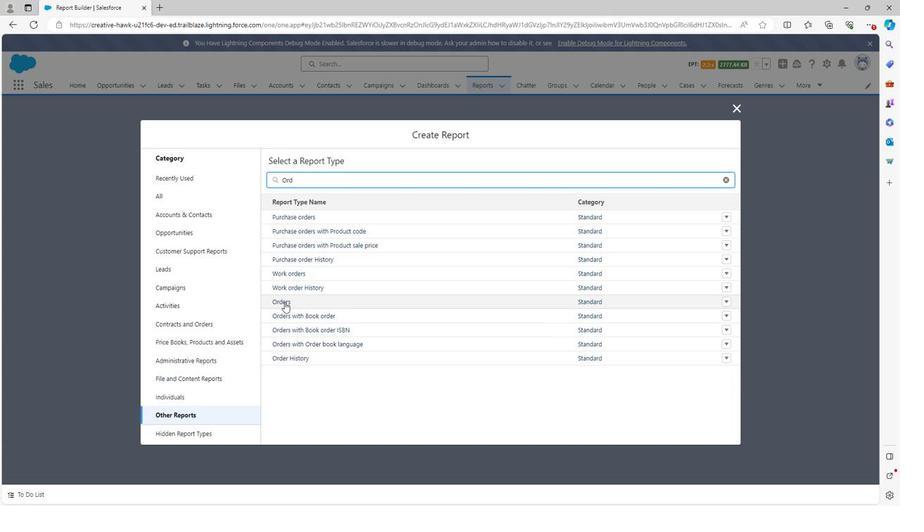 
Action: Mouse pressed left at (282, 298)
Screenshot: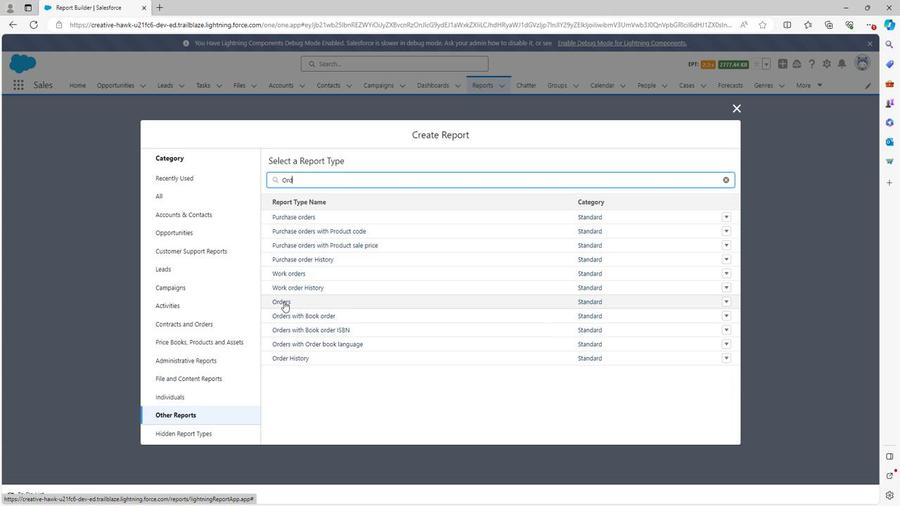 
Action: Mouse moved to (602, 215)
Screenshot: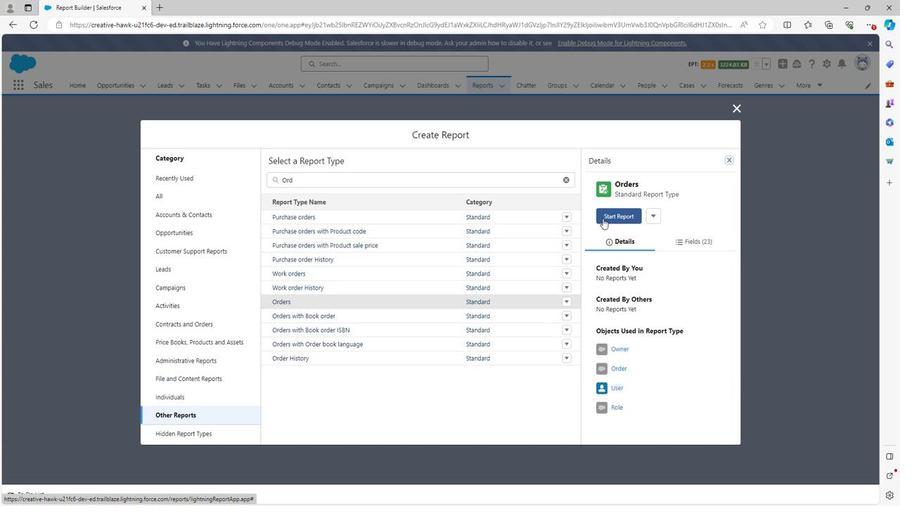 
Action: Mouse pressed left at (602, 215)
Screenshot: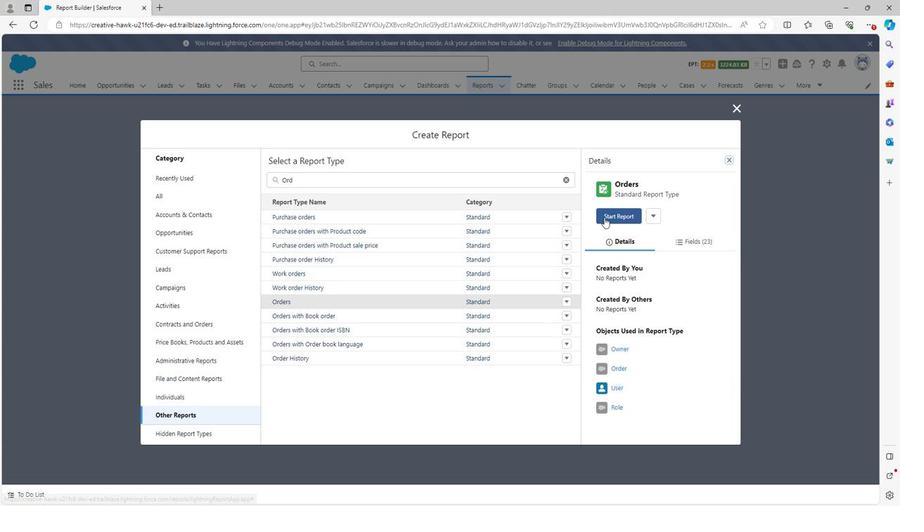 
Action: Mouse moved to (844, 111)
Screenshot: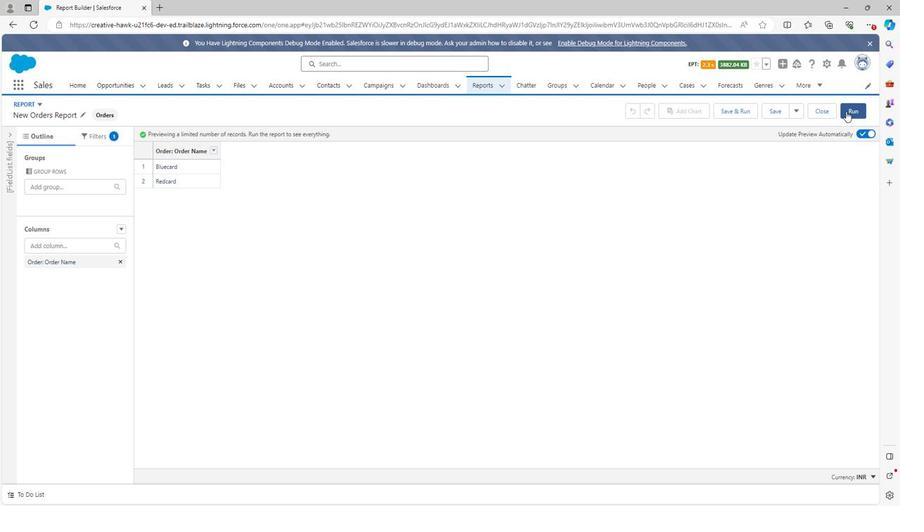 
Action: Mouse pressed left at (844, 111)
Screenshot: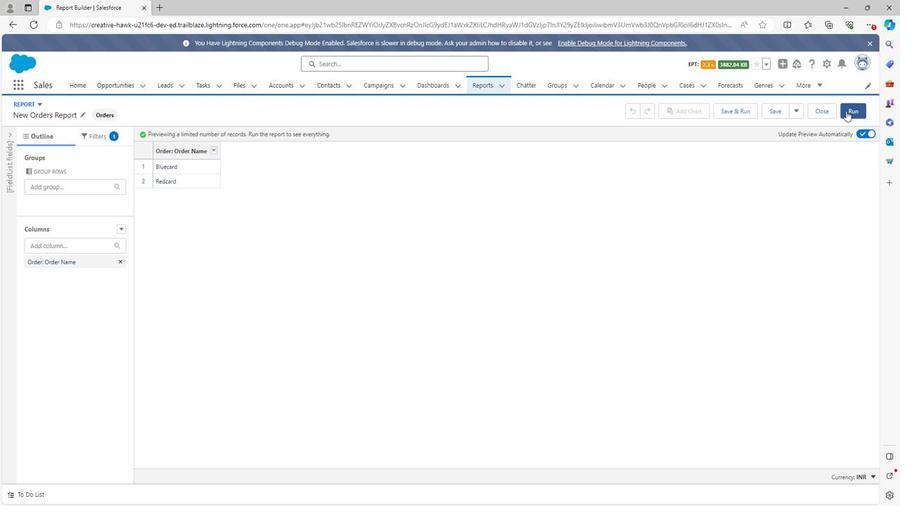 
Action: Mouse moved to (857, 115)
Screenshot: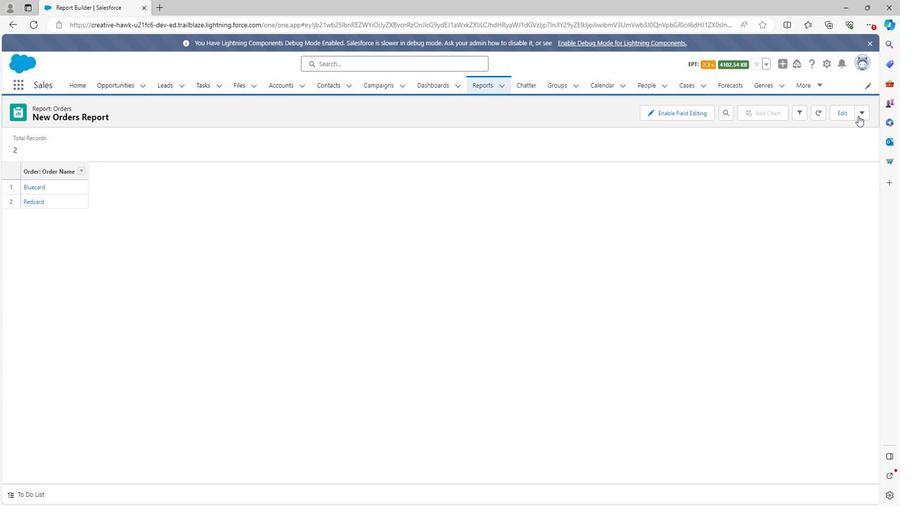 
Action: Mouse pressed left at (857, 115)
Screenshot: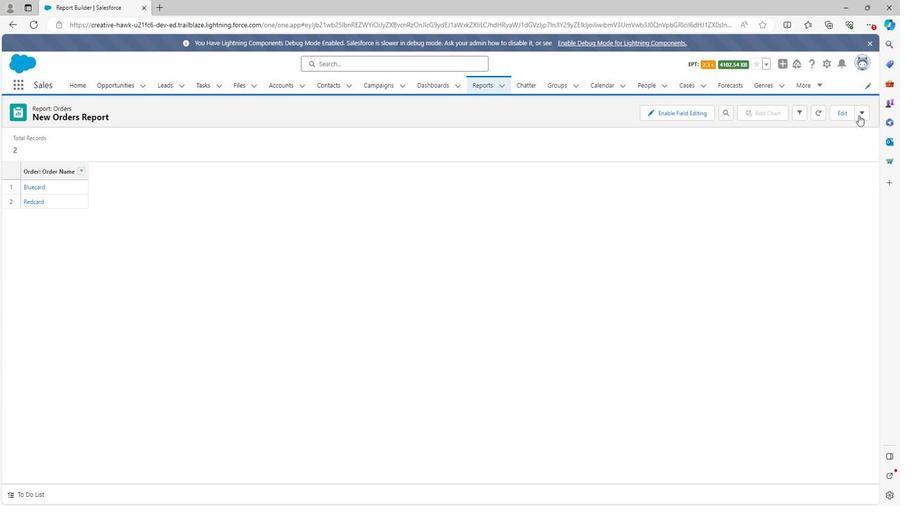 
Action: Mouse moved to (841, 132)
Screenshot: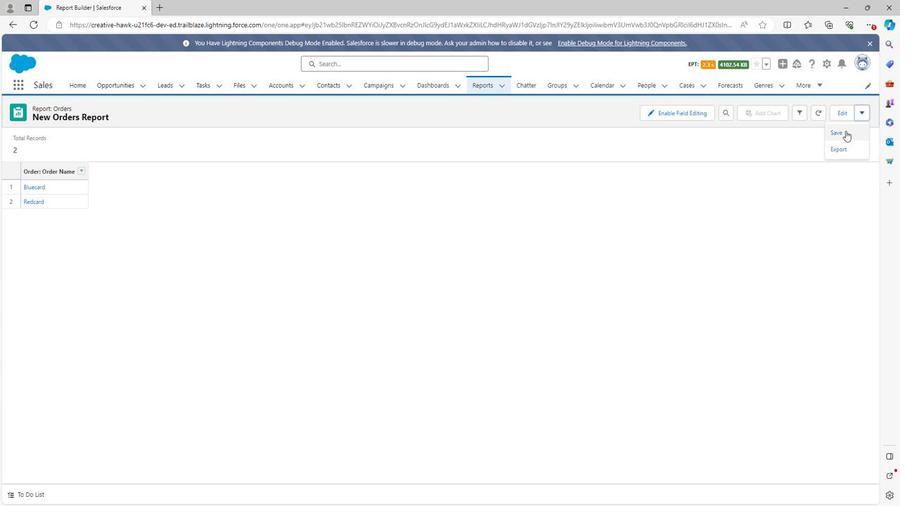 
Action: Mouse pressed left at (841, 132)
Screenshot: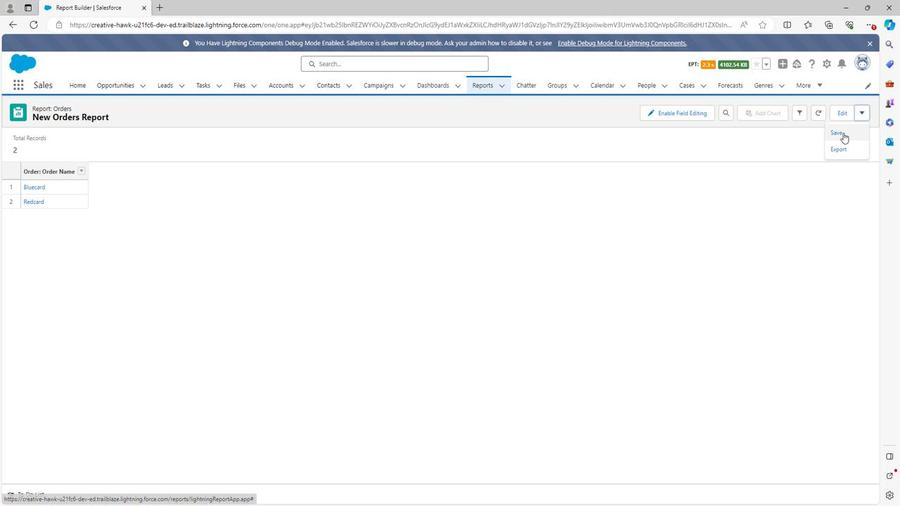 
Action: Mouse moved to (244, 221)
Screenshot: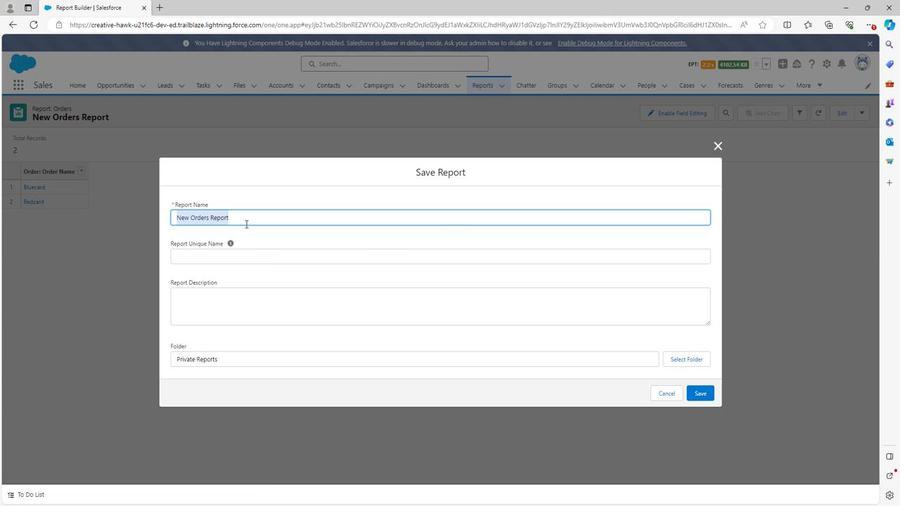 
Action: Mouse scrolled (244, 221) with delta (0, 0)
Screenshot: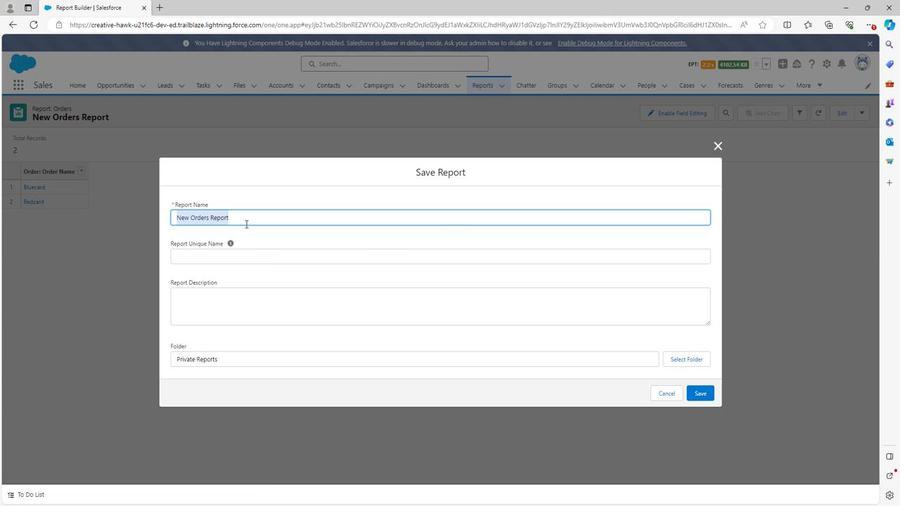 
Action: Key pressed <Key.backspace><Key.shift><Key.shift><Key.shift><Key.shift><Key.shift><Key.shift><Key.shift><Key.shift><Key.shift><Key.shift><Key.shift><Key.shift><Key.shift><Key.shift><Key.shift><Key.shift><Key.shift><Key.shift><Key.shift><Key.shift><Key.shift><Key.shift><Key.shift><Key.shift>Order<Key.space>report
Screenshot: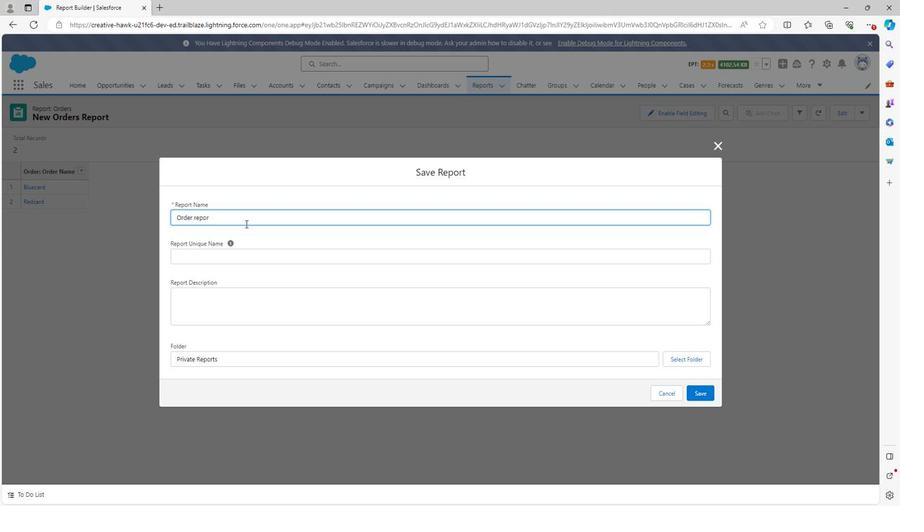 
Action: Mouse moved to (264, 252)
Screenshot: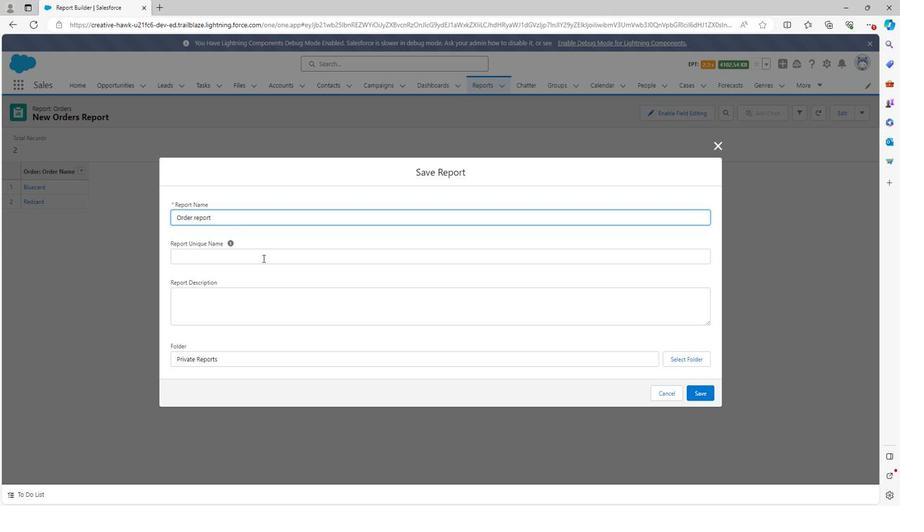 
Action: Mouse pressed left at (264, 252)
Screenshot: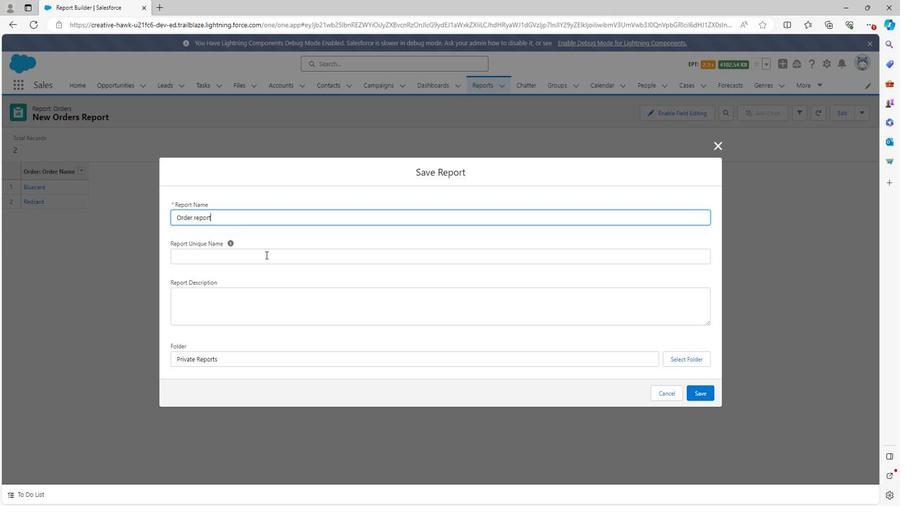 
Action: Mouse moved to (229, 298)
Screenshot: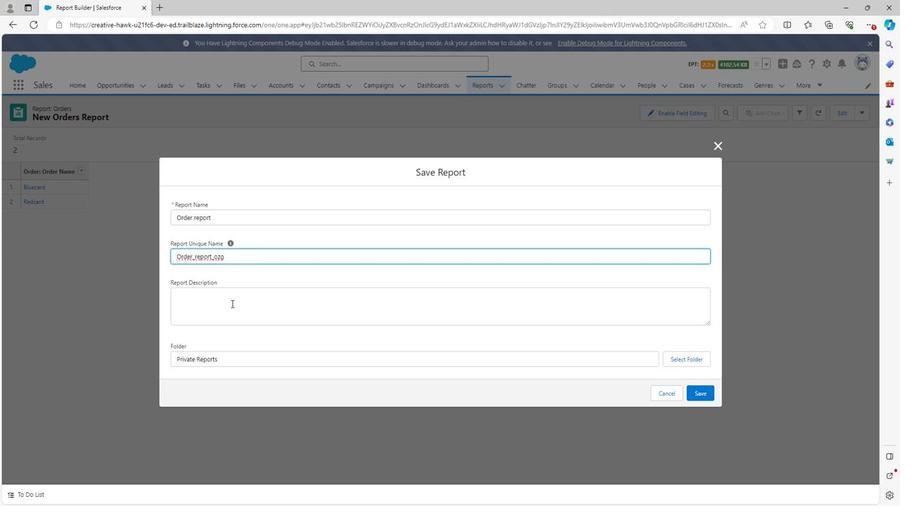 
Action: Mouse pressed left at (229, 298)
Screenshot: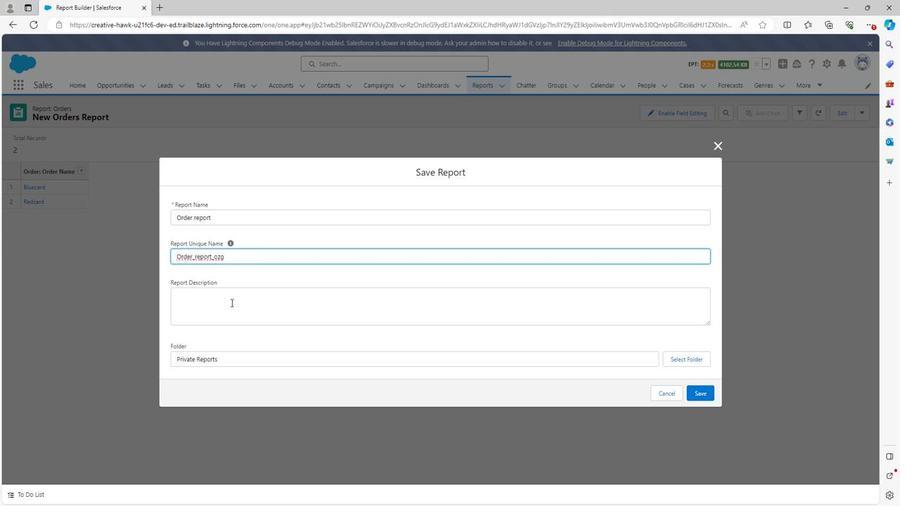 
Action: Key pressed <Key.shift>
Screenshot: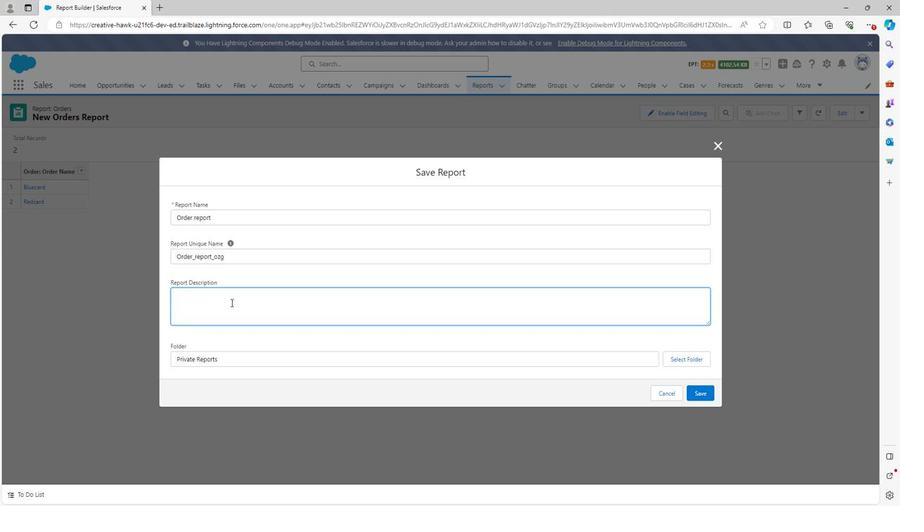 
Action: Mouse moved to (229, 298)
Screenshot: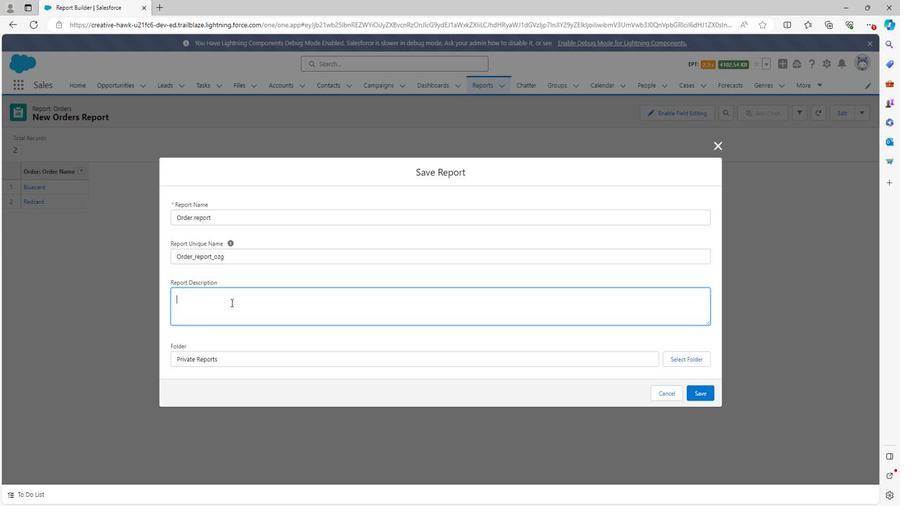 
Action: Key pressed <Key.shift><Key.shift><Key.shift><Key.shift><Key.shift>Order<Key.space>report<Key.space>is<Key.space>the<Key.space>report<Key.space>which<Key.space>is<Key.space>yo<Key.backspace><Key.backspace>used<Key.space>to<Key.space>defined<Key.space>the<Key.space>order<Key.space>report<Key.space>and<Key.space>data<Key.space>related<Key.space>to<Key.space>order<Key.space>object<Key.space>
Screenshot: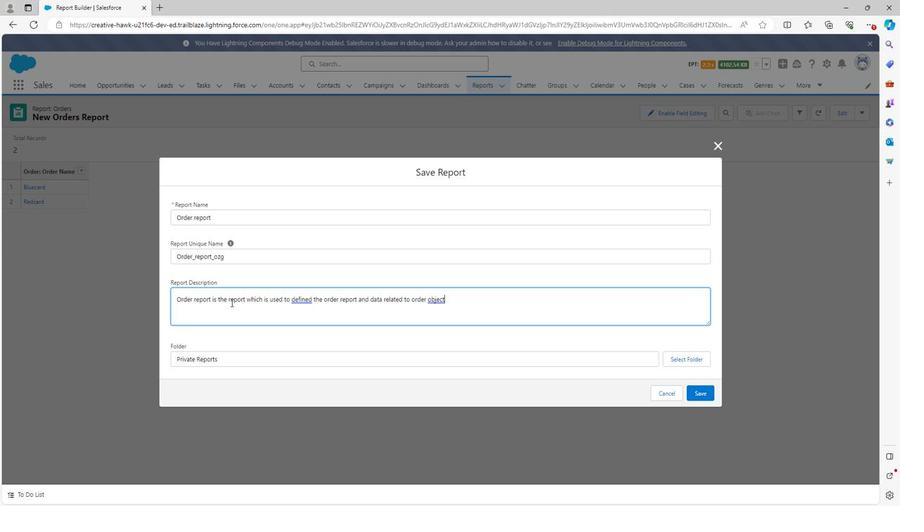 
Action: Mouse moved to (701, 386)
Screenshot: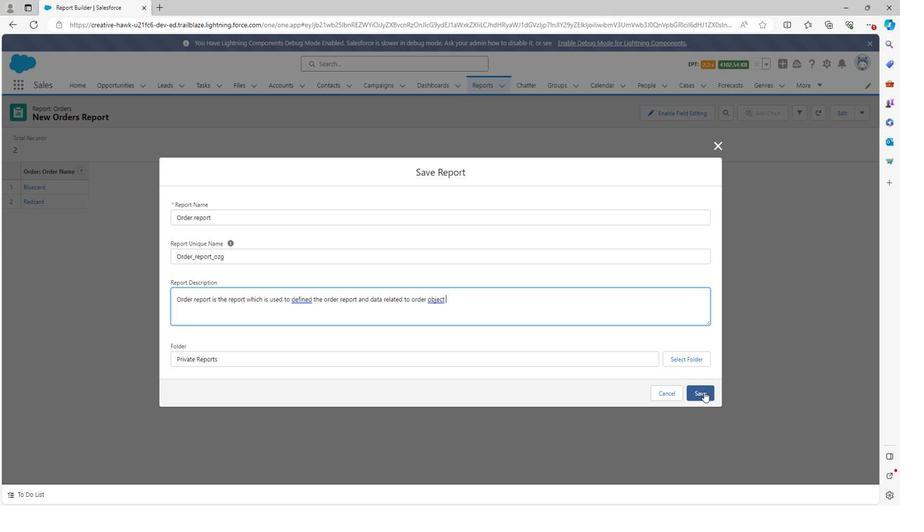 
Action: Mouse pressed left at (701, 386)
Screenshot: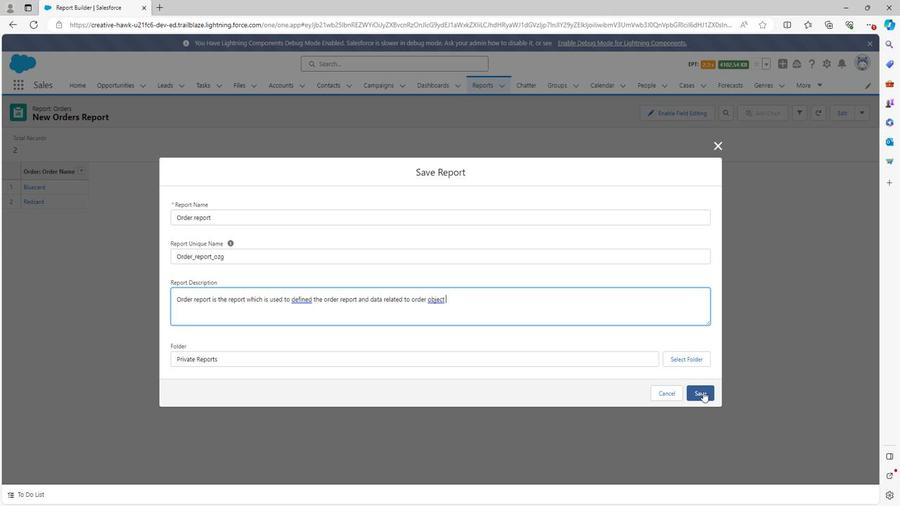 
Action: Mouse moved to (483, 87)
Screenshot: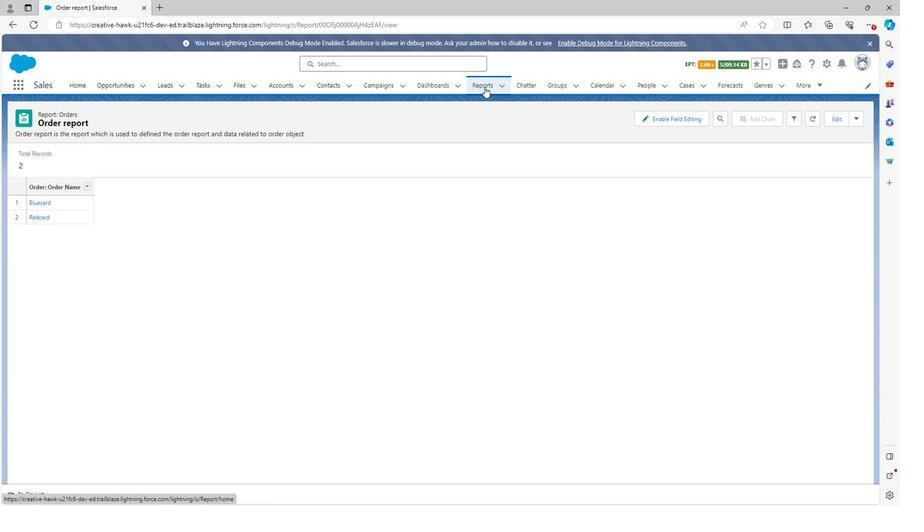 
Action: Mouse pressed left at (483, 87)
Screenshot: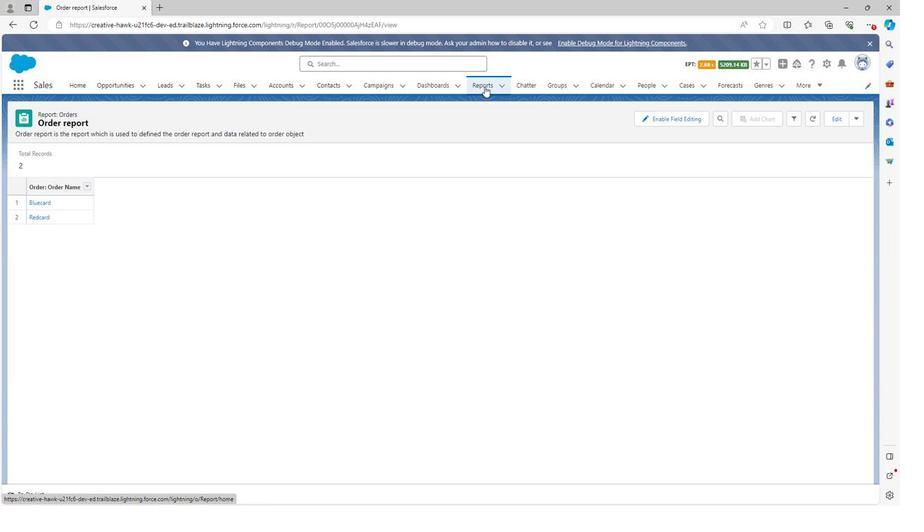 
Action: Mouse moved to (99, 172)
Screenshot: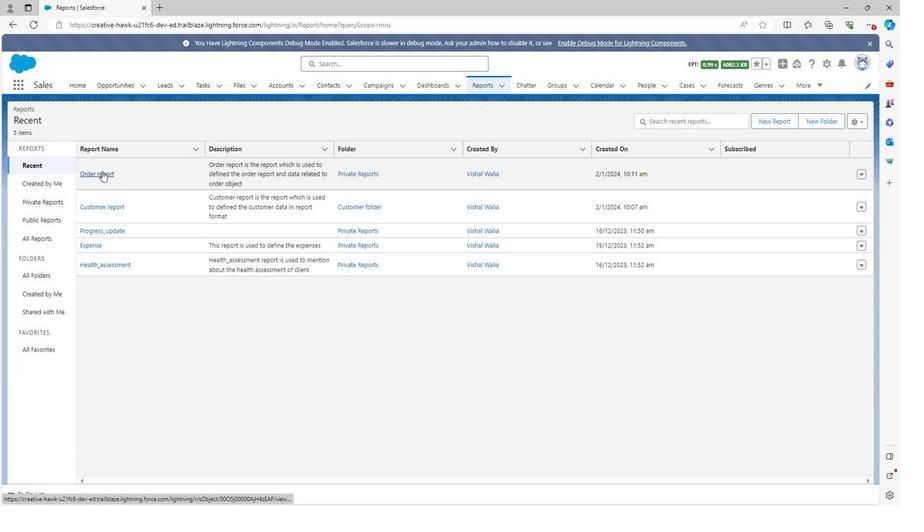 
Action: Mouse pressed left at (99, 172)
Screenshot: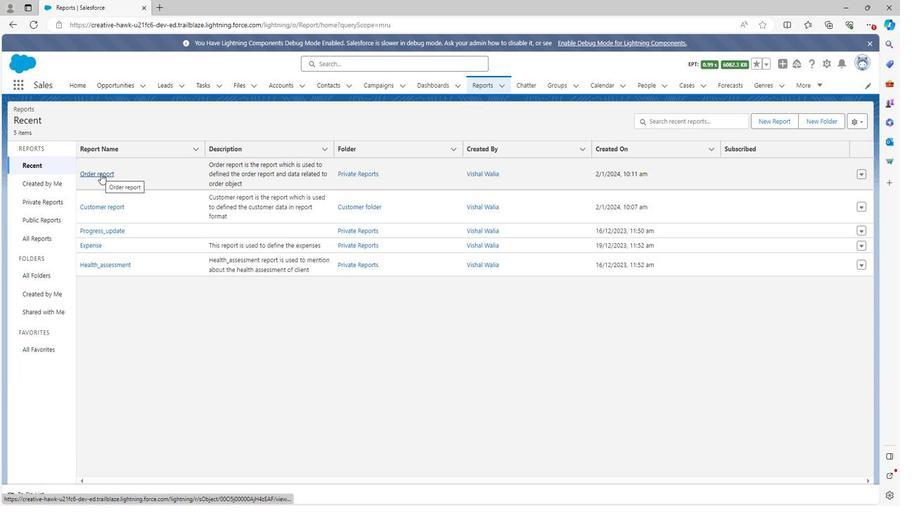 
Action: Mouse moved to (100, 173)
Screenshot: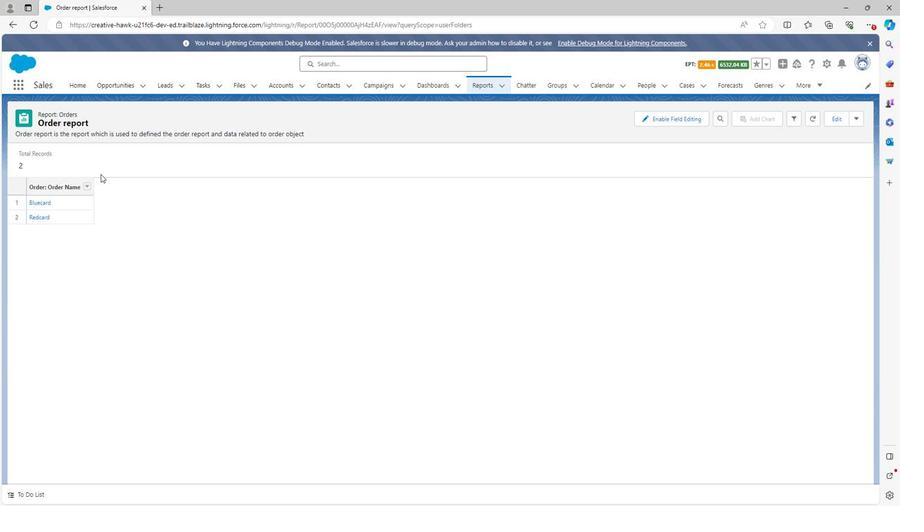
